 Task: Look for space in Giengen an der Brenz, Germany from 8th August, 2023 to 15th August, 2023 for 9 adults in price range Rs.10000 to Rs.14000. Place can be shared room with 5 bedrooms having 9 beds and 5 bathrooms. Property type can be house, flat, guest house. Amenities needed are: wifi, TV, free parkinig on premises, gym, breakfast. Booking option can be shelf check-in. Required host language is English.
Action: Mouse moved to (449, 100)
Screenshot: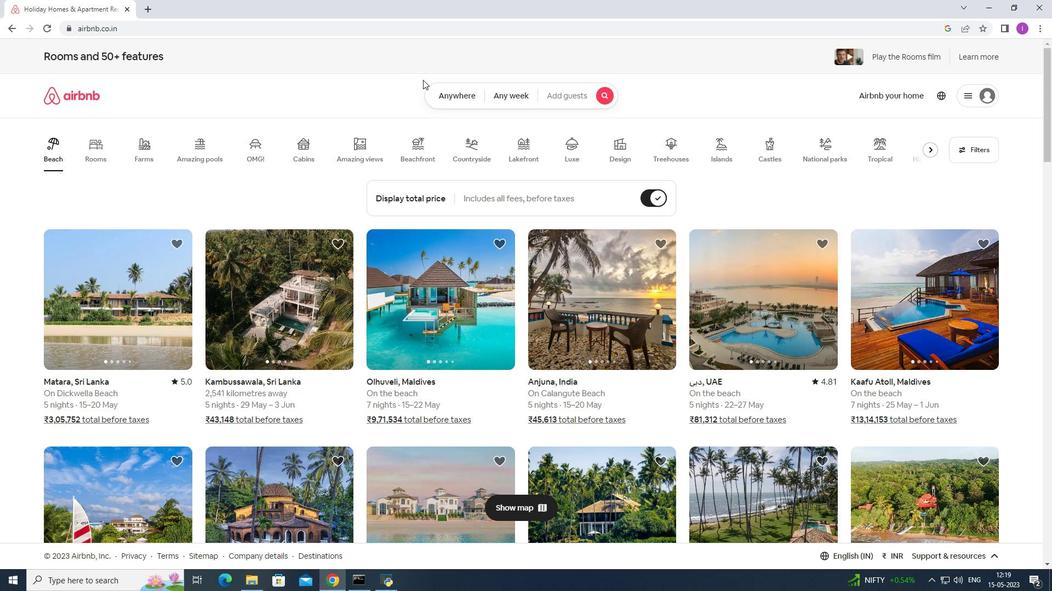 
Action: Mouse pressed left at (449, 100)
Screenshot: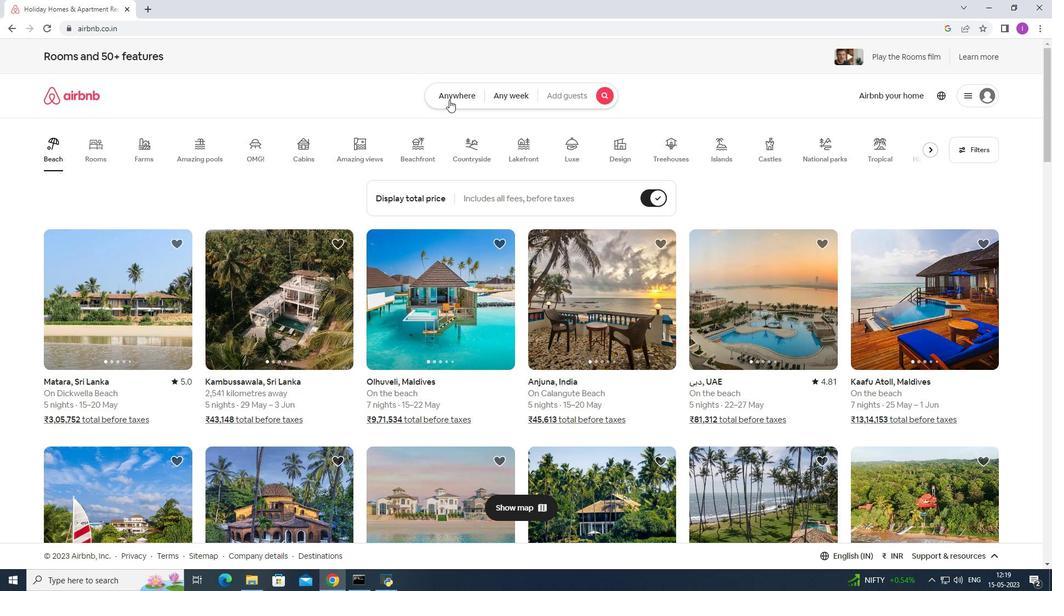 
Action: Mouse moved to (336, 143)
Screenshot: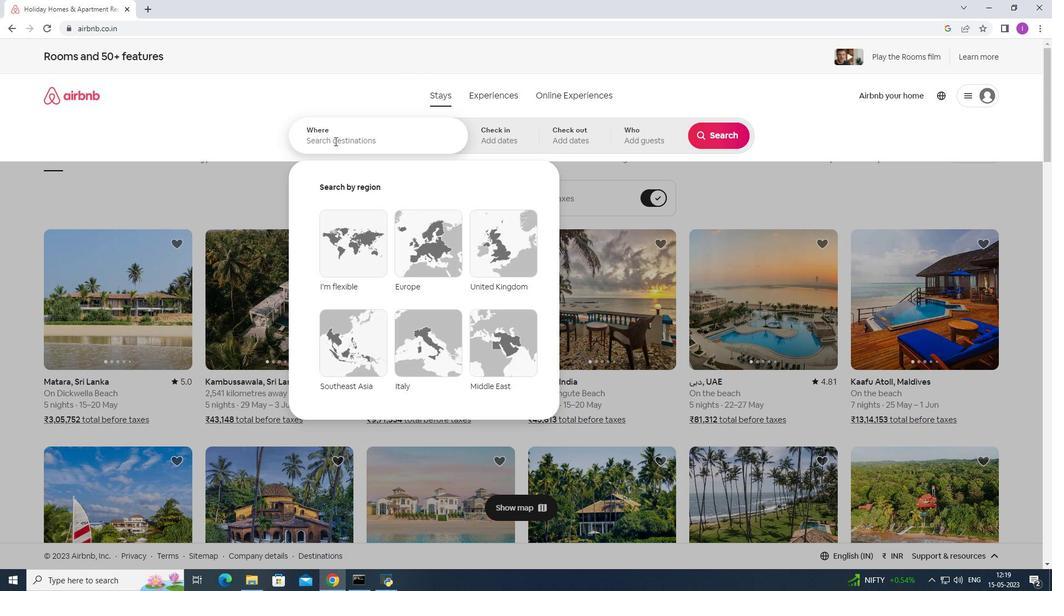 
Action: Mouse pressed left at (336, 143)
Screenshot: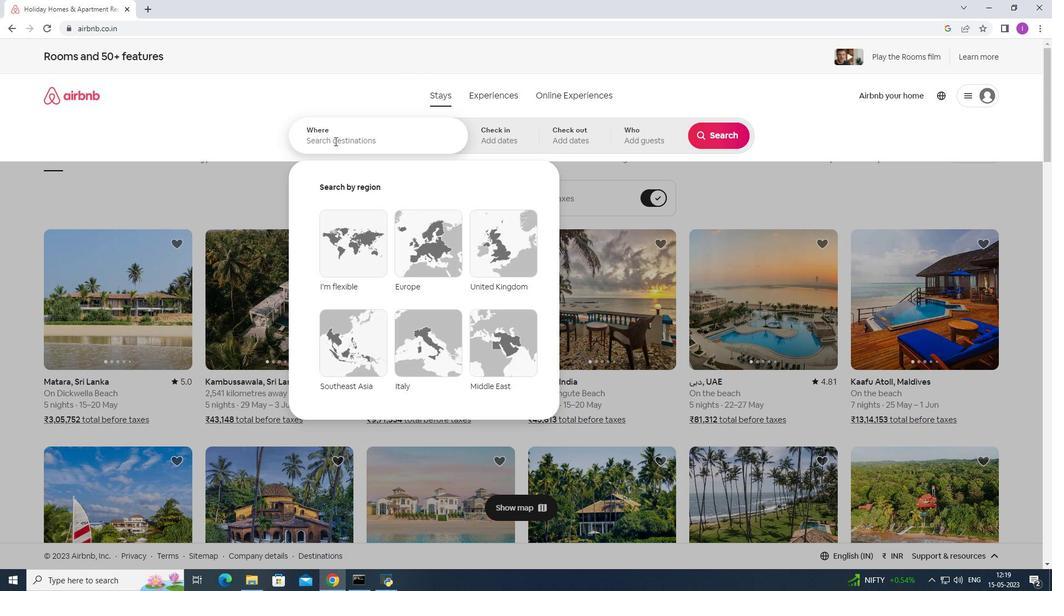 
Action: Key pressed <Key.shift>Gir<Key.backspace>engen<Key.space>s<Key.backspace>an<Key.space>der<Key.space>
Screenshot: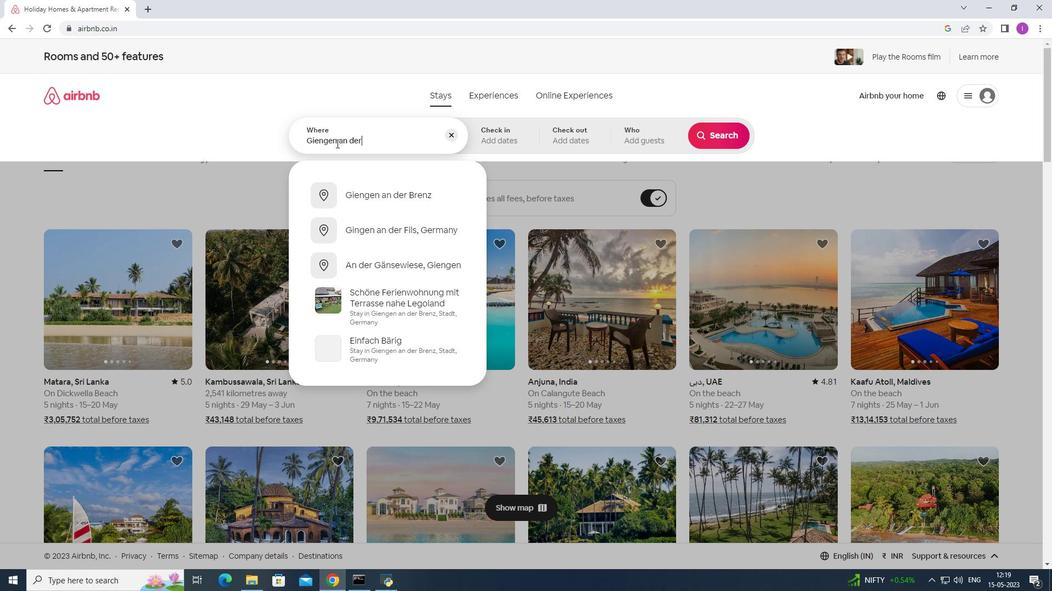 
Action: Mouse moved to (410, 197)
Screenshot: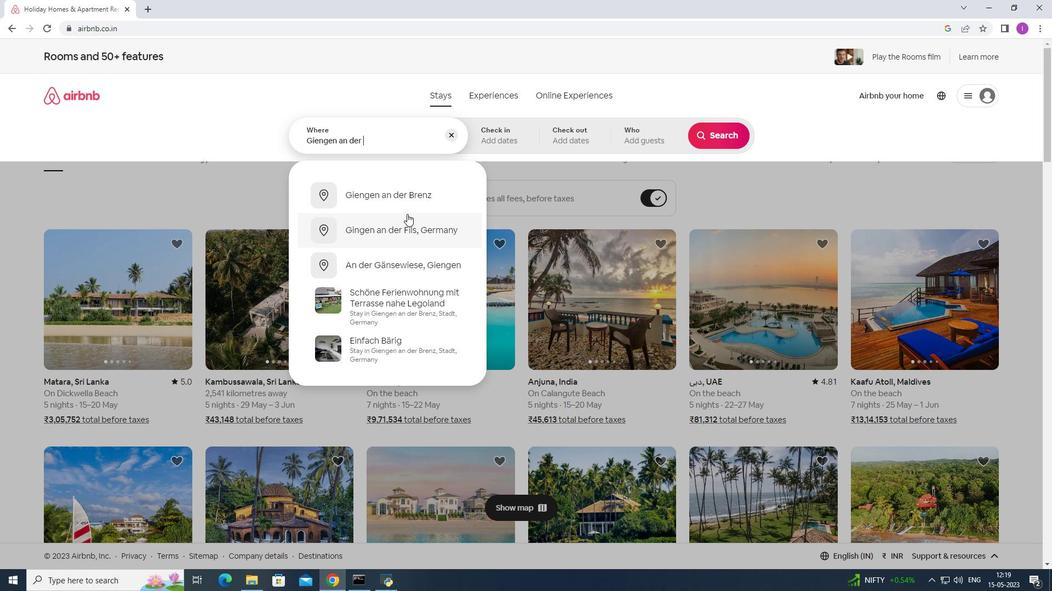 
Action: Mouse pressed left at (410, 197)
Screenshot: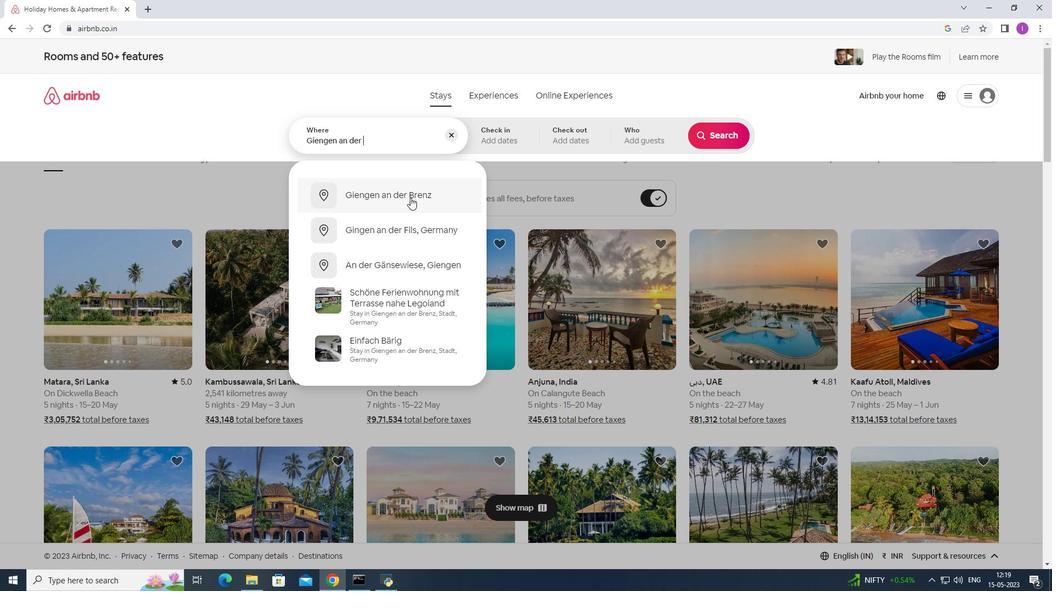 
Action: Mouse moved to (717, 220)
Screenshot: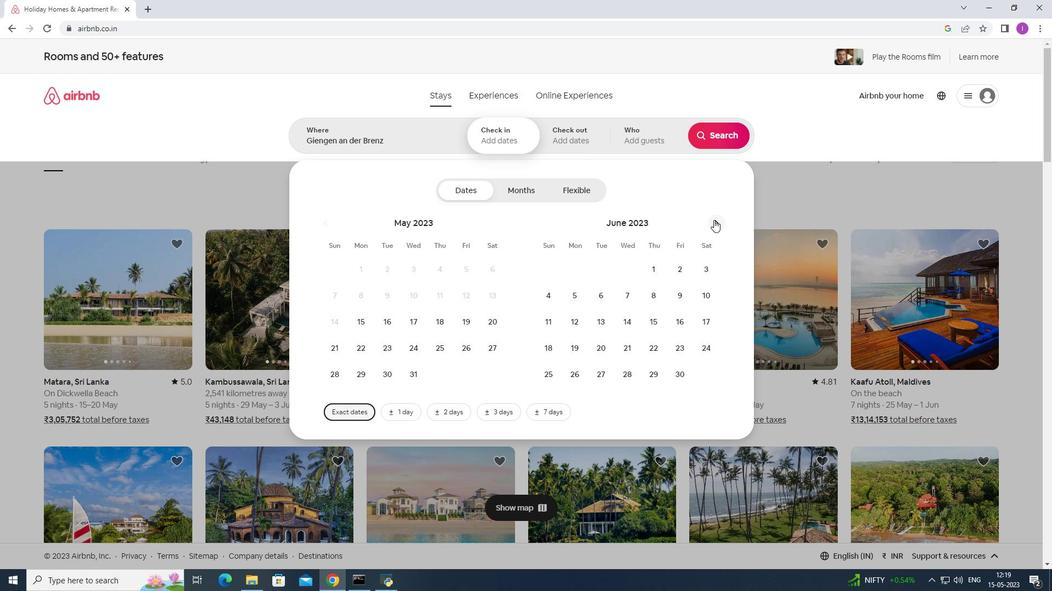 
Action: Mouse pressed left at (717, 220)
Screenshot: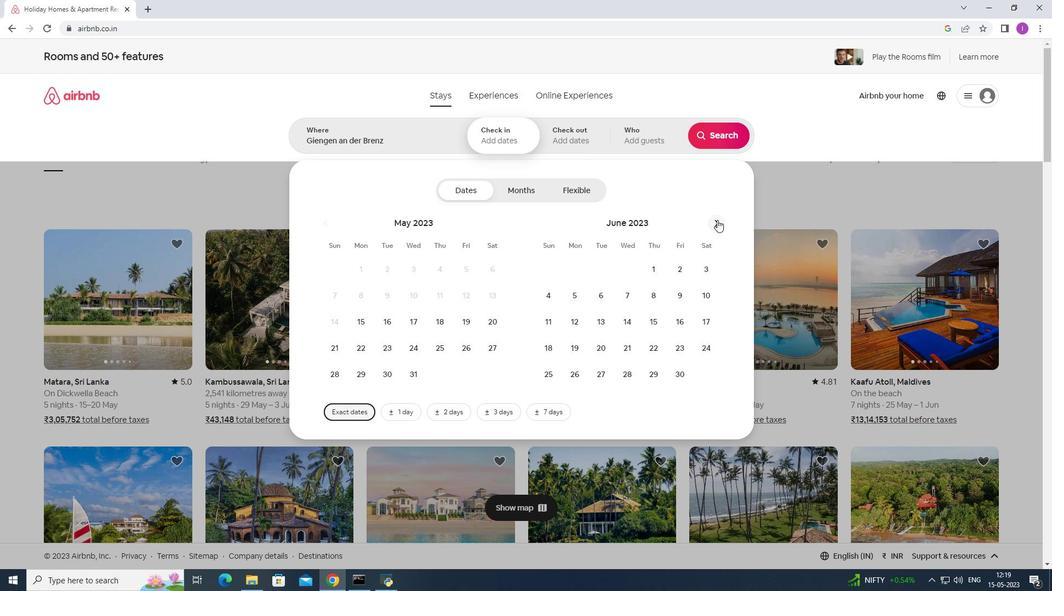 
Action: Mouse pressed left at (717, 220)
Screenshot: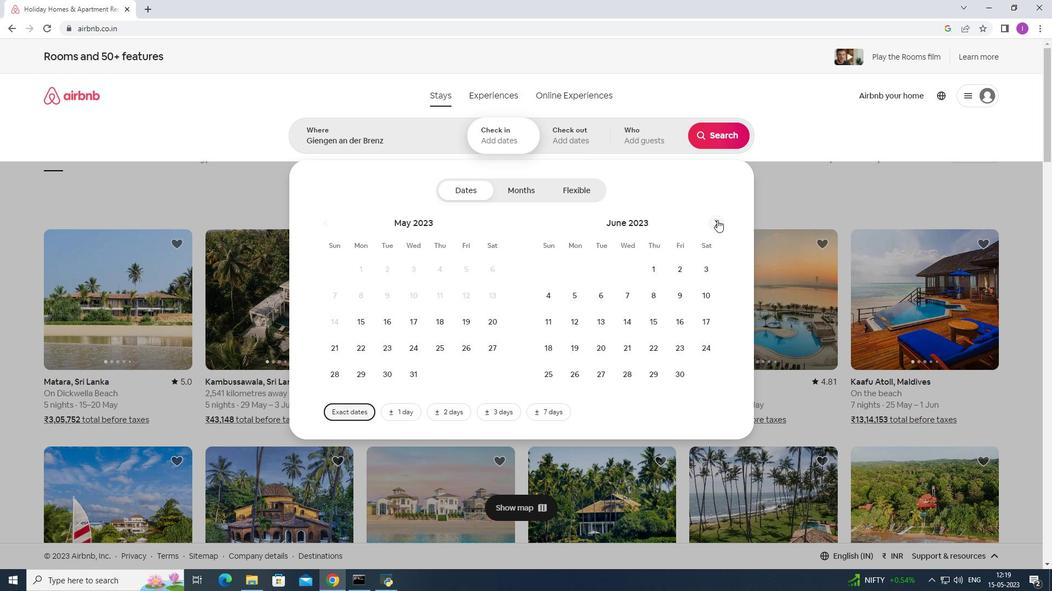 
Action: Mouse pressed left at (717, 220)
Screenshot: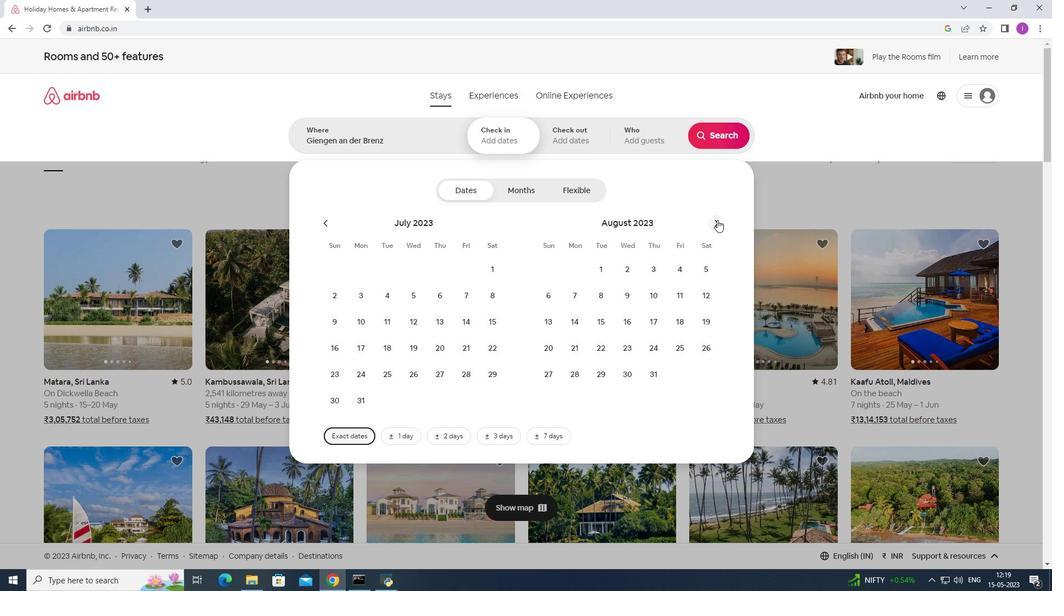
Action: Mouse moved to (383, 293)
Screenshot: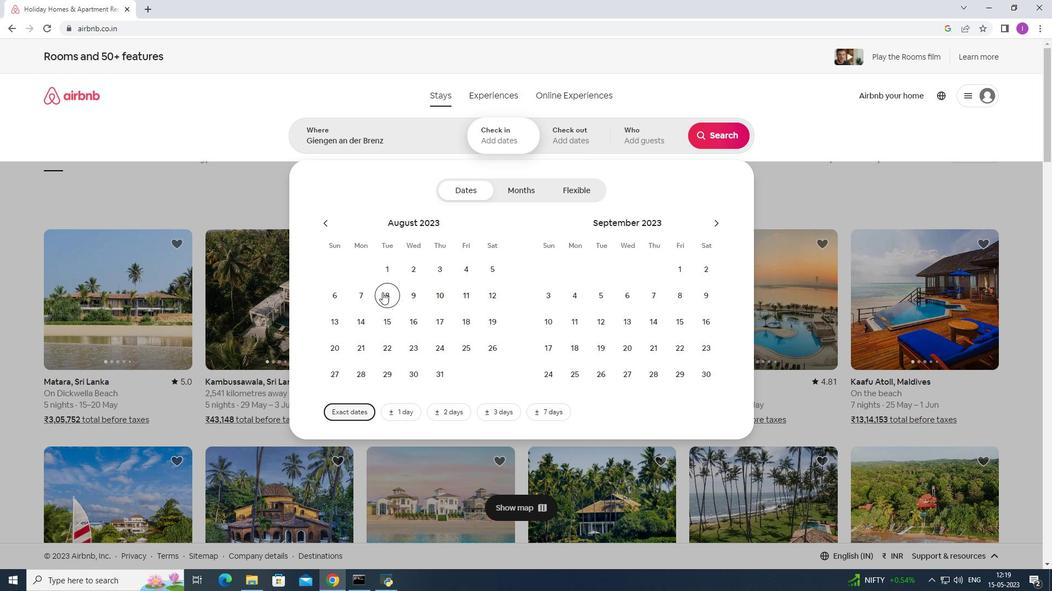 
Action: Mouse pressed left at (383, 293)
Screenshot: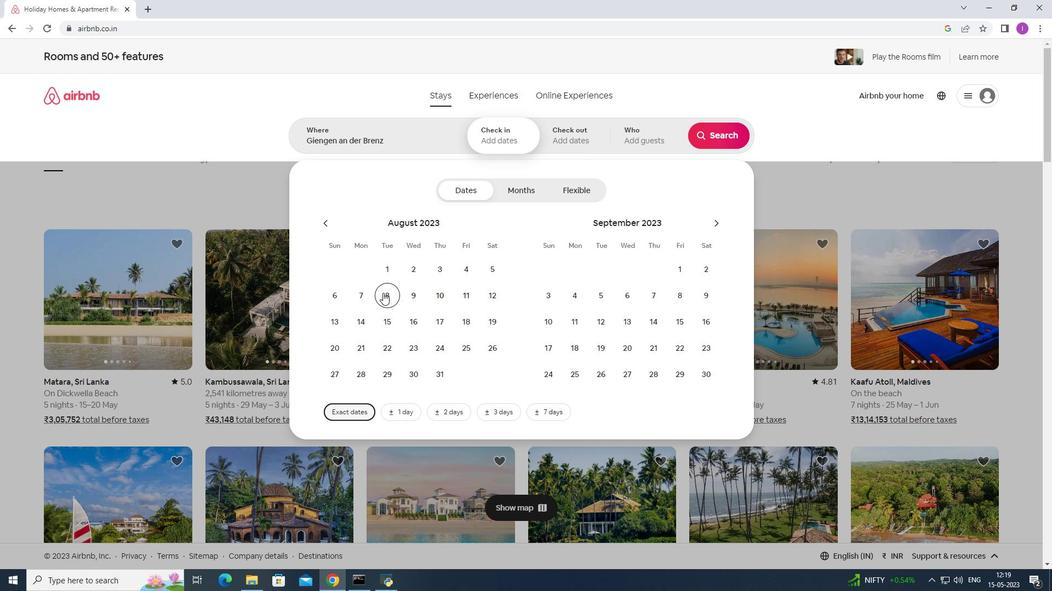 
Action: Mouse moved to (398, 319)
Screenshot: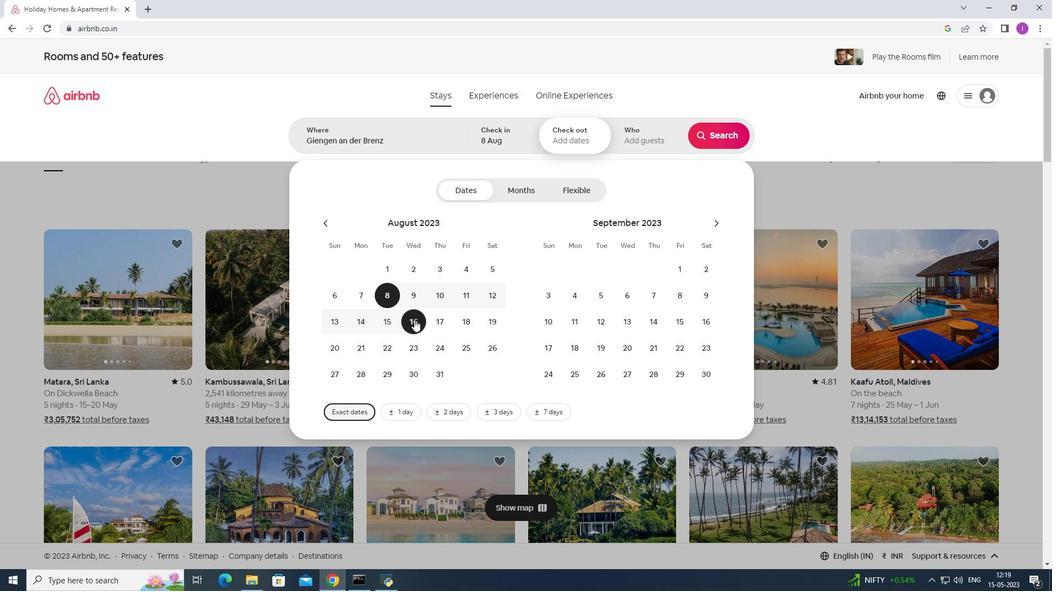 
Action: Mouse pressed left at (398, 319)
Screenshot: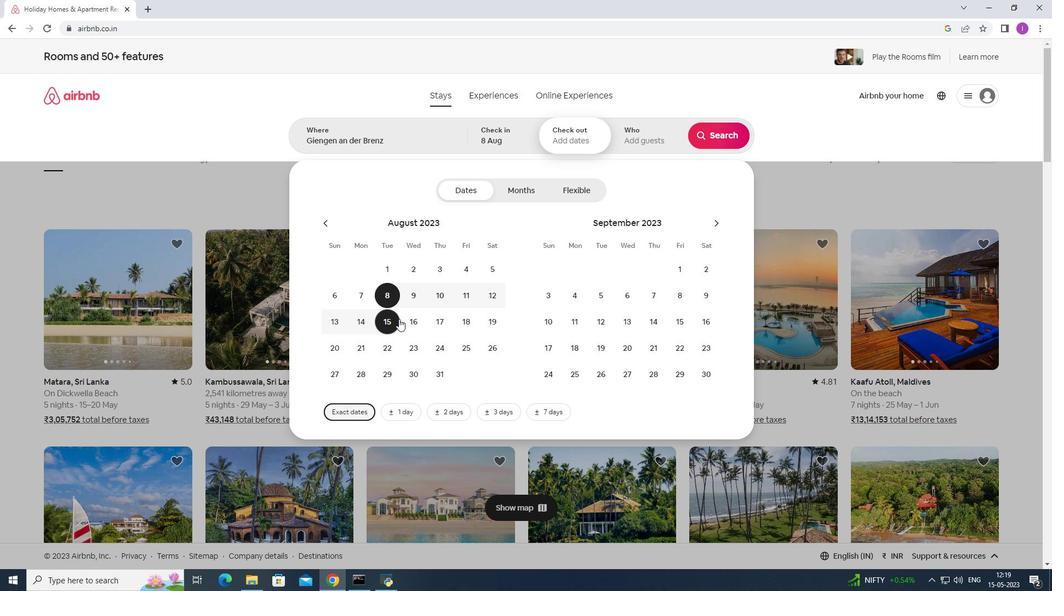 
Action: Mouse moved to (658, 134)
Screenshot: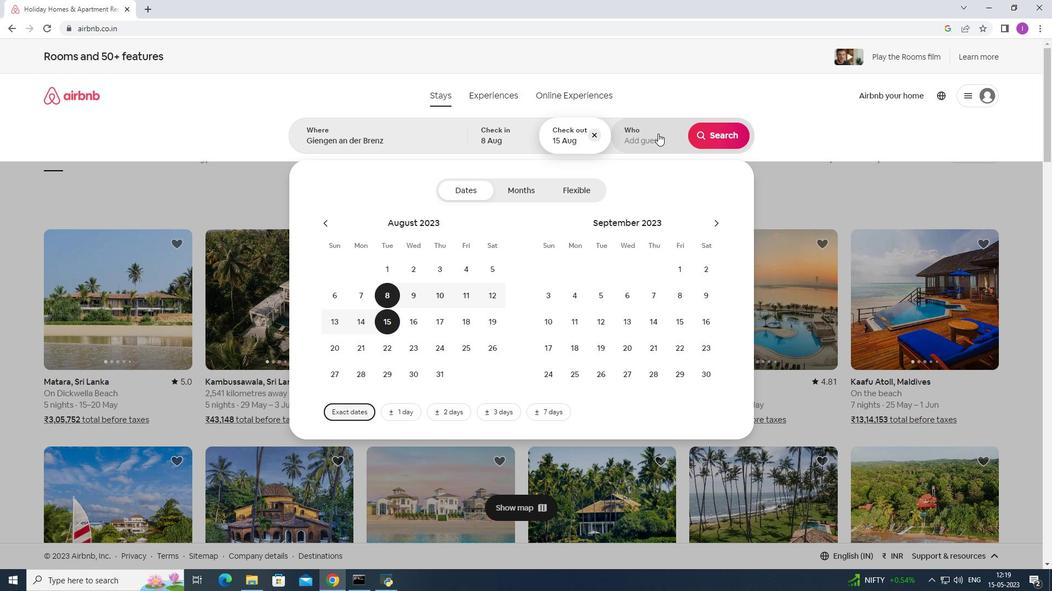 
Action: Mouse pressed left at (658, 134)
Screenshot: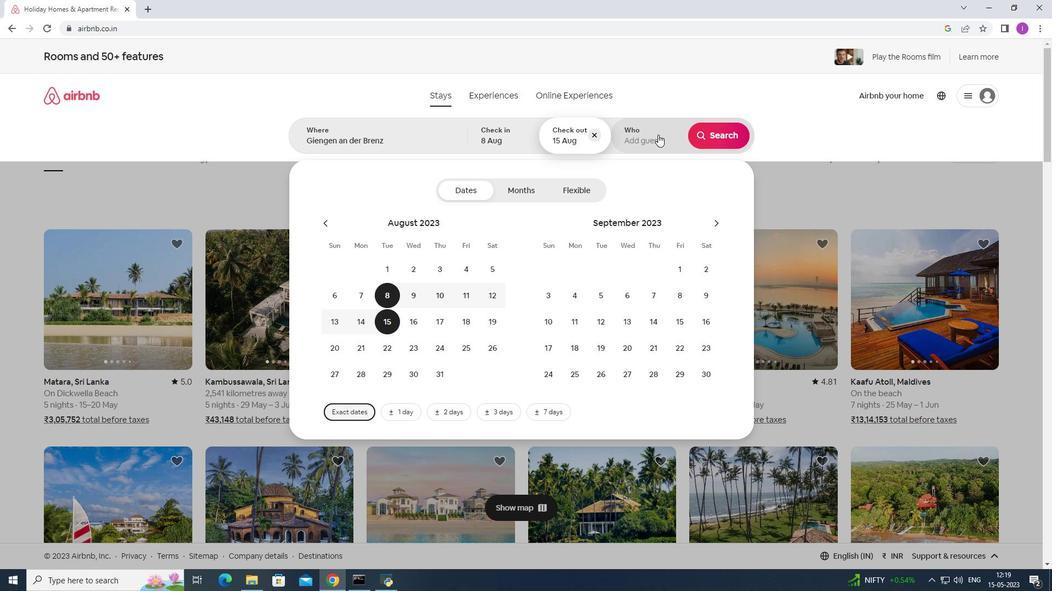
Action: Mouse moved to (718, 192)
Screenshot: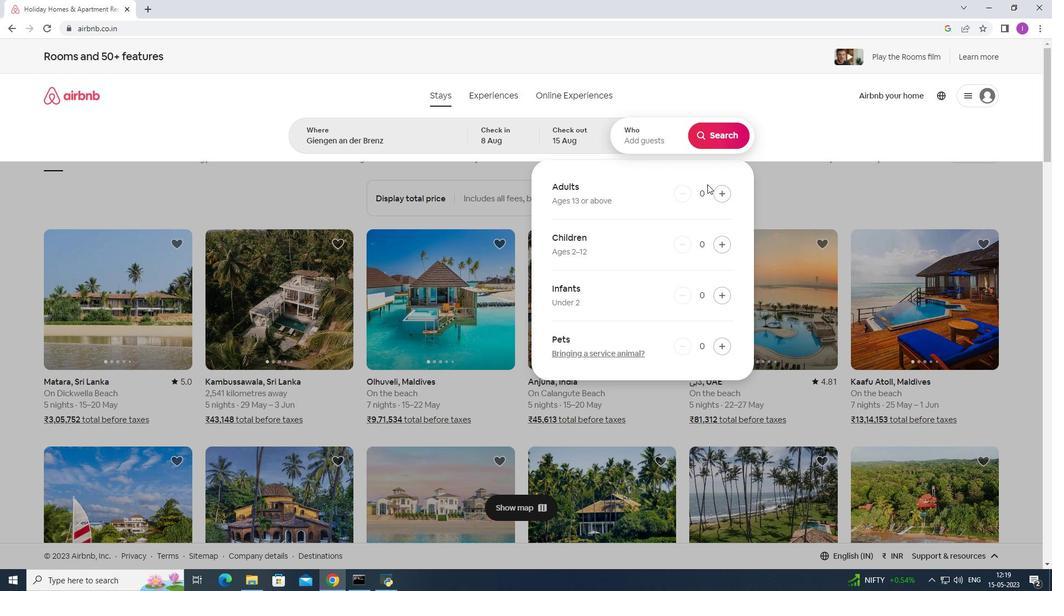 
Action: Mouse pressed left at (718, 192)
Screenshot: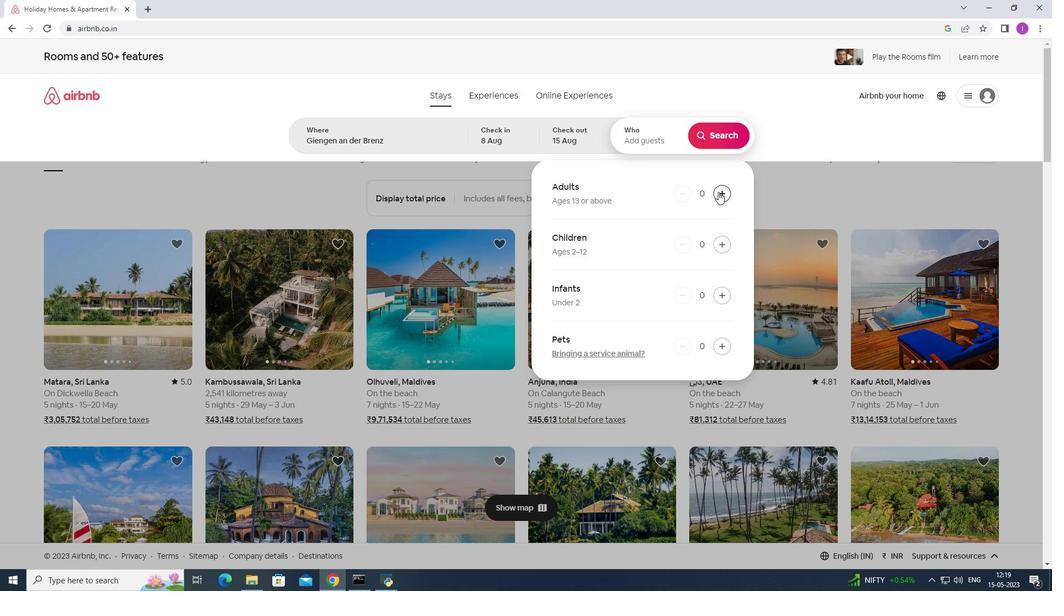 
Action: Mouse moved to (718, 192)
Screenshot: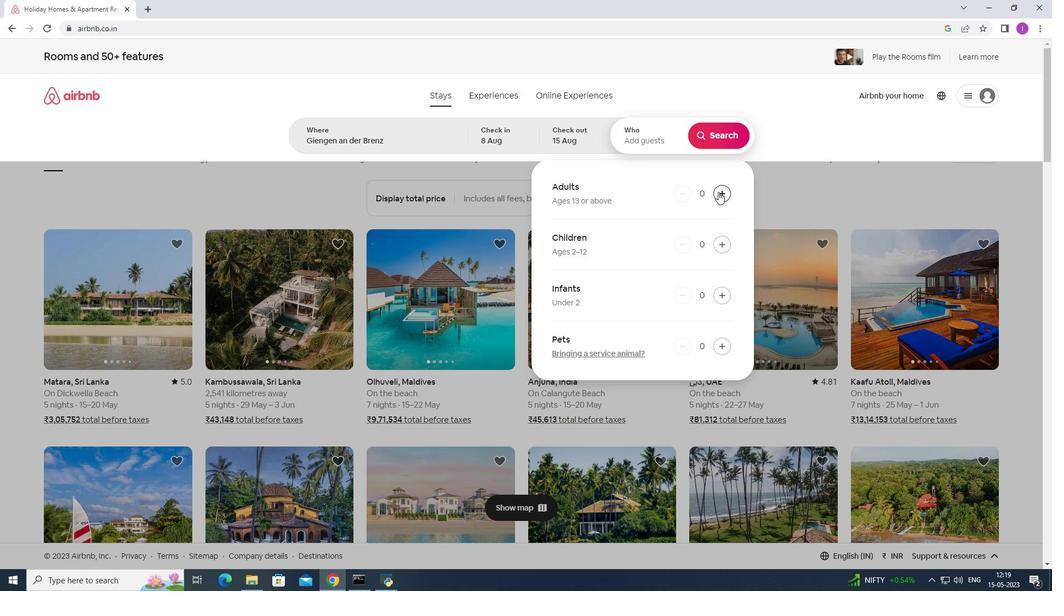 
Action: Mouse pressed left at (718, 192)
Screenshot: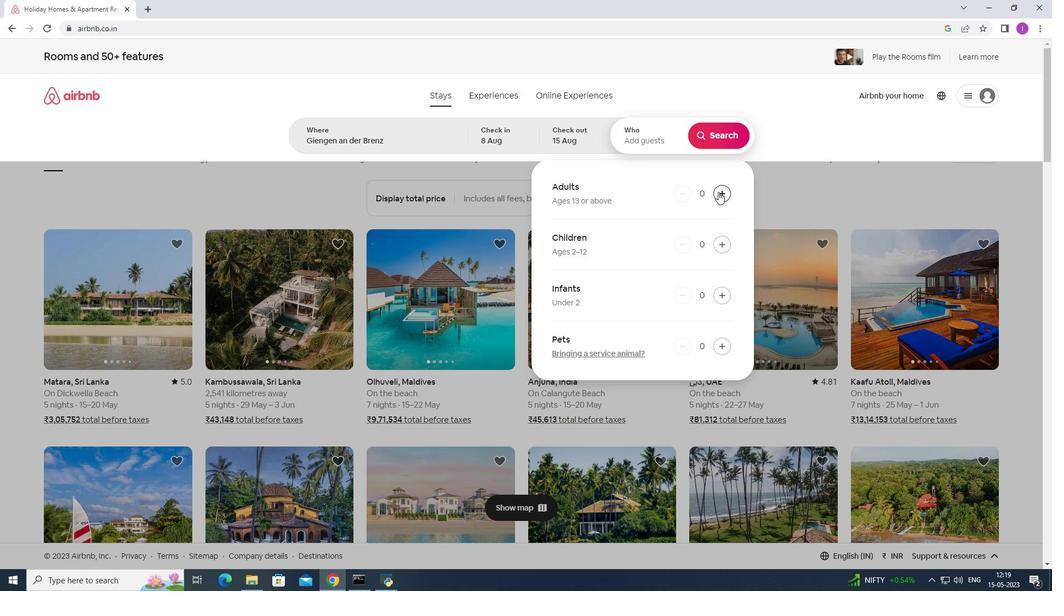 
Action: Mouse pressed left at (718, 192)
Screenshot: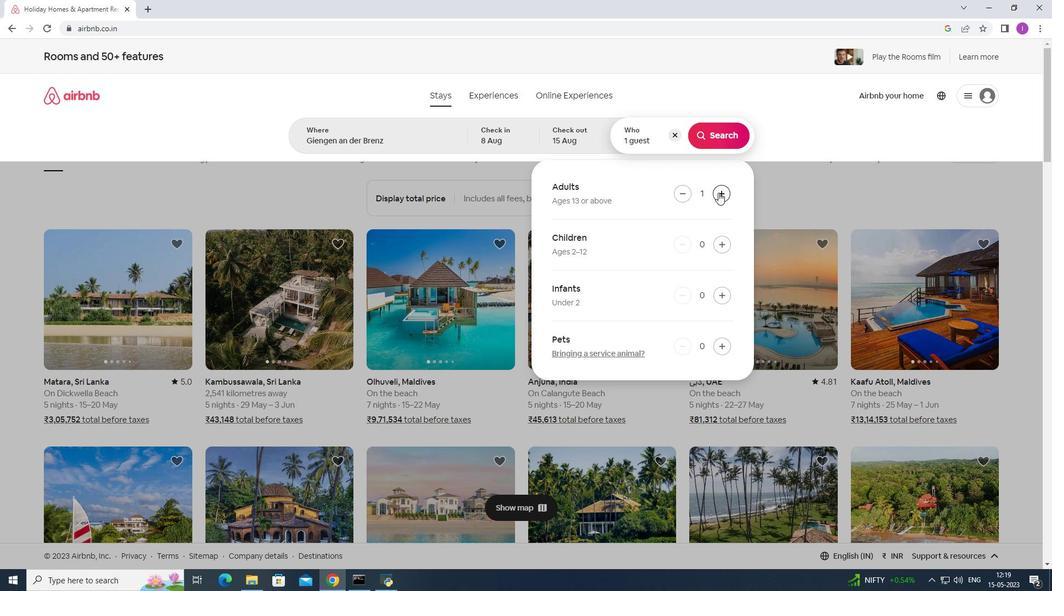 
Action: Mouse pressed left at (718, 192)
Screenshot: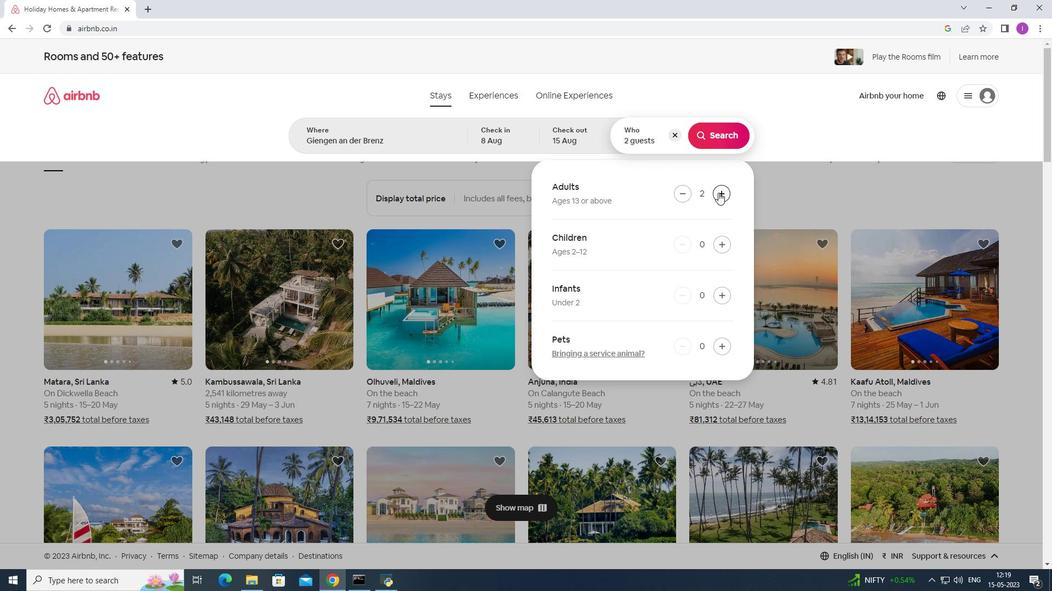 
Action: Mouse moved to (719, 193)
Screenshot: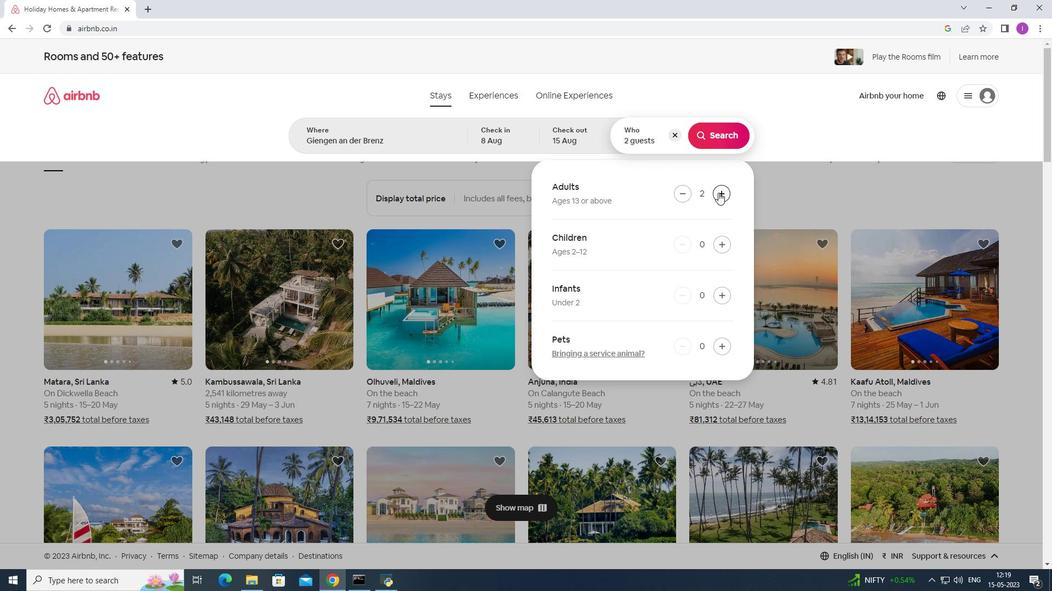 
Action: Mouse pressed left at (719, 193)
Screenshot: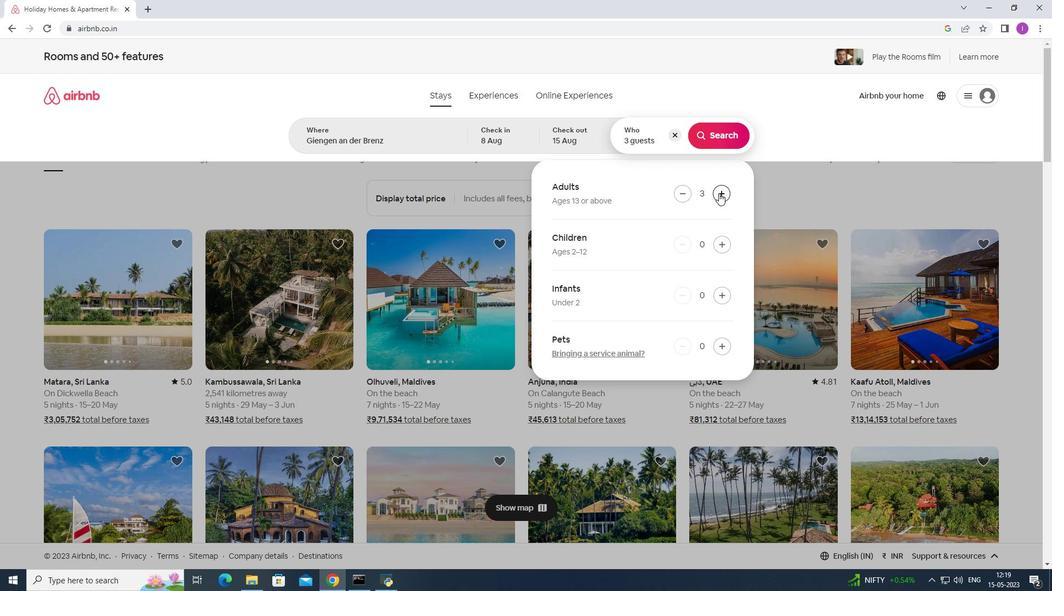
Action: Mouse pressed left at (719, 193)
Screenshot: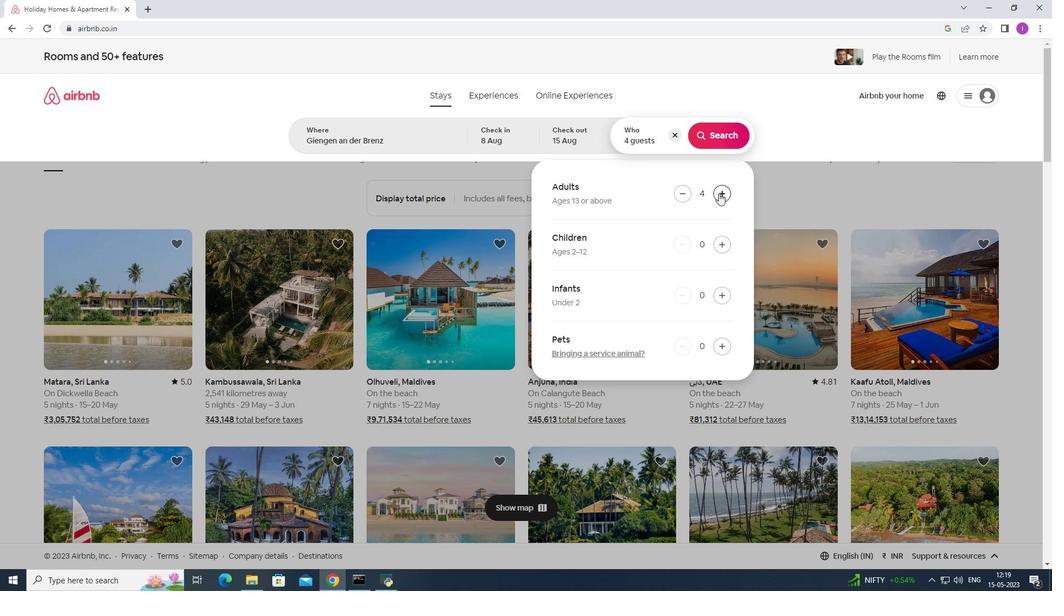 
Action: Mouse pressed left at (719, 193)
Screenshot: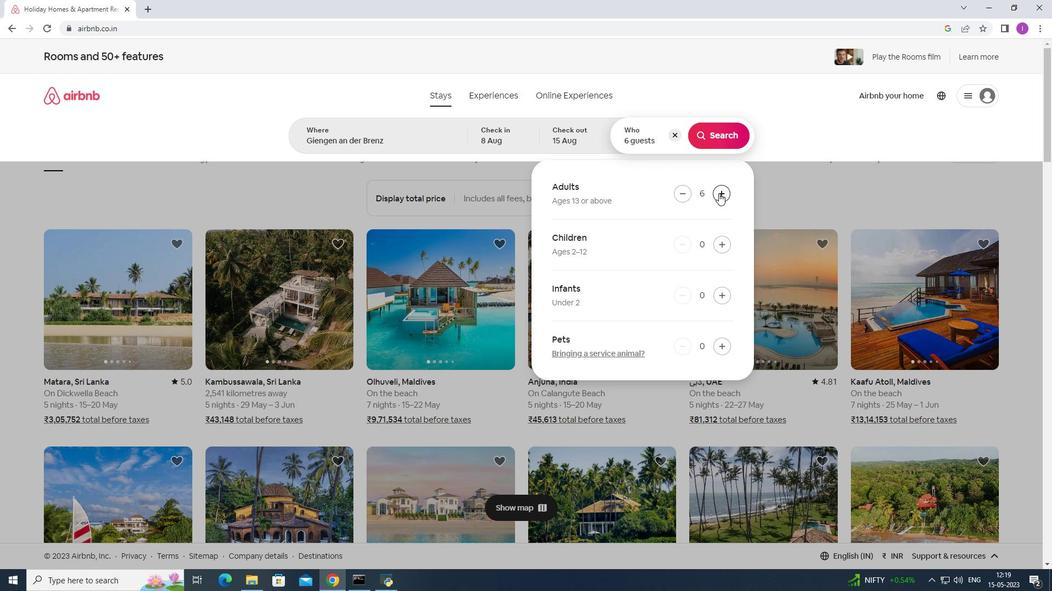 
Action: Mouse pressed left at (719, 193)
Screenshot: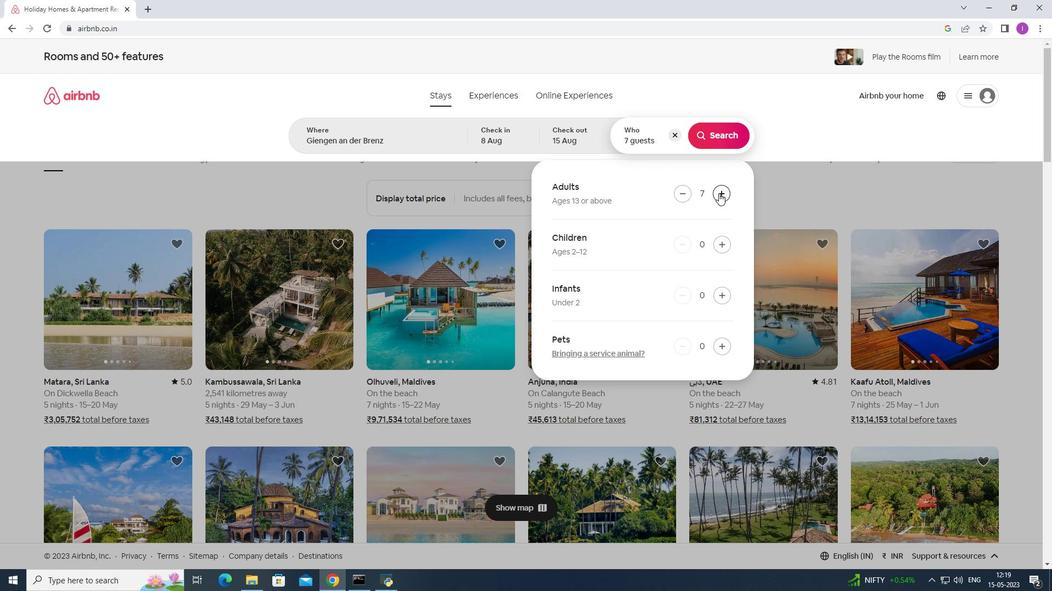 
Action: Mouse pressed left at (719, 193)
Screenshot: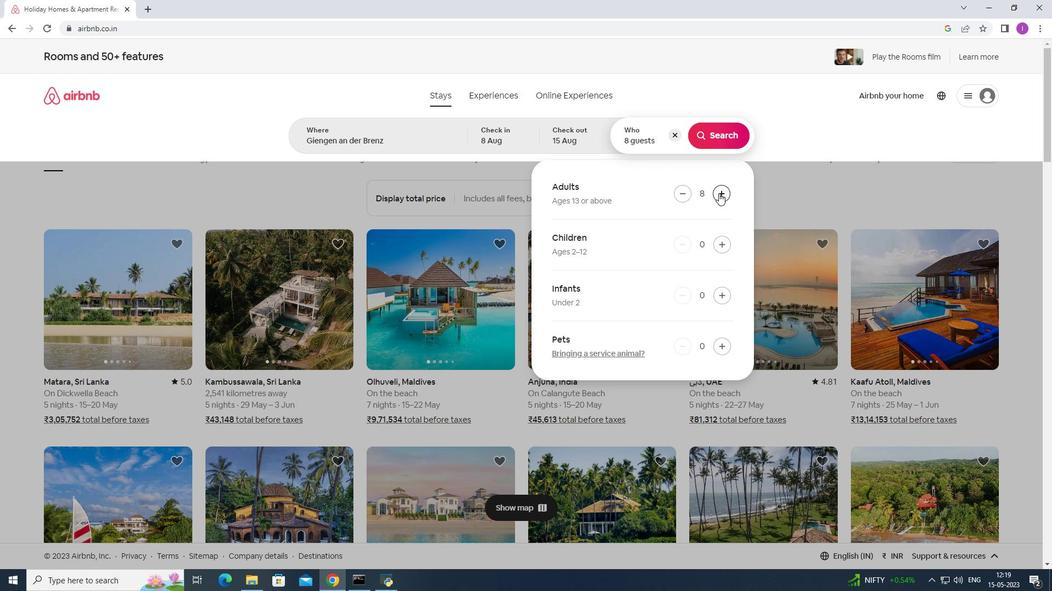 
Action: Mouse moved to (717, 145)
Screenshot: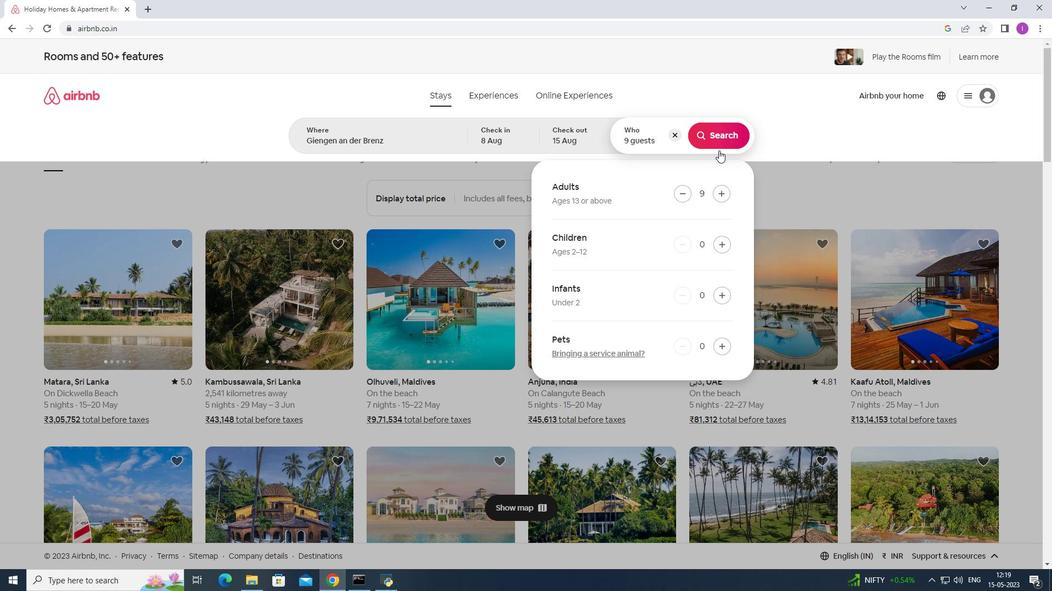 
Action: Mouse pressed left at (717, 145)
Screenshot: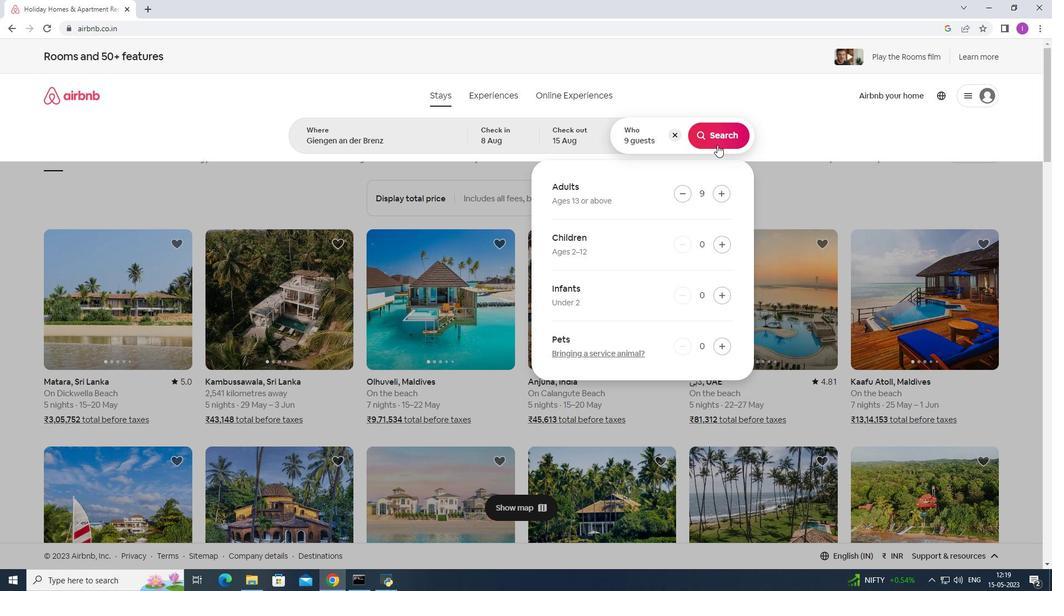 
Action: Mouse moved to (1004, 111)
Screenshot: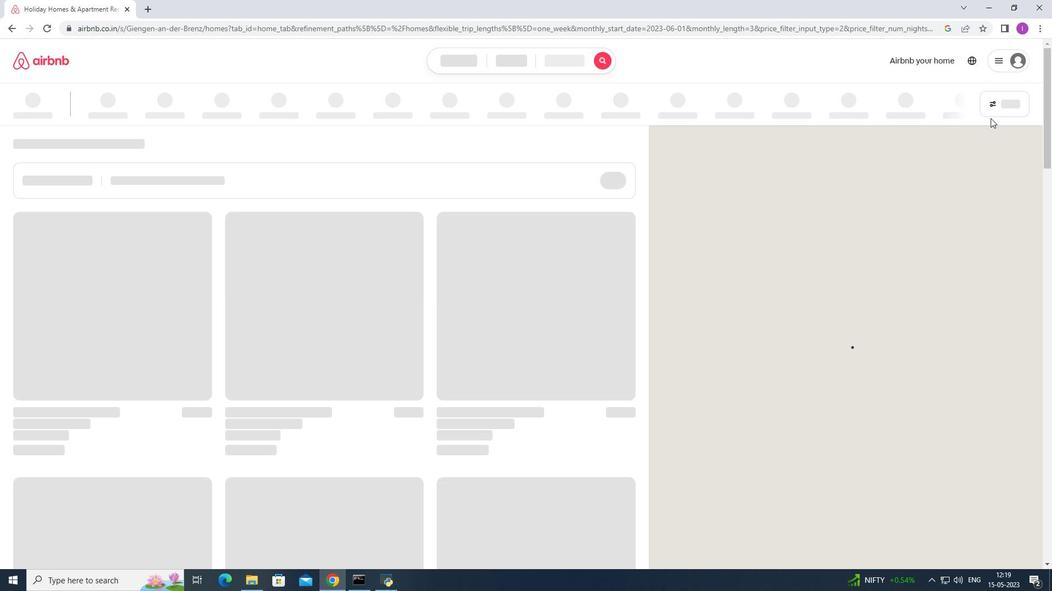
Action: Mouse pressed left at (1004, 111)
Screenshot: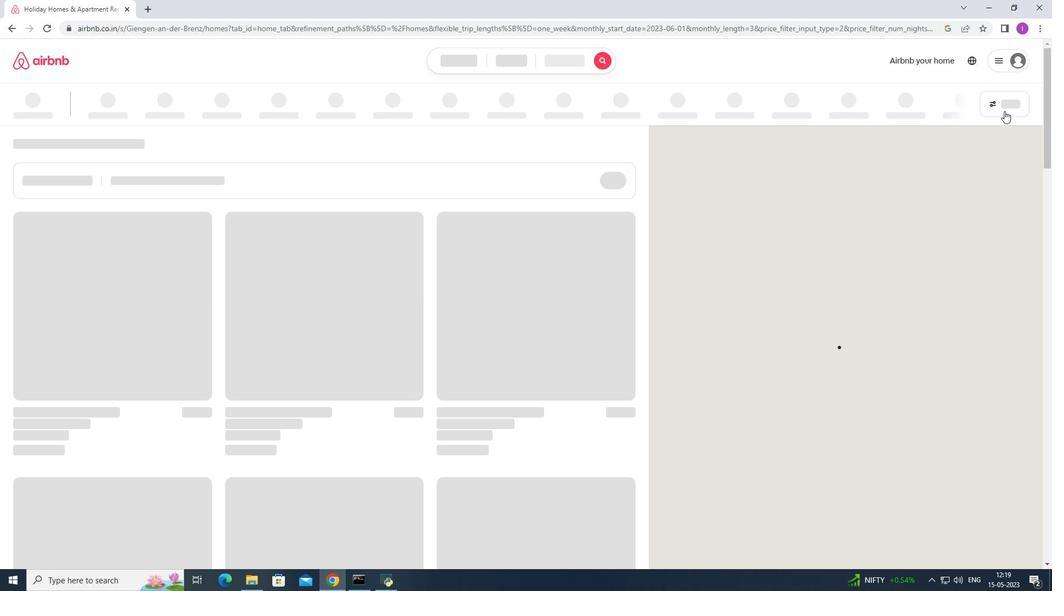 
Action: Mouse moved to (600, 377)
Screenshot: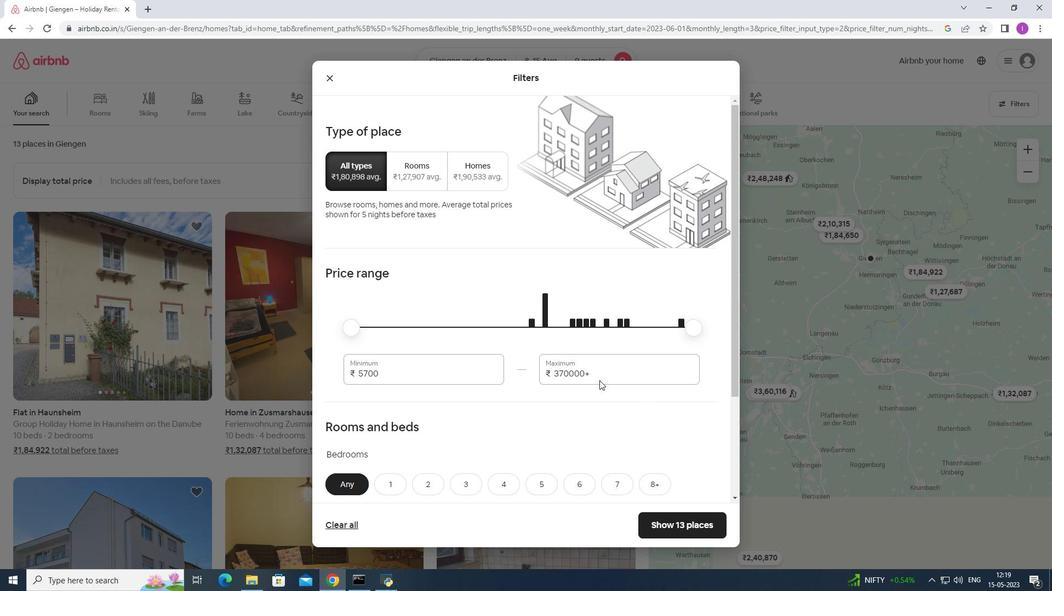 
Action: Mouse pressed left at (600, 377)
Screenshot: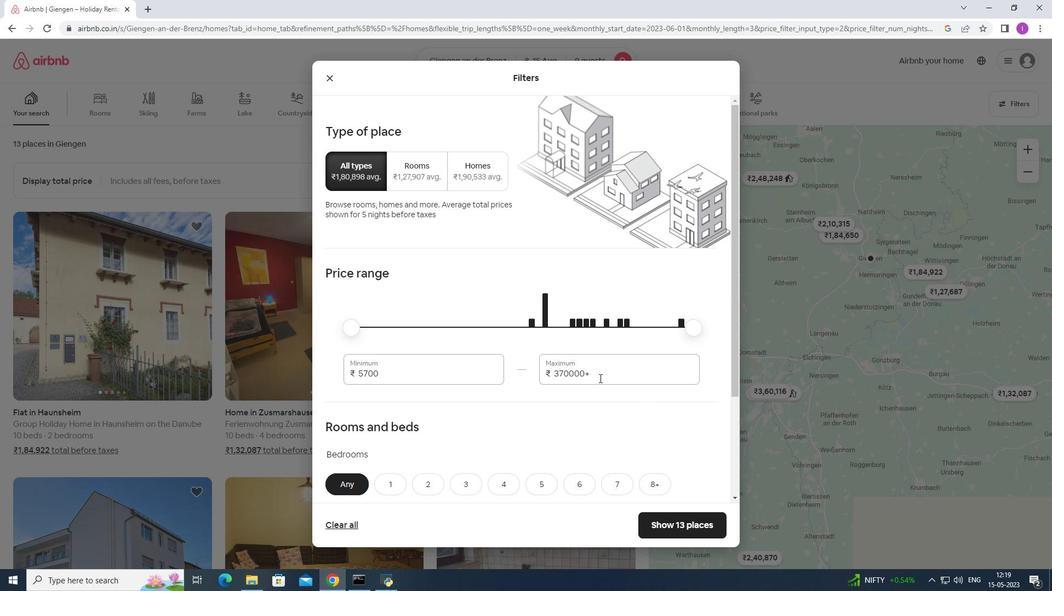 
Action: Mouse moved to (540, 384)
Screenshot: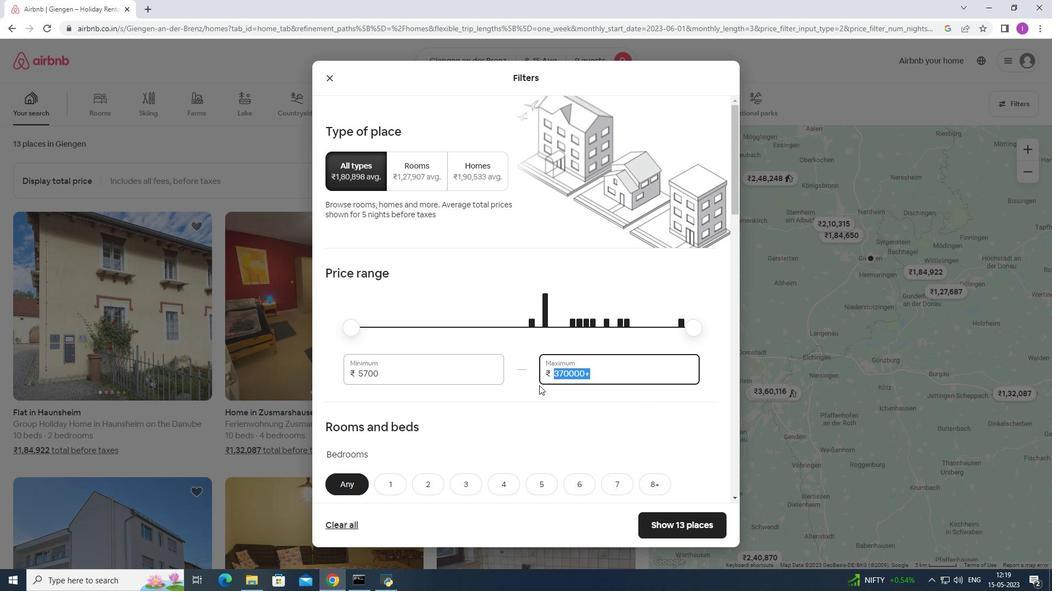 
Action: Key pressed 1
Screenshot: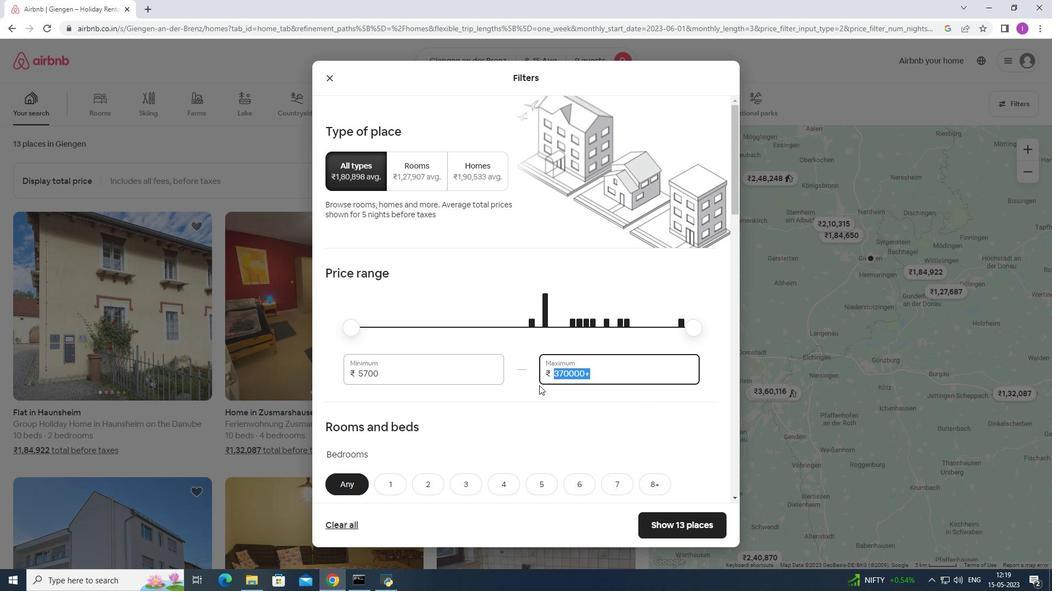 
Action: Mouse moved to (542, 384)
Screenshot: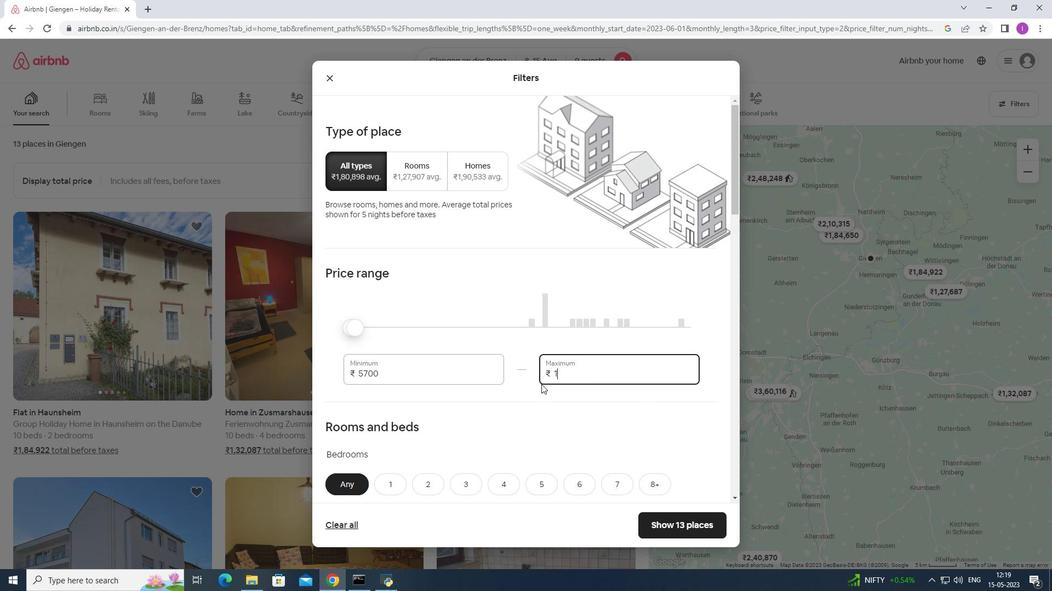 
Action: Key pressed 4
Screenshot: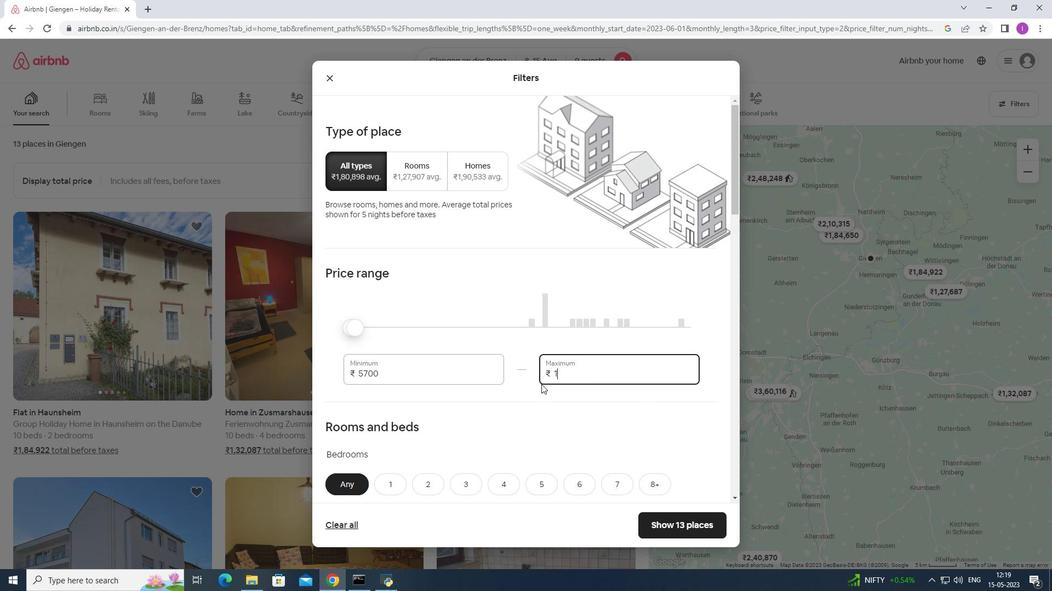 
Action: Mouse moved to (551, 382)
Screenshot: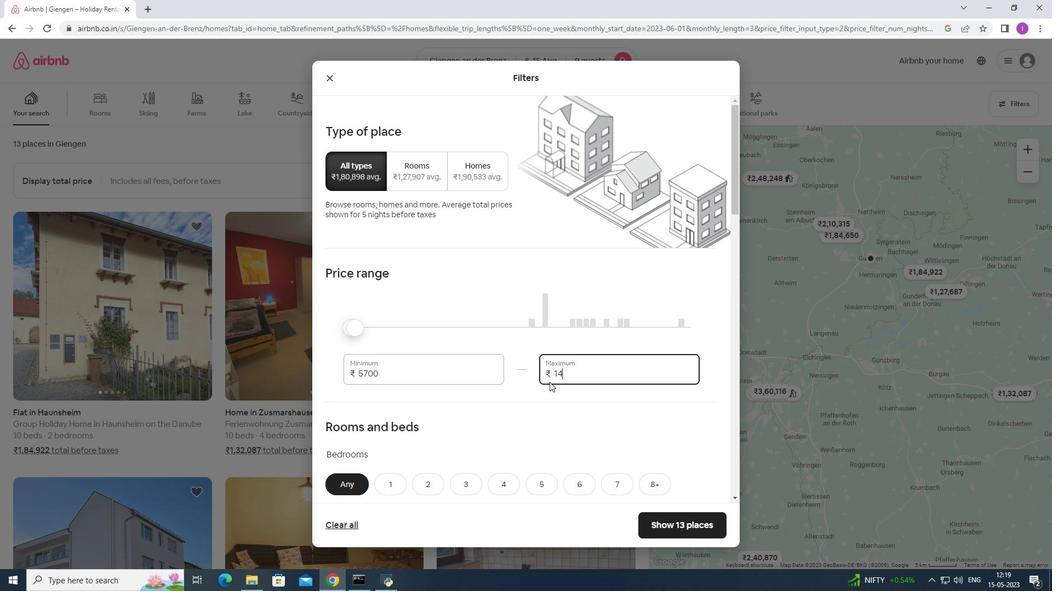 
Action: Key pressed 0
Screenshot: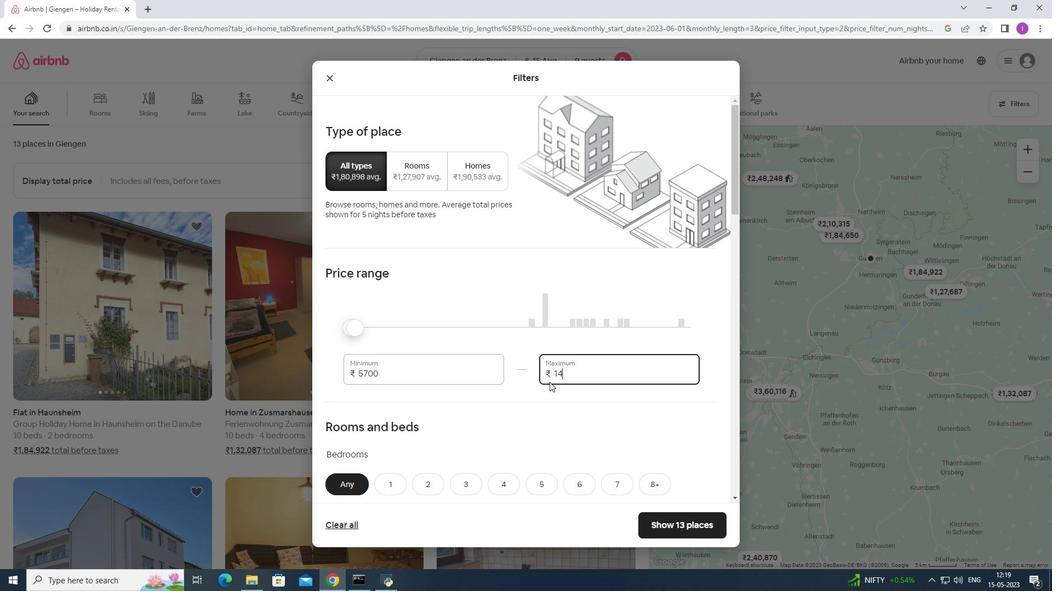 
Action: Mouse moved to (551, 382)
Screenshot: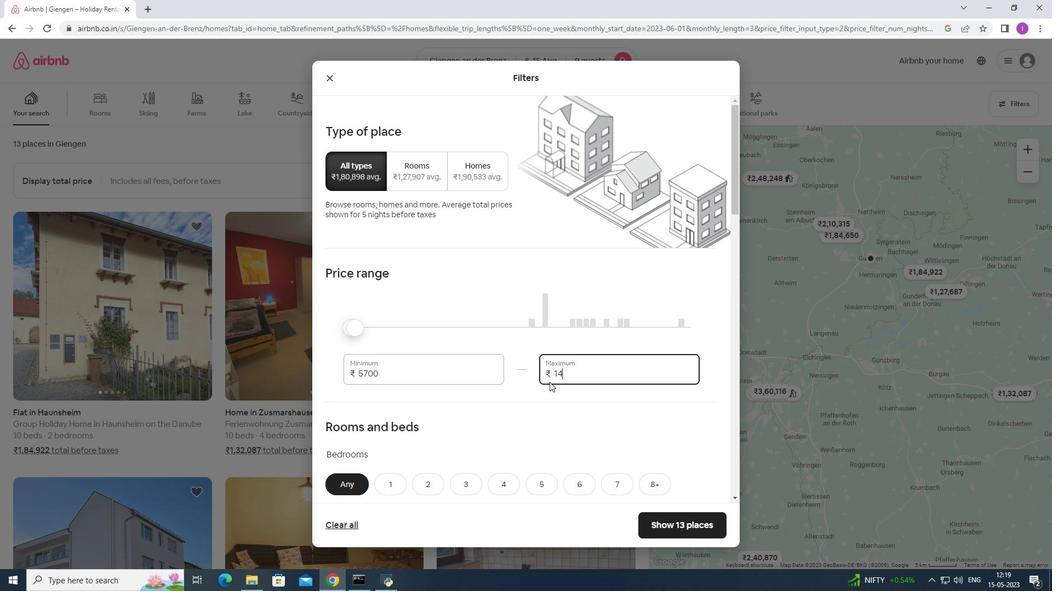 
Action: Key pressed 0
Screenshot: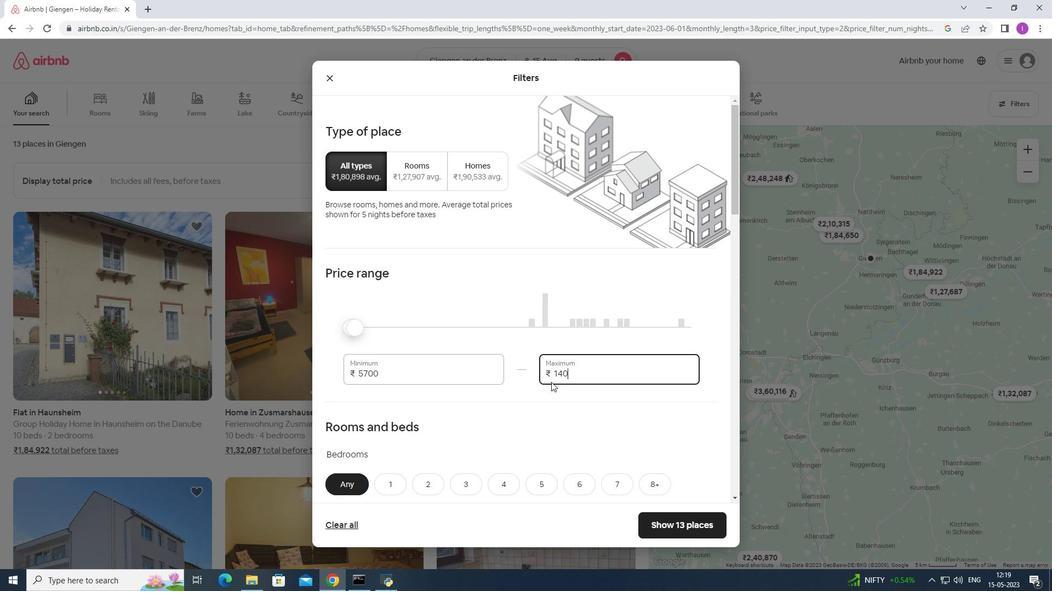 
Action: Mouse moved to (555, 380)
Screenshot: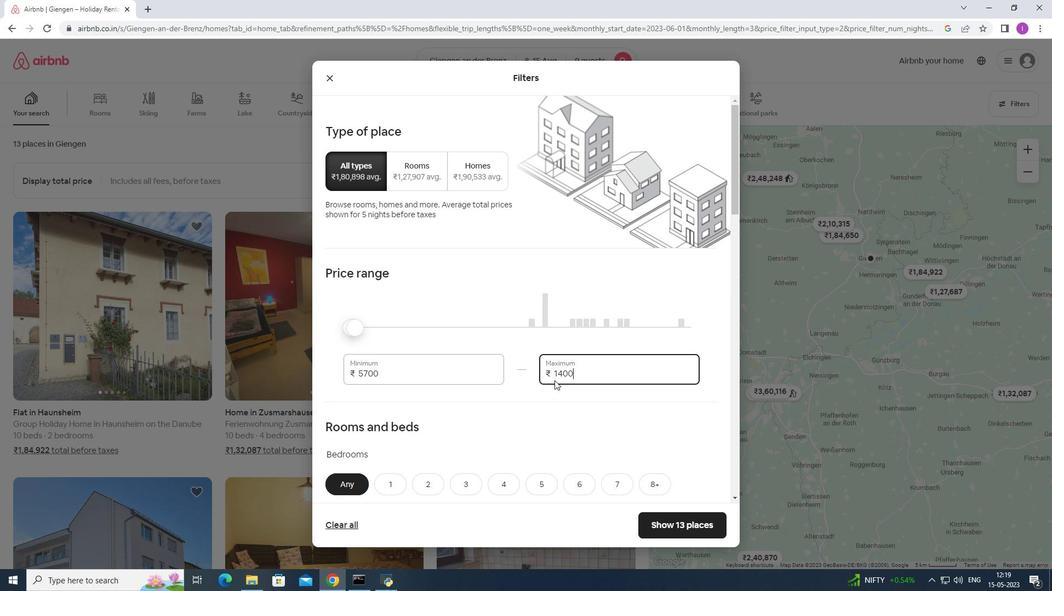 
Action: Key pressed 0
Screenshot: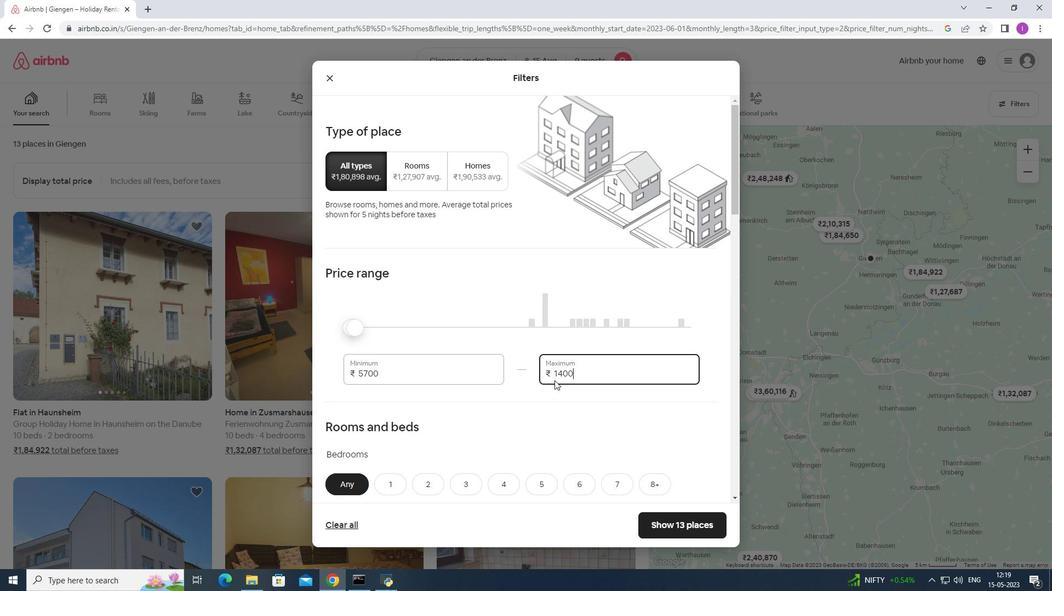
Action: Mouse moved to (402, 381)
Screenshot: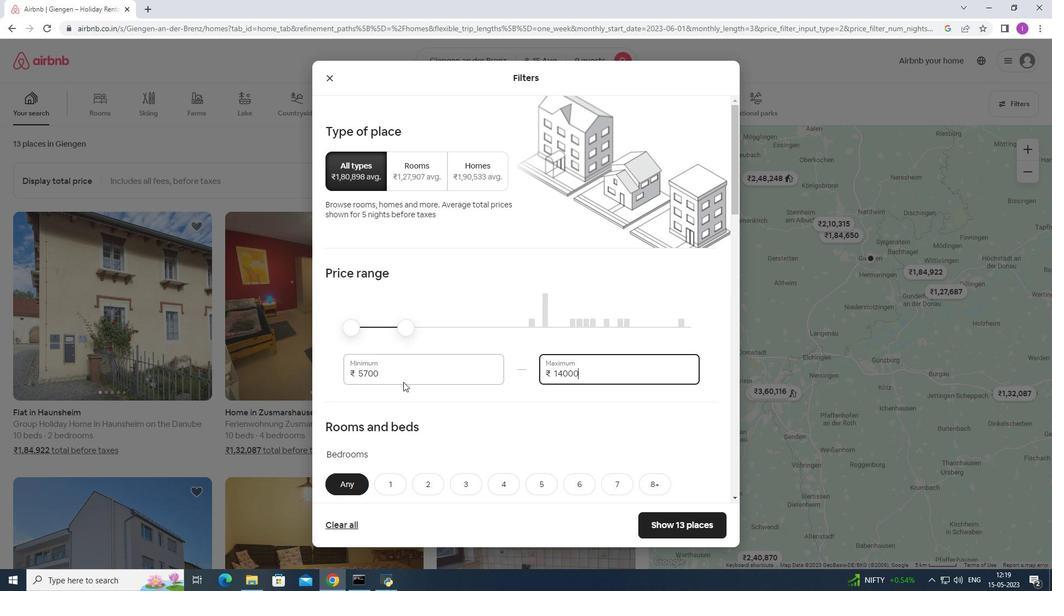 
Action: Mouse pressed left at (402, 381)
Screenshot: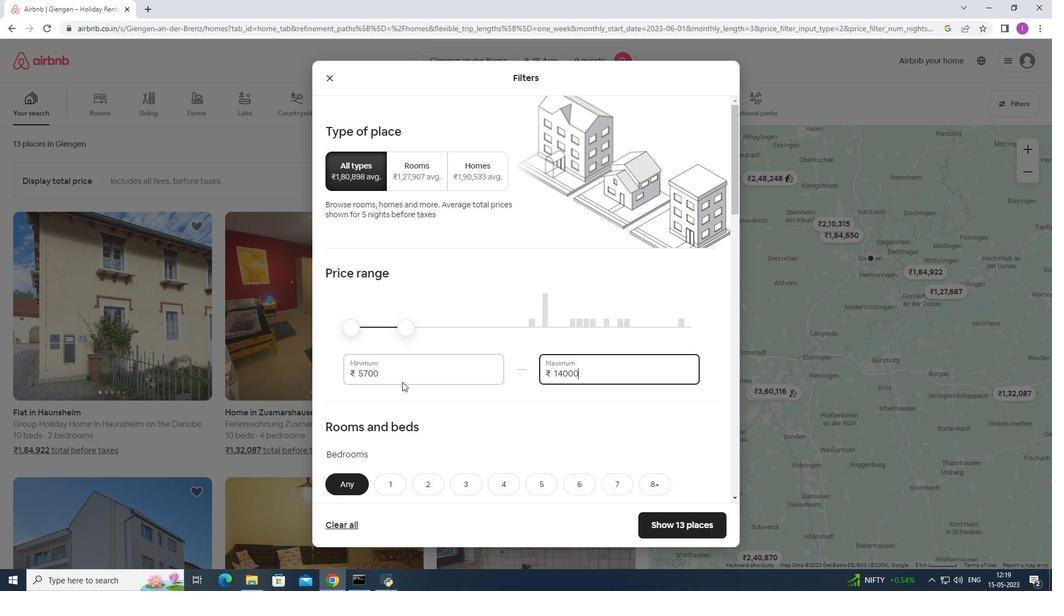 
Action: Mouse moved to (401, 379)
Screenshot: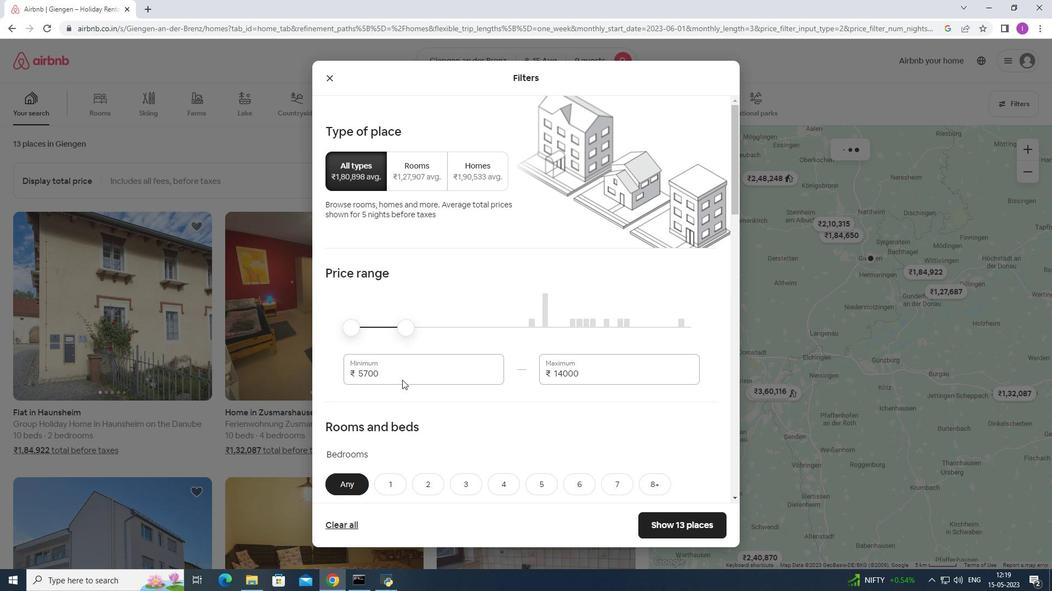 
Action: Mouse pressed left at (401, 379)
Screenshot: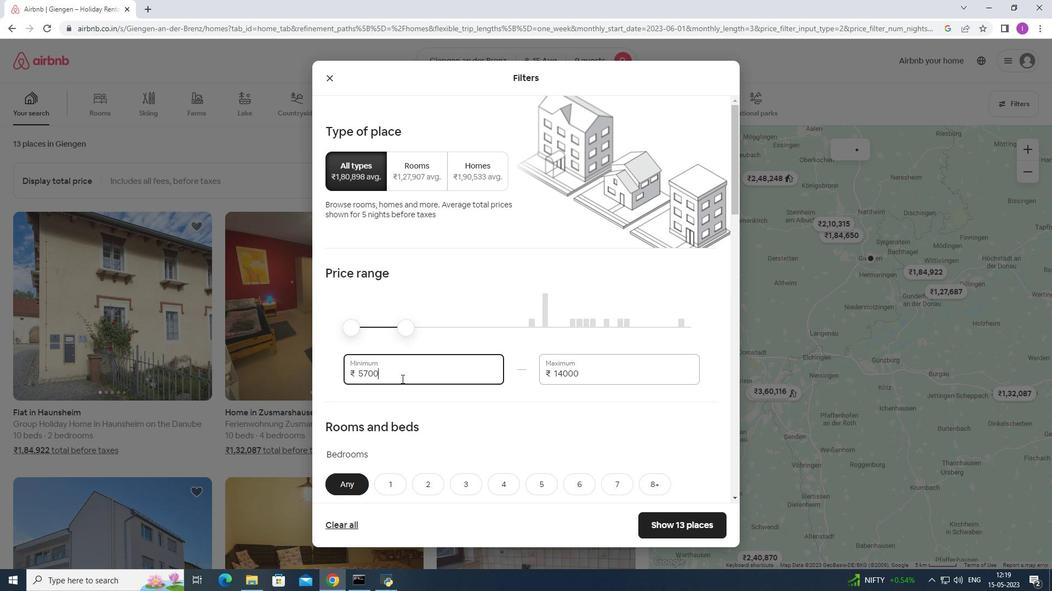 
Action: Mouse moved to (360, 382)
Screenshot: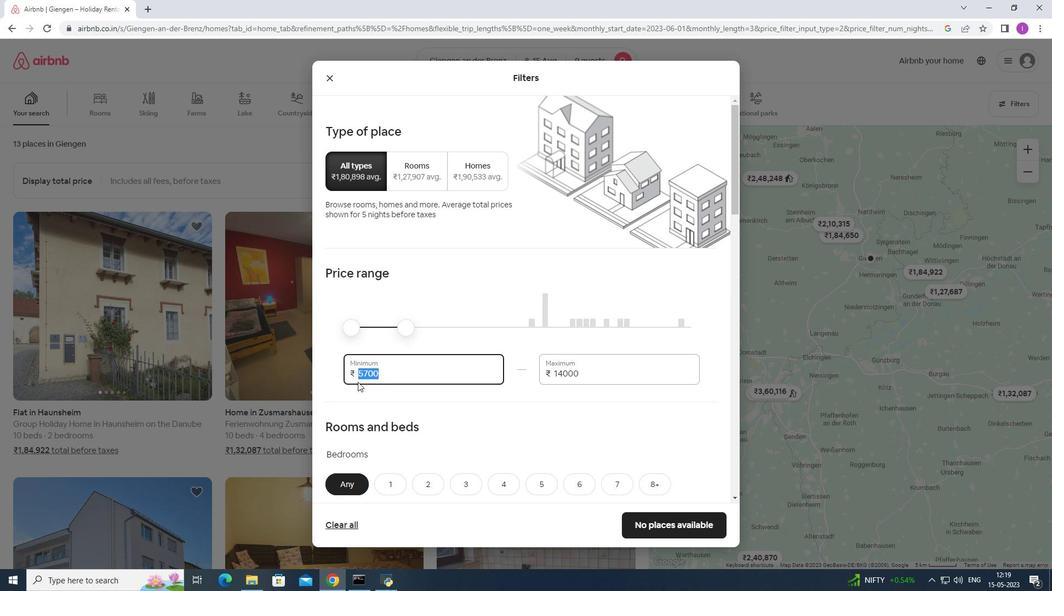 
Action: Key pressed 1
Screenshot: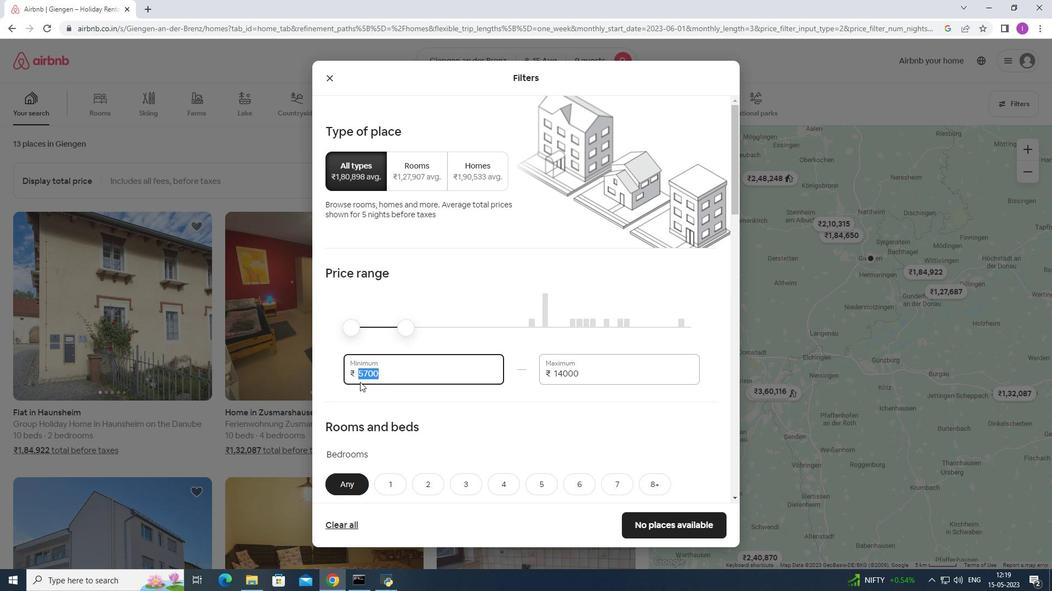 
Action: Mouse moved to (362, 382)
Screenshot: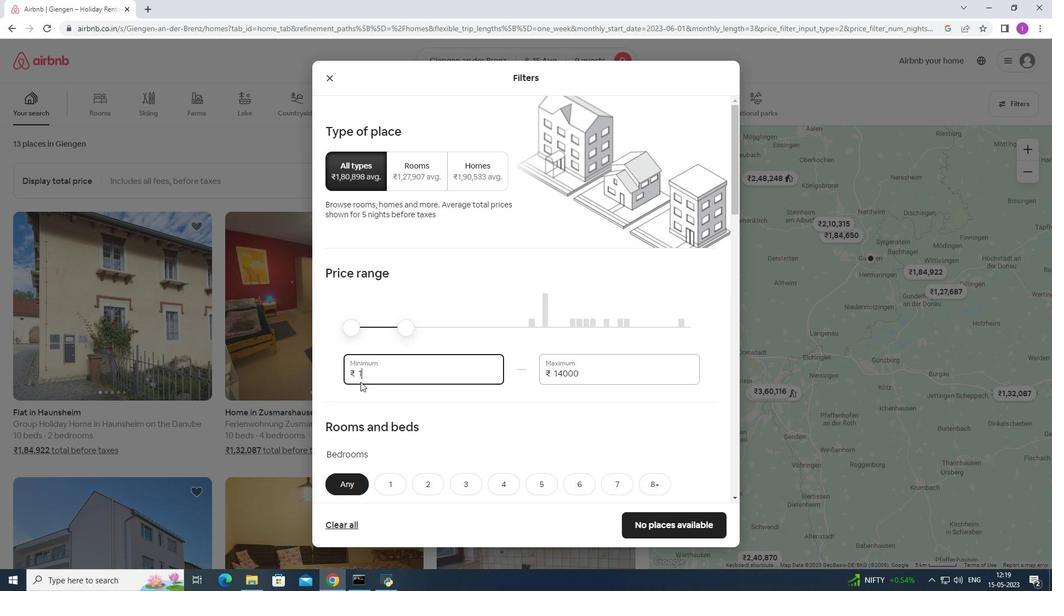 
Action: Key pressed 00
Screenshot: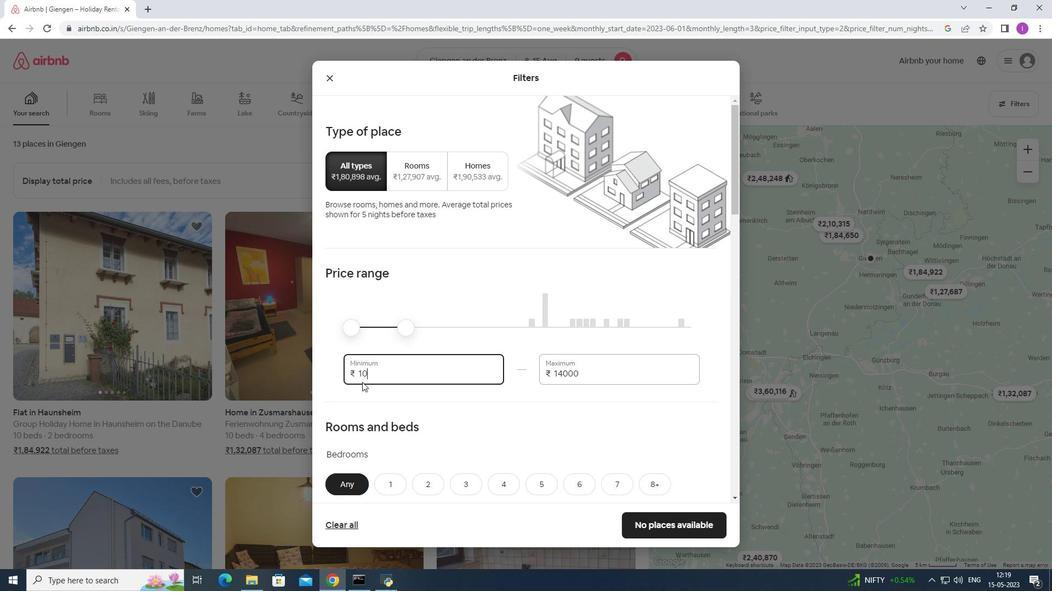 
Action: Mouse moved to (362, 382)
Screenshot: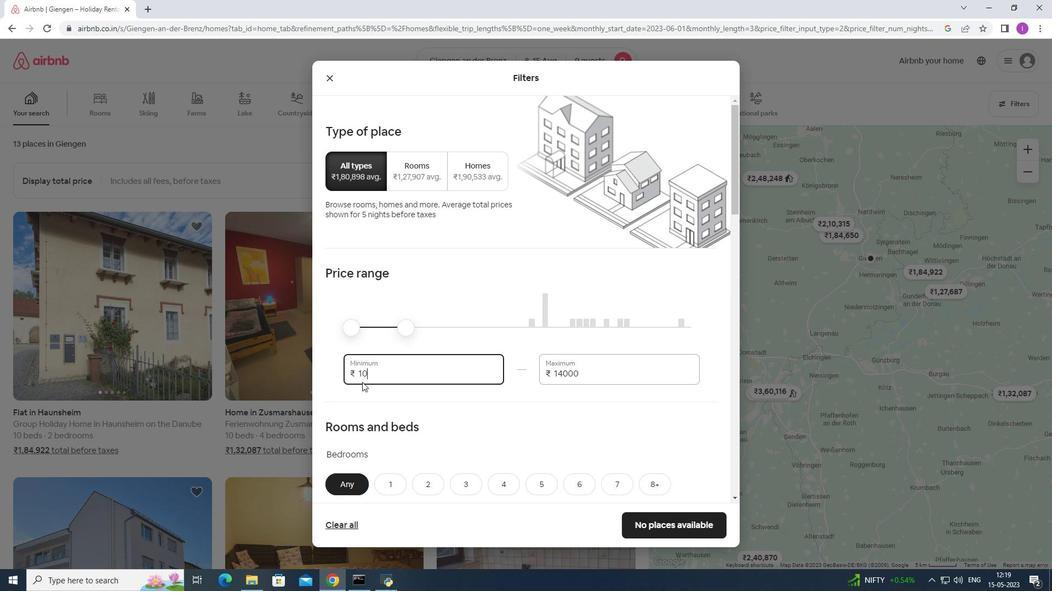 
Action: Key pressed 0
Screenshot: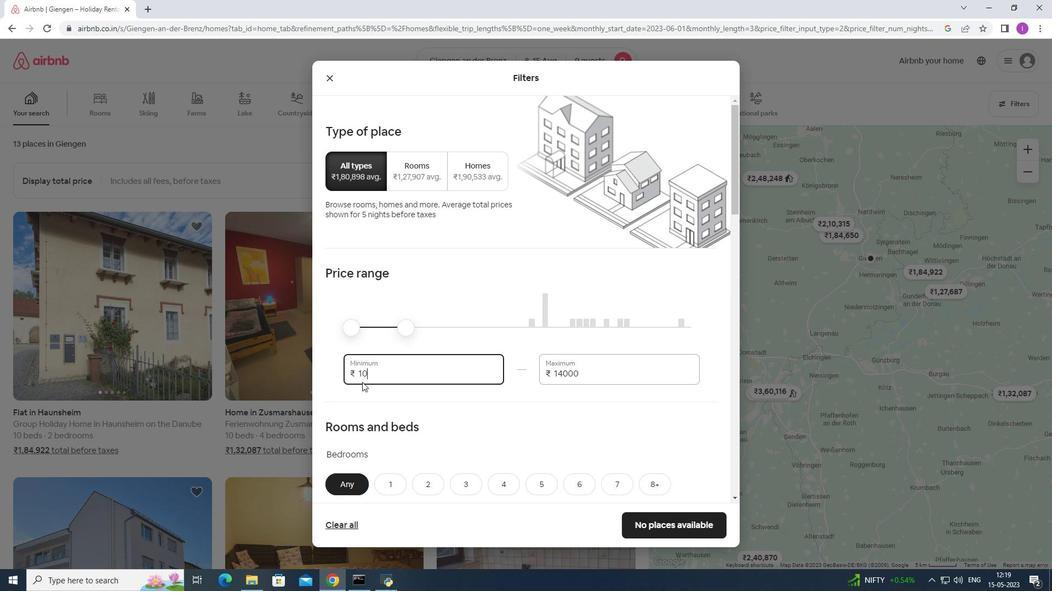
Action: Mouse moved to (363, 382)
Screenshot: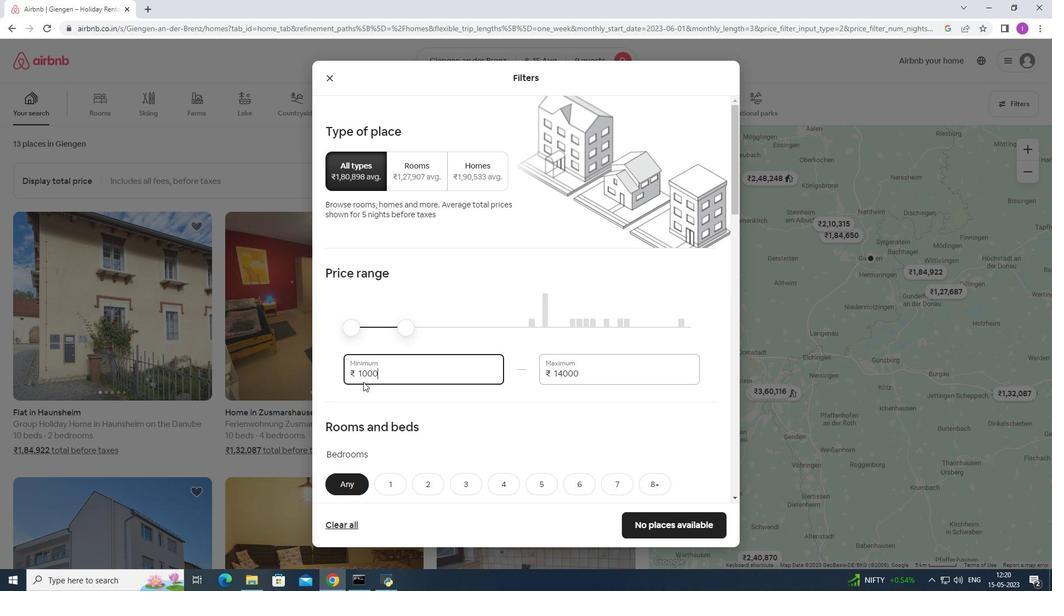 
Action: Key pressed 0
Screenshot: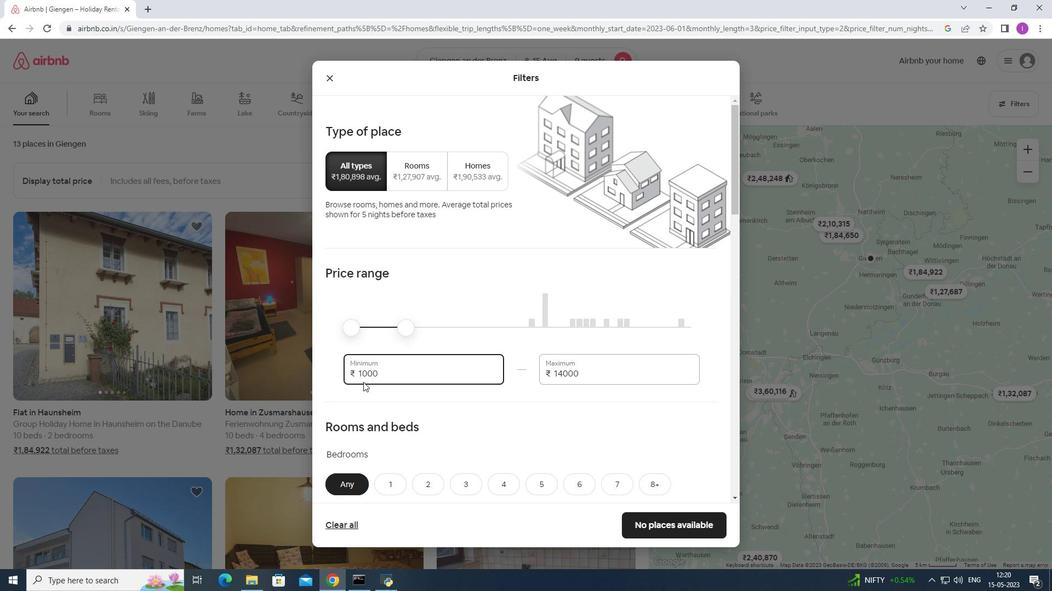 
Action: Mouse moved to (465, 399)
Screenshot: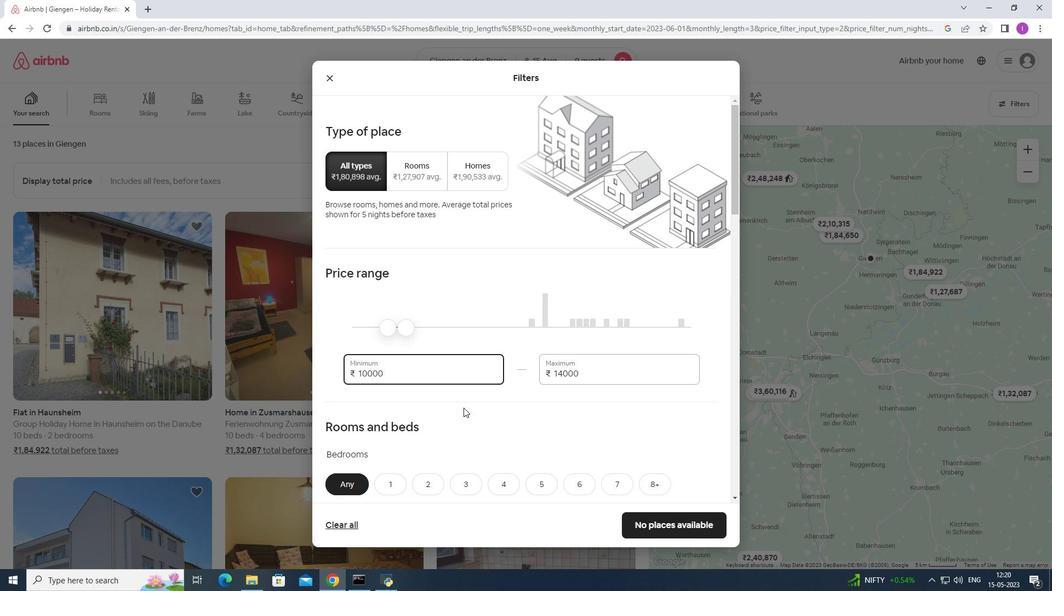 
Action: Mouse scrolled (465, 398) with delta (0, 0)
Screenshot: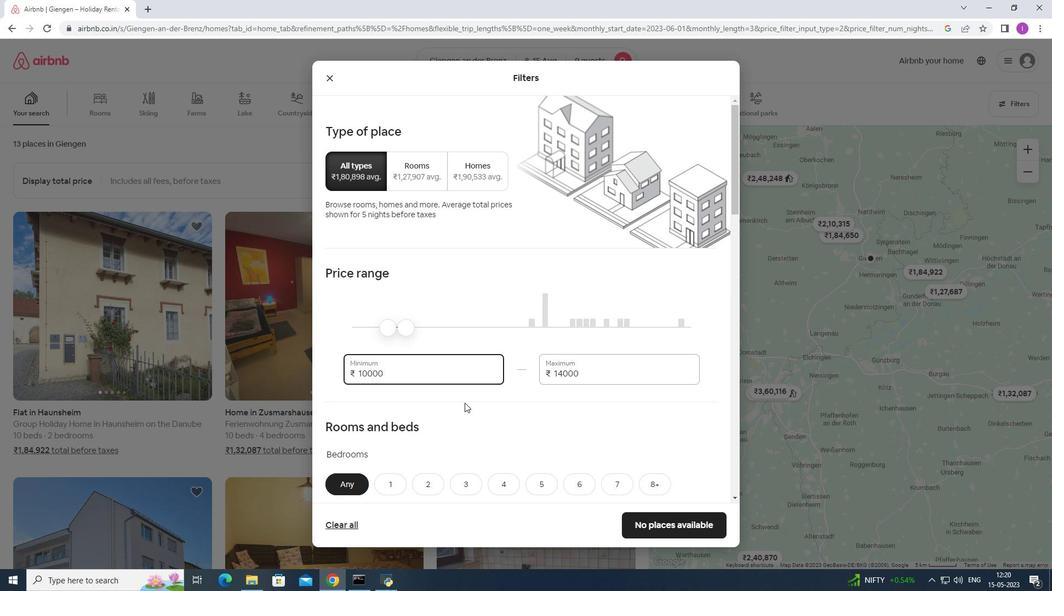 
Action: Mouse scrolled (465, 398) with delta (0, 0)
Screenshot: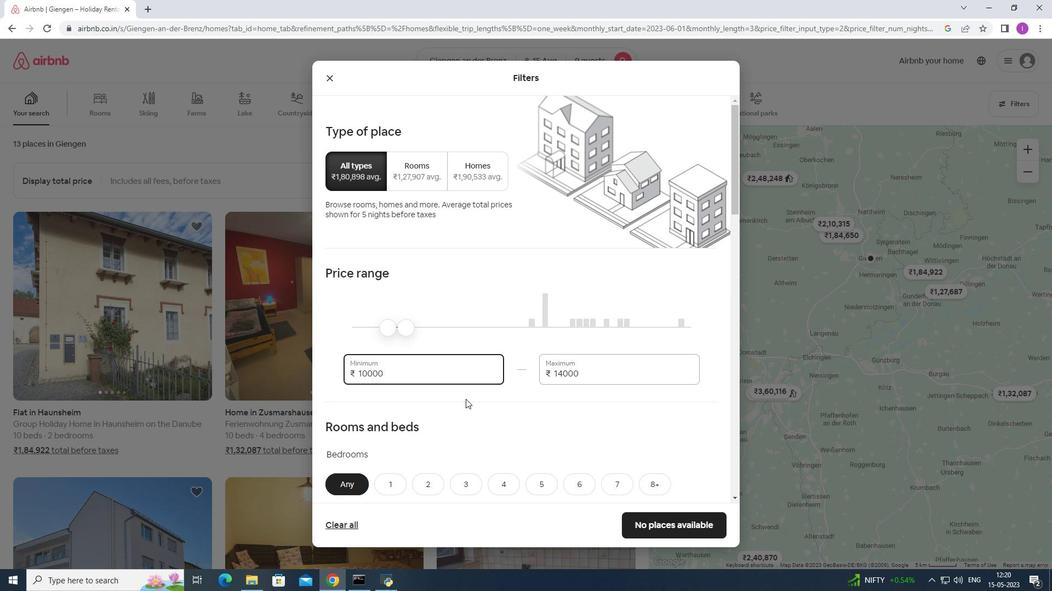 
Action: Mouse scrolled (465, 398) with delta (0, 0)
Screenshot: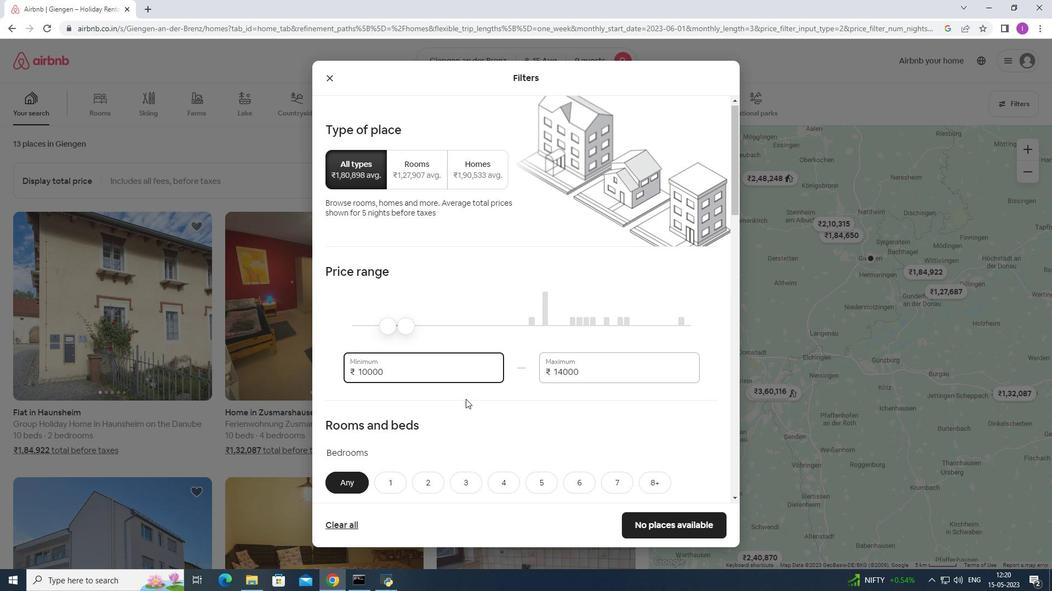 
Action: Mouse moved to (472, 388)
Screenshot: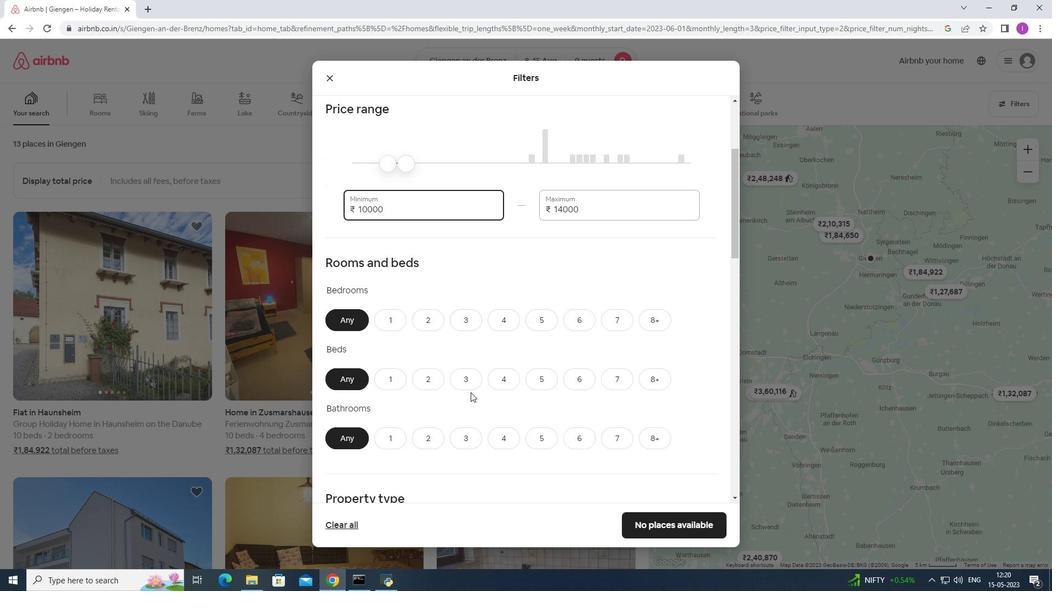 
Action: Mouse scrolled (472, 387) with delta (0, 0)
Screenshot: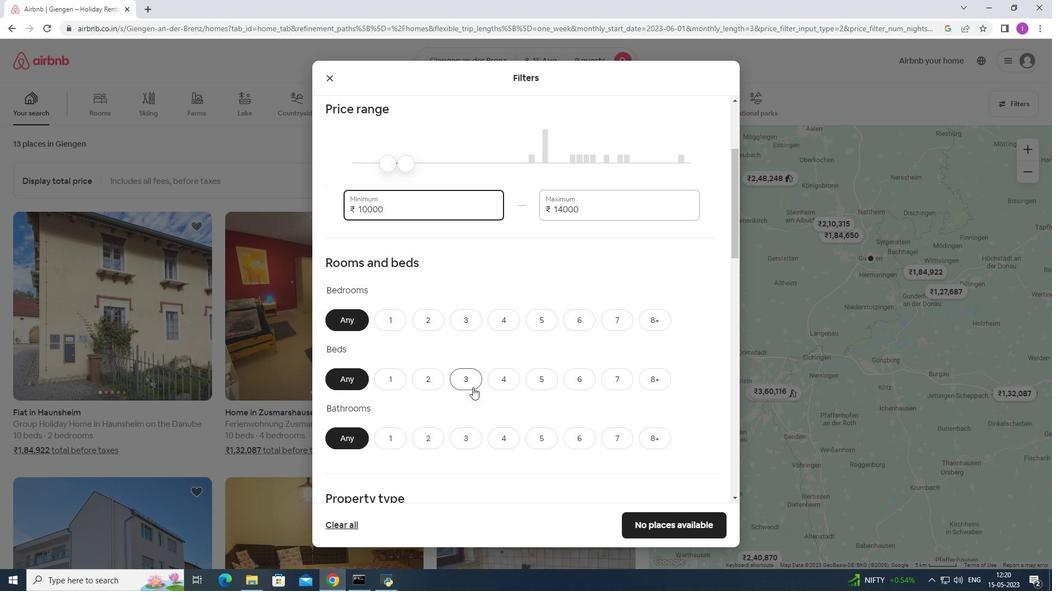 
Action: Mouse moved to (531, 263)
Screenshot: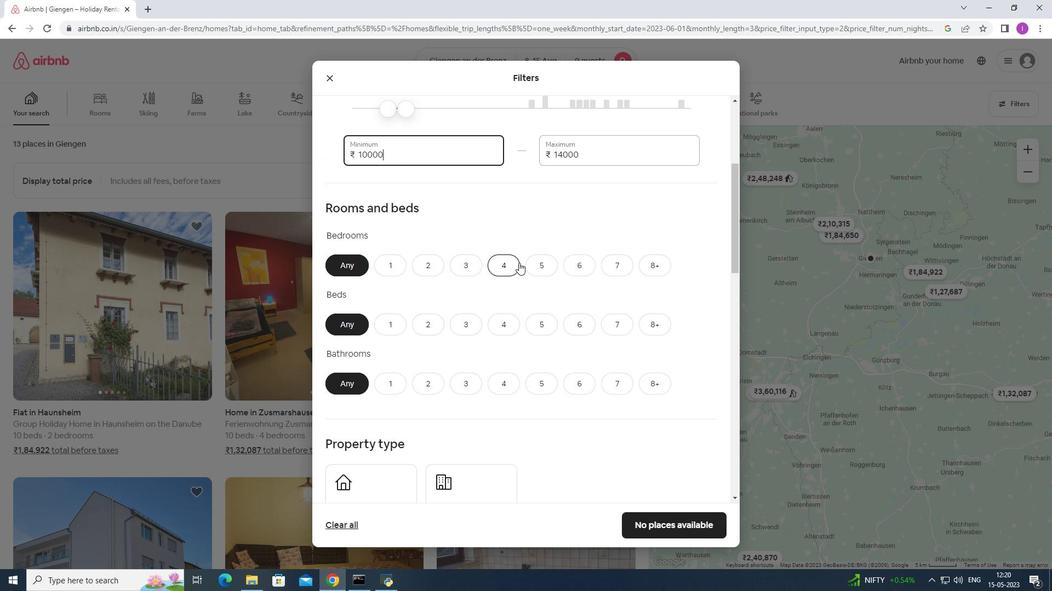 
Action: Mouse pressed left at (531, 263)
Screenshot: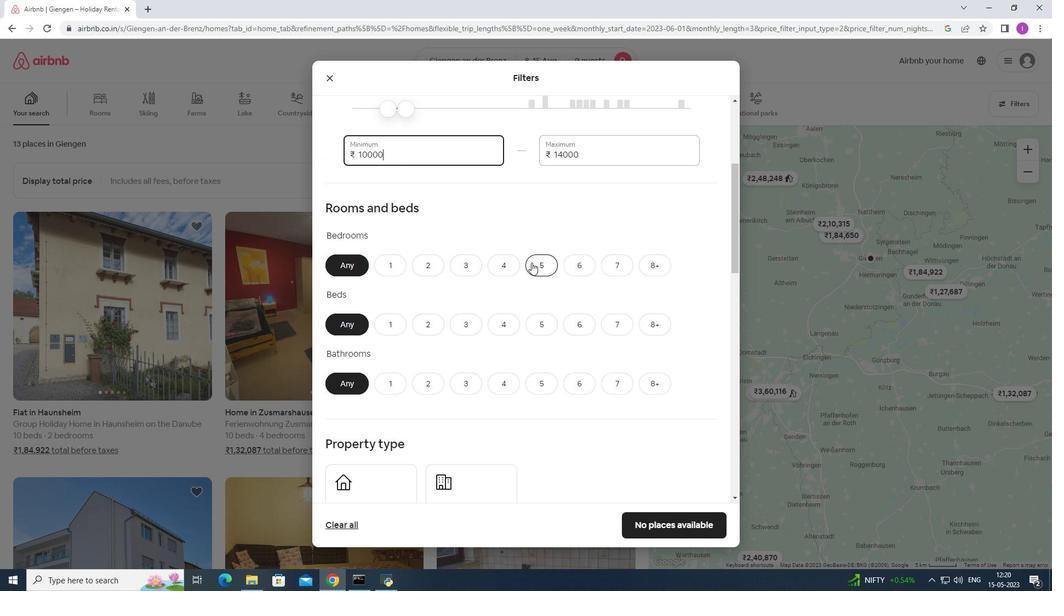 
Action: Mouse moved to (661, 327)
Screenshot: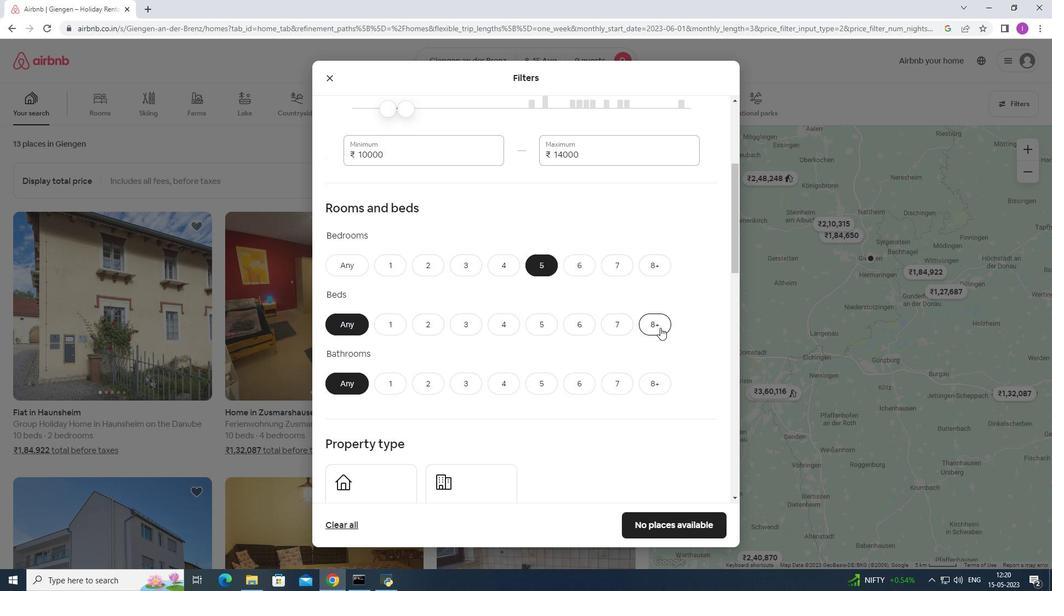 
Action: Mouse pressed left at (661, 327)
Screenshot: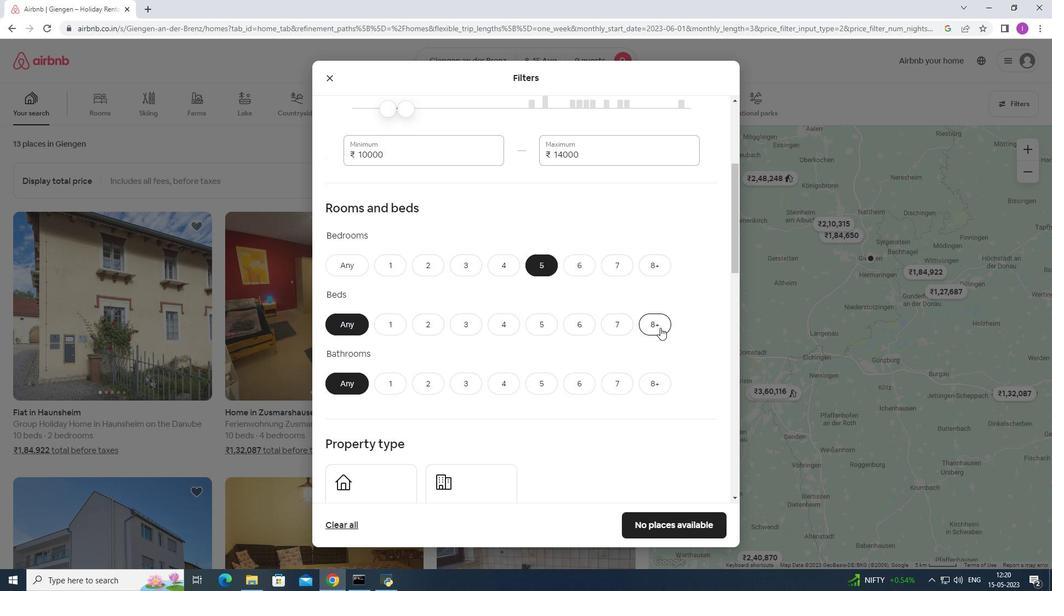 
Action: Mouse moved to (540, 383)
Screenshot: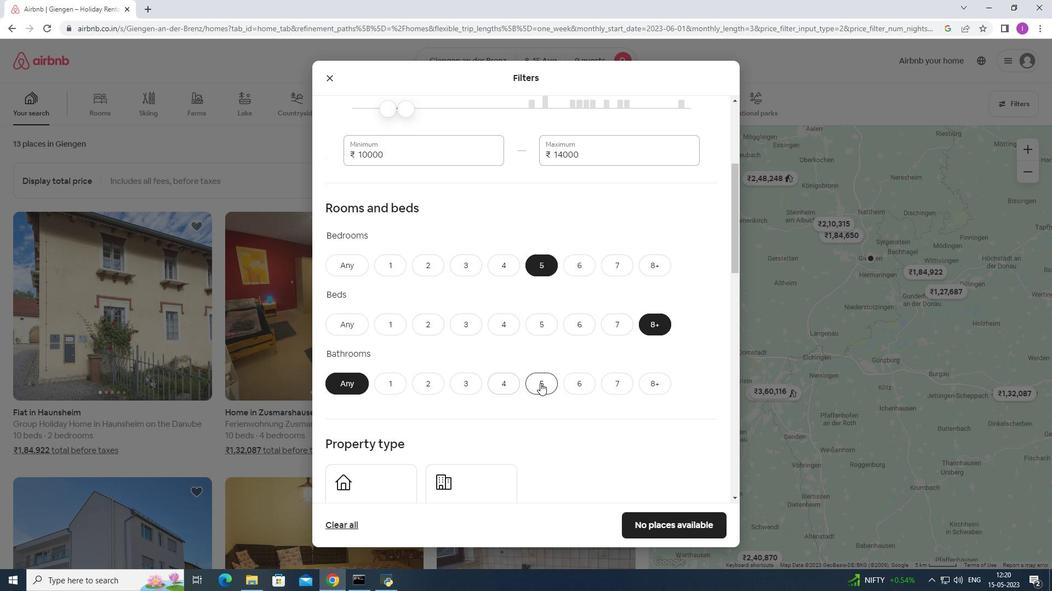
Action: Mouse pressed left at (540, 383)
Screenshot: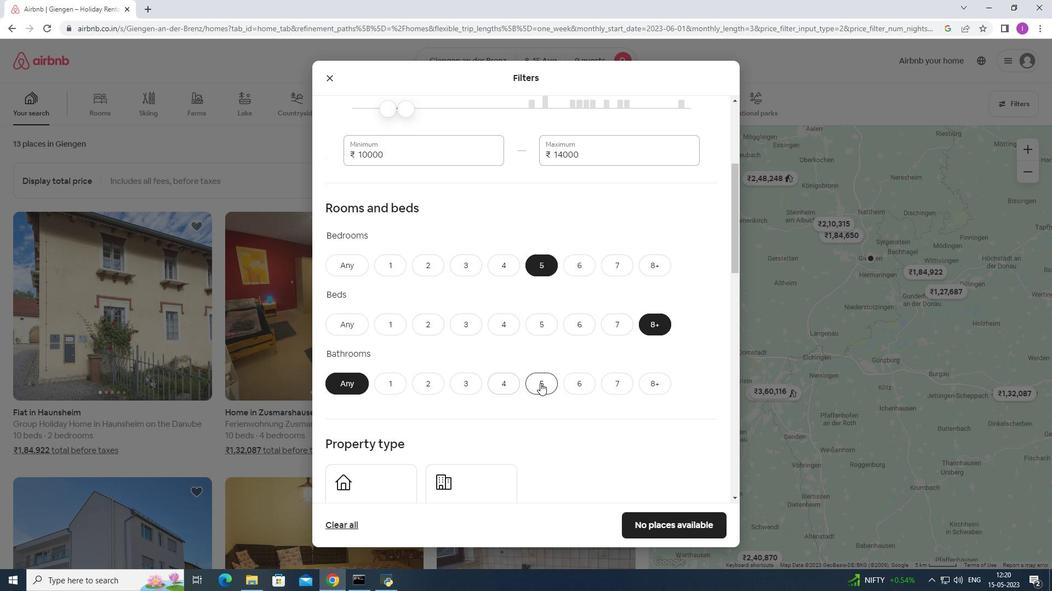 
Action: Mouse moved to (482, 423)
Screenshot: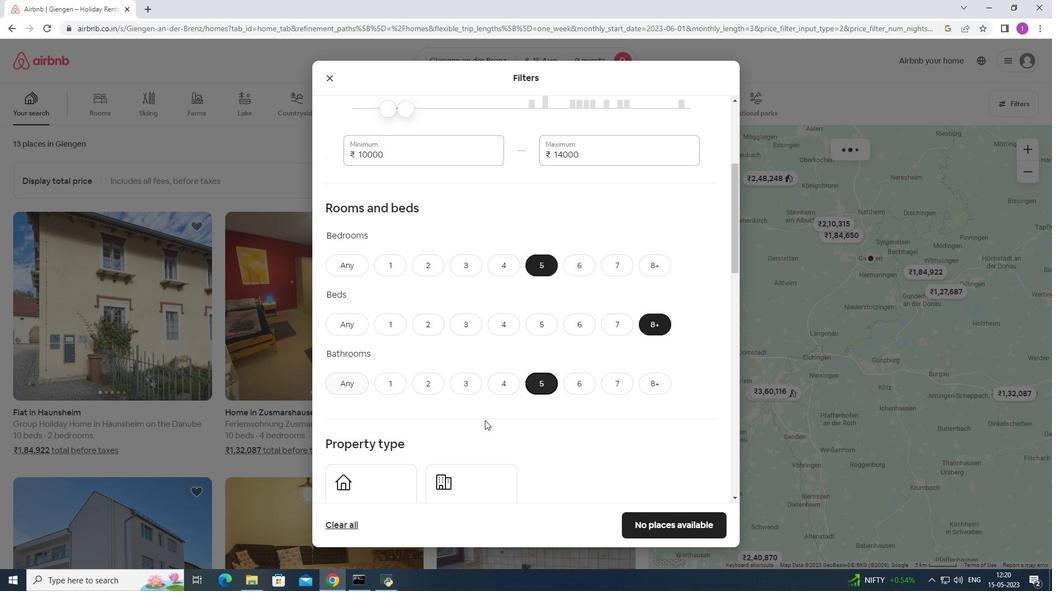 
Action: Mouse scrolled (482, 422) with delta (0, 0)
Screenshot: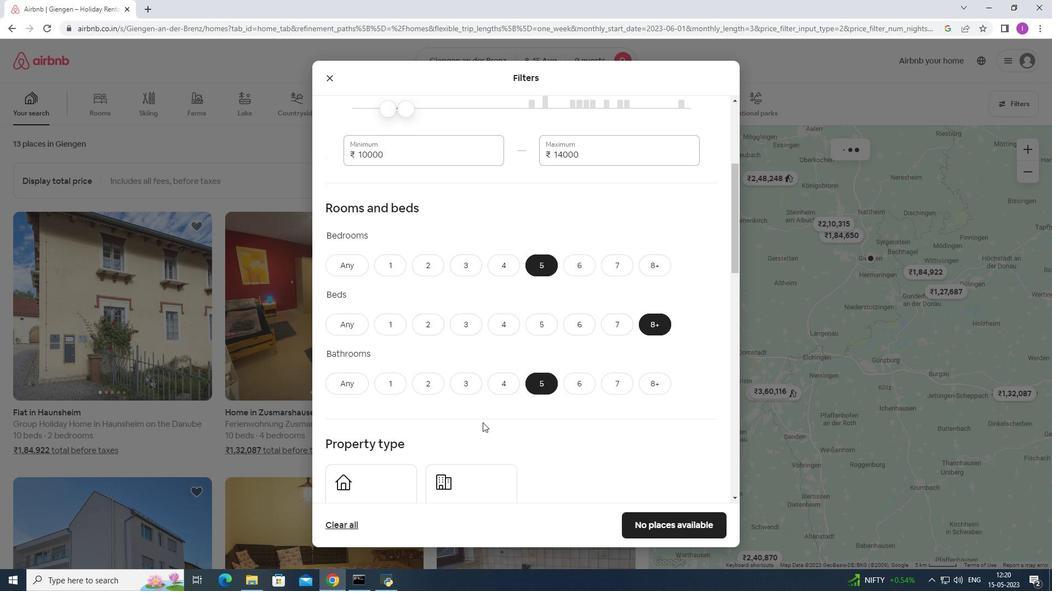 
Action: Mouse scrolled (482, 422) with delta (0, 0)
Screenshot: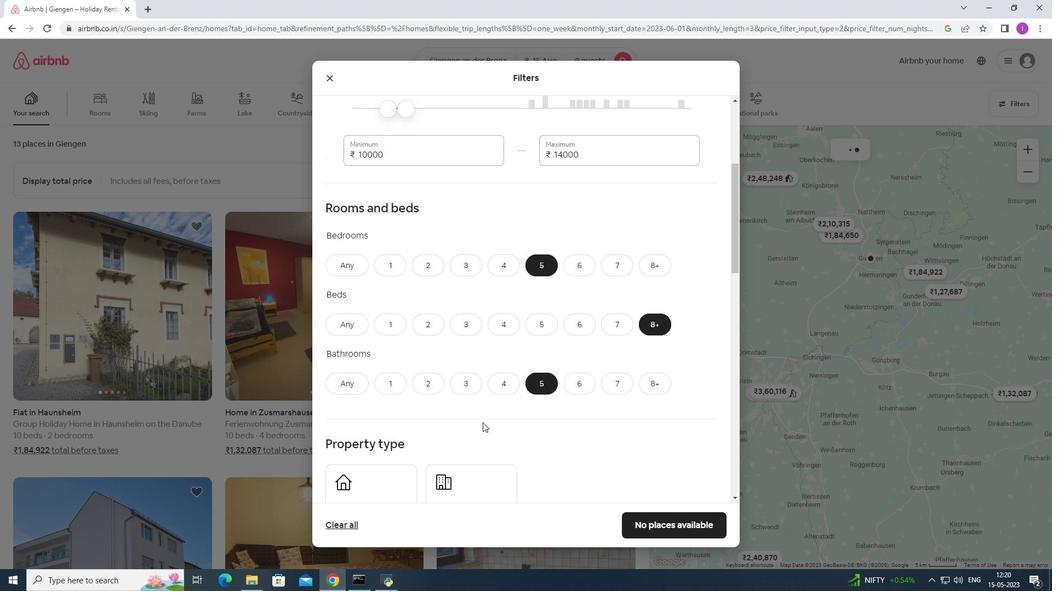 
Action: Mouse moved to (491, 415)
Screenshot: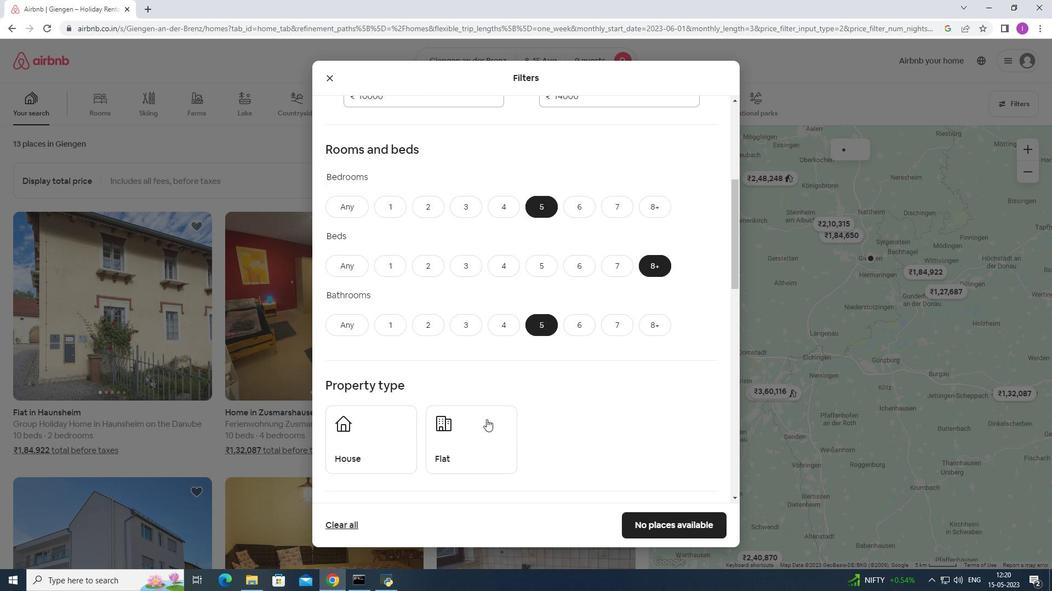 
Action: Mouse scrolled (491, 415) with delta (0, 0)
Screenshot: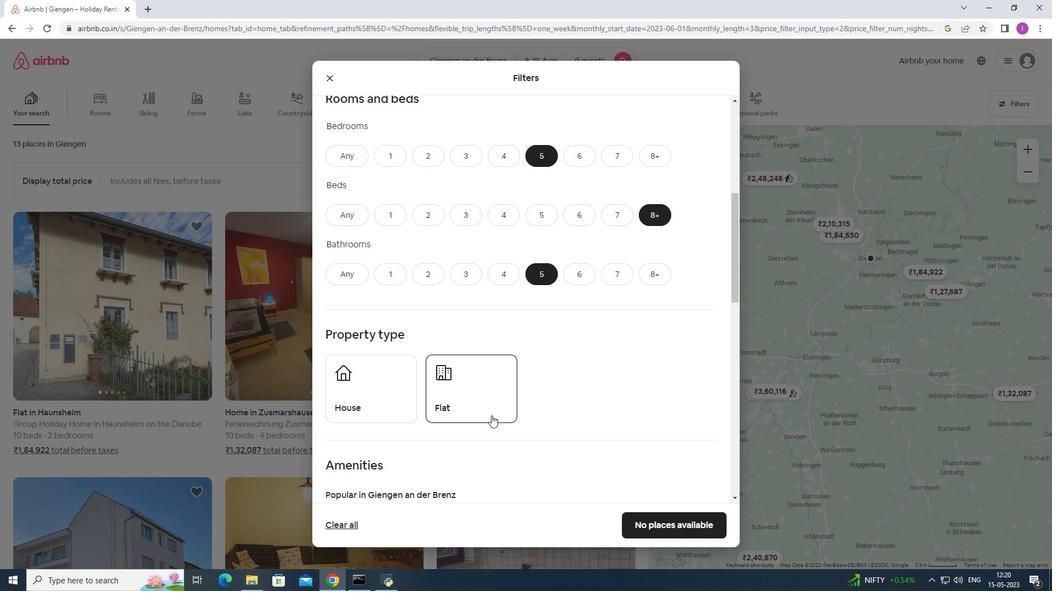 
Action: Mouse scrolled (491, 415) with delta (0, 0)
Screenshot: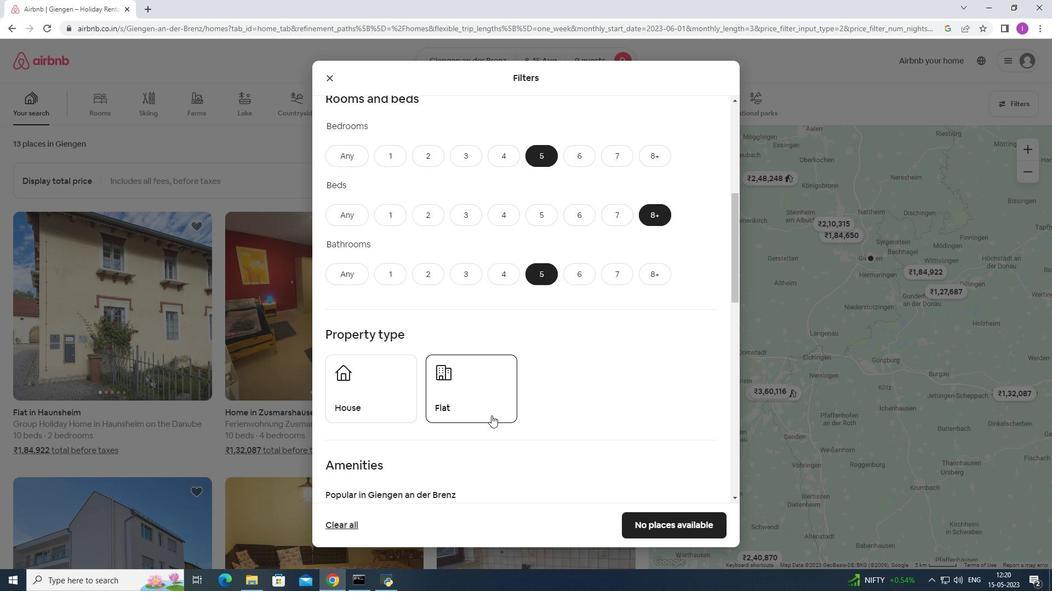 
Action: Mouse scrolled (491, 415) with delta (0, 0)
Screenshot: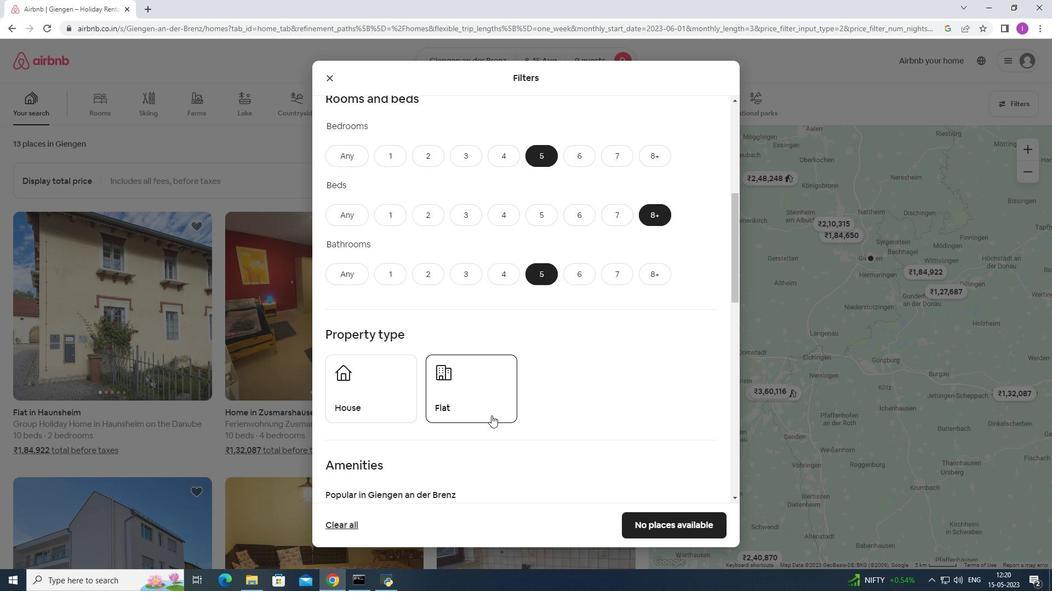 
Action: Mouse moved to (395, 209)
Screenshot: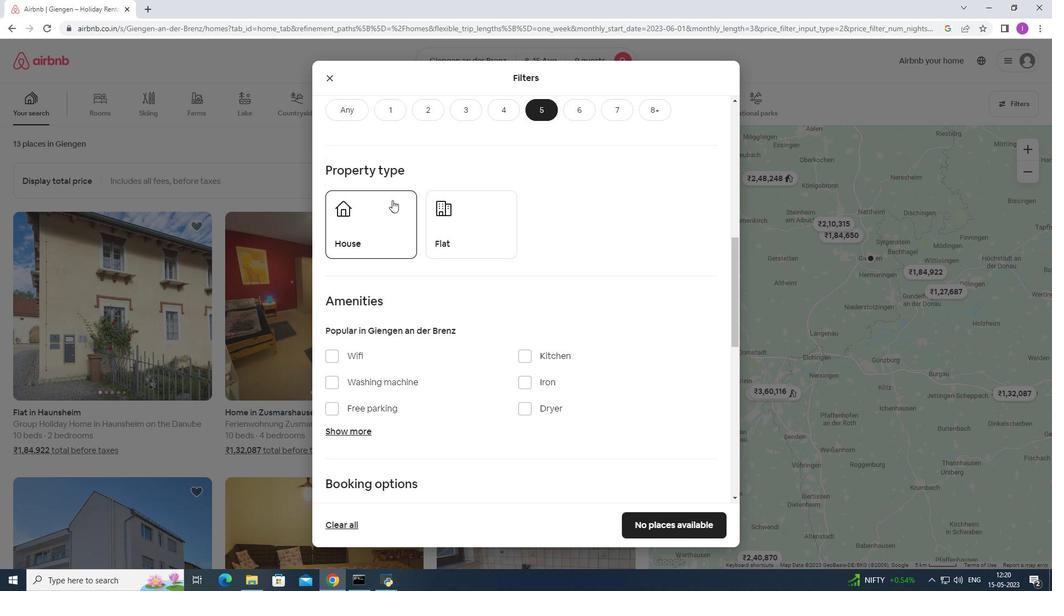 
Action: Mouse pressed left at (395, 209)
Screenshot: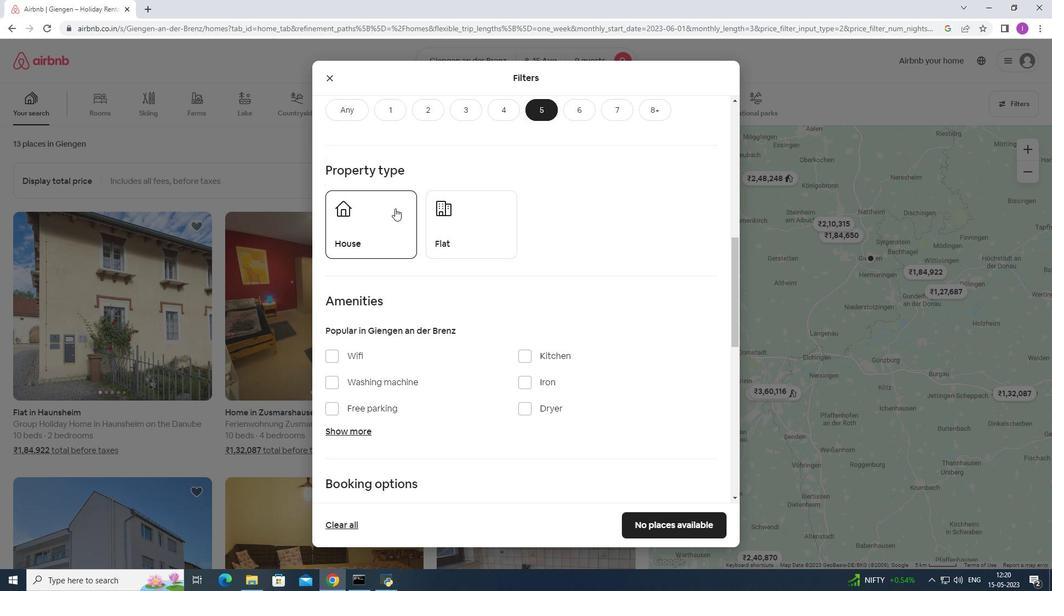 
Action: Mouse moved to (466, 225)
Screenshot: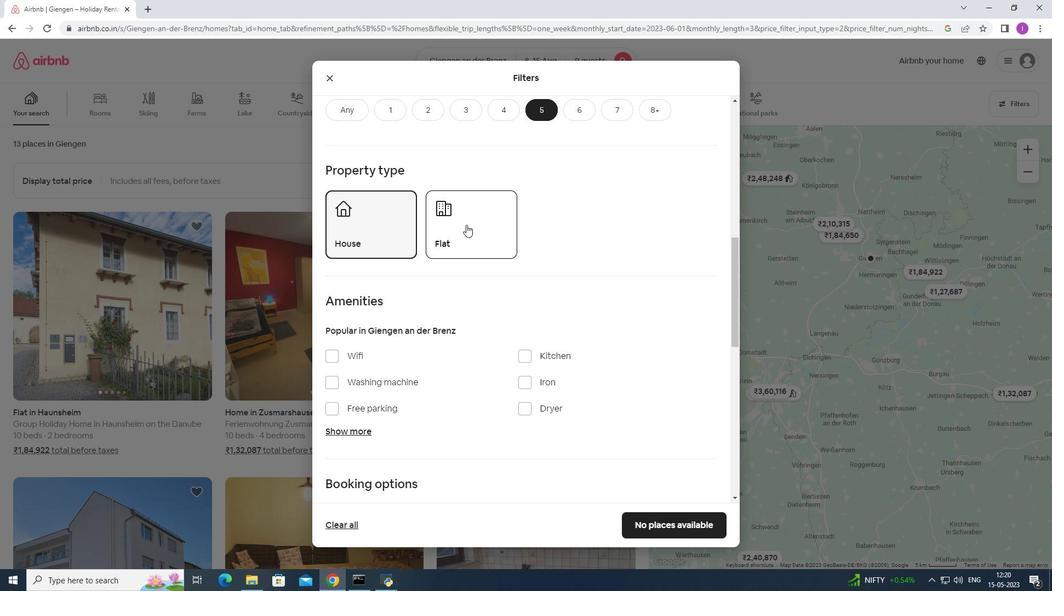
Action: Mouse pressed left at (466, 225)
Screenshot: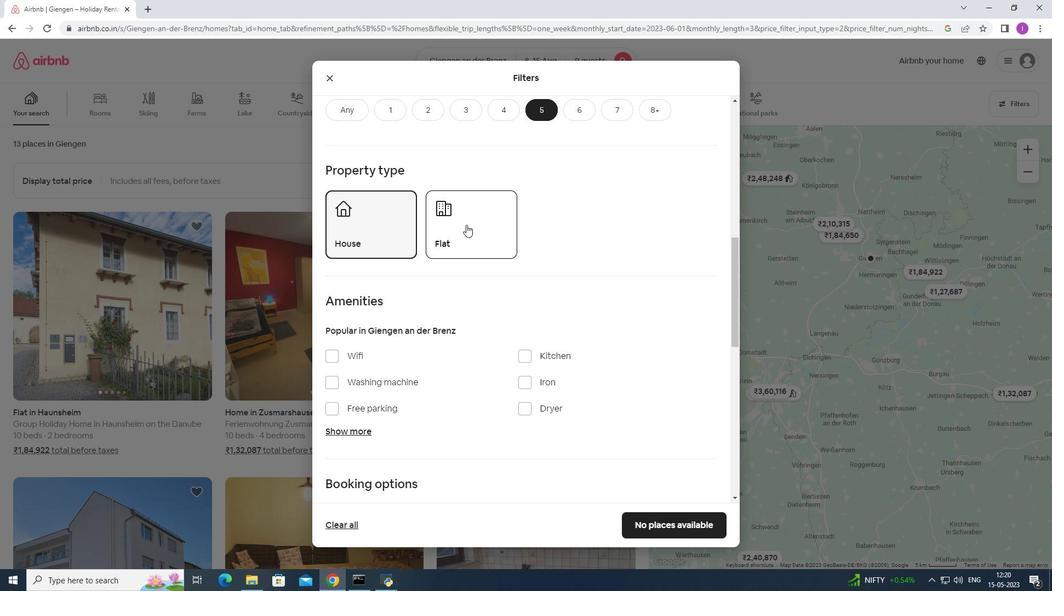 
Action: Mouse moved to (436, 297)
Screenshot: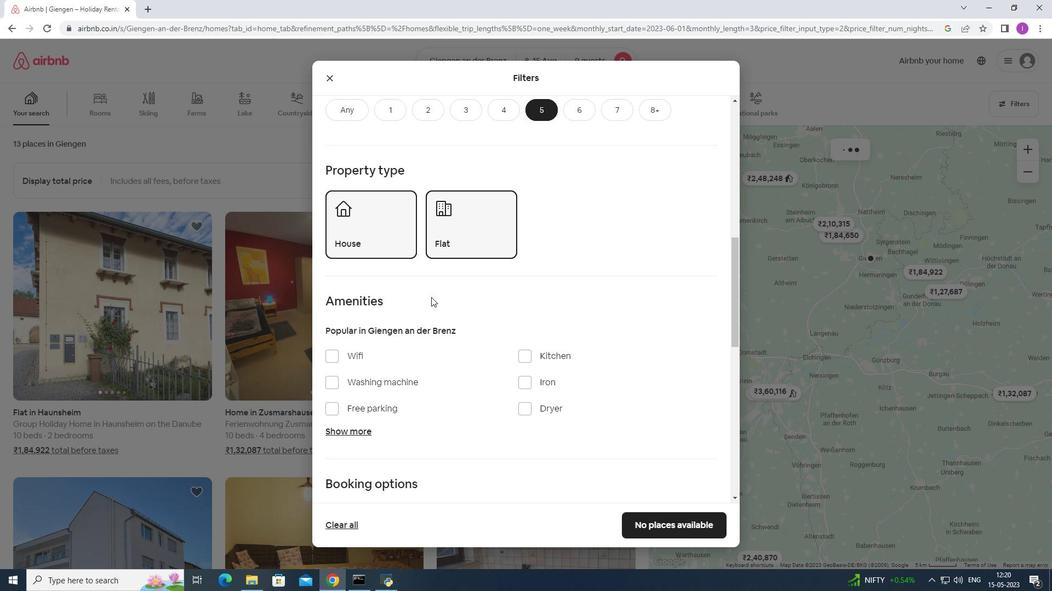 
Action: Mouse scrolled (436, 297) with delta (0, 0)
Screenshot: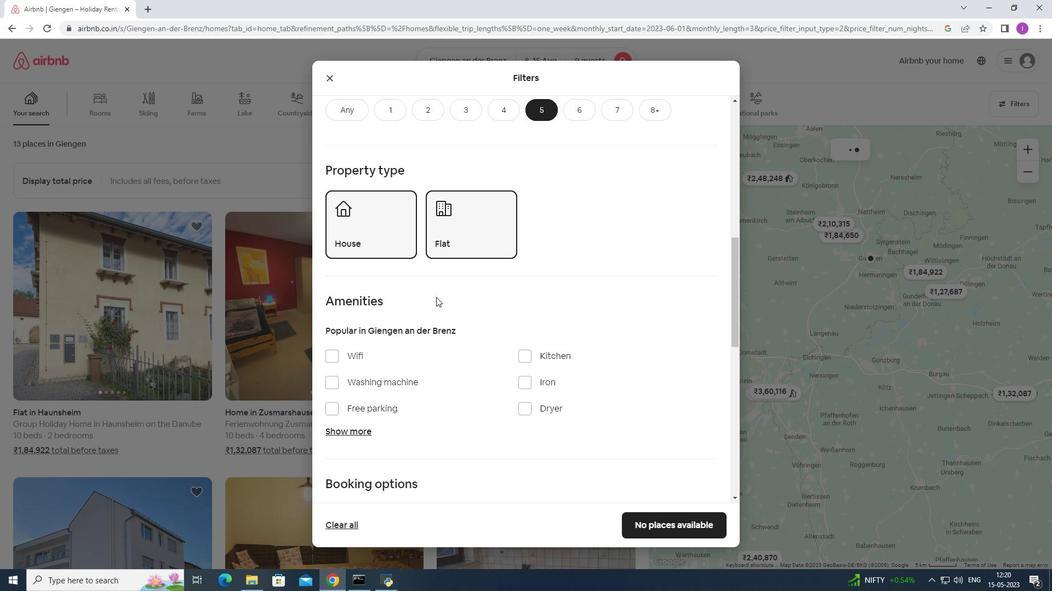 
Action: Mouse scrolled (436, 297) with delta (0, 0)
Screenshot: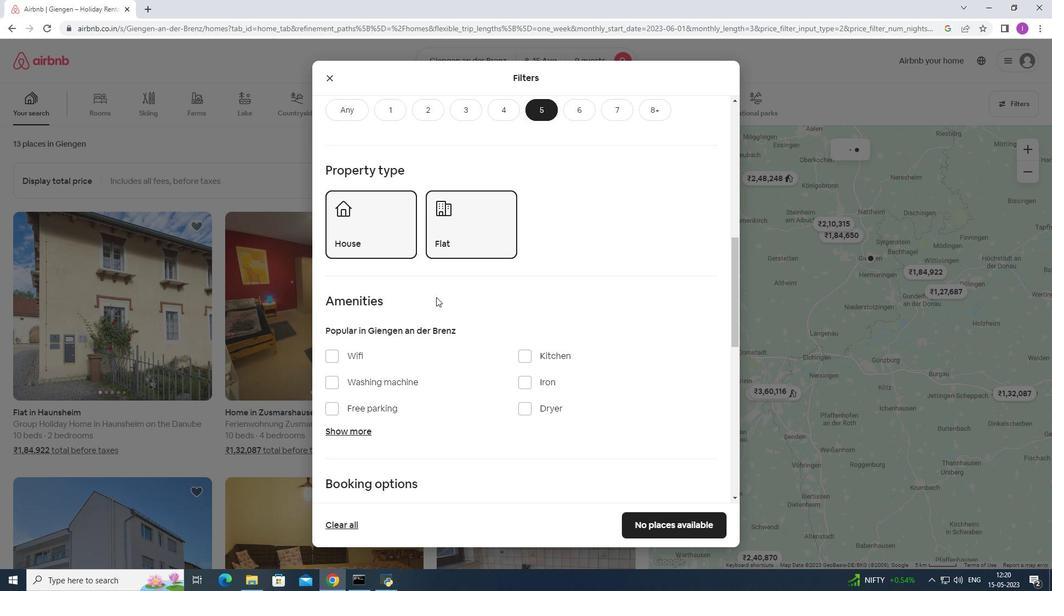 
Action: Mouse moved to (340, 249)
Screenshot: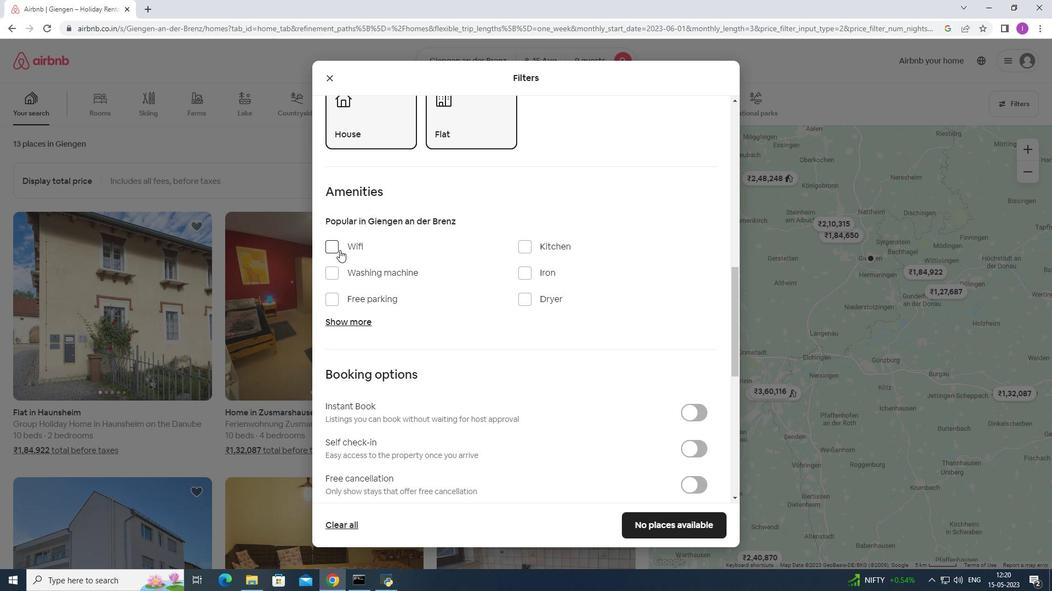 
Action: Mouse pressed left at (340, 249)
Screenshot: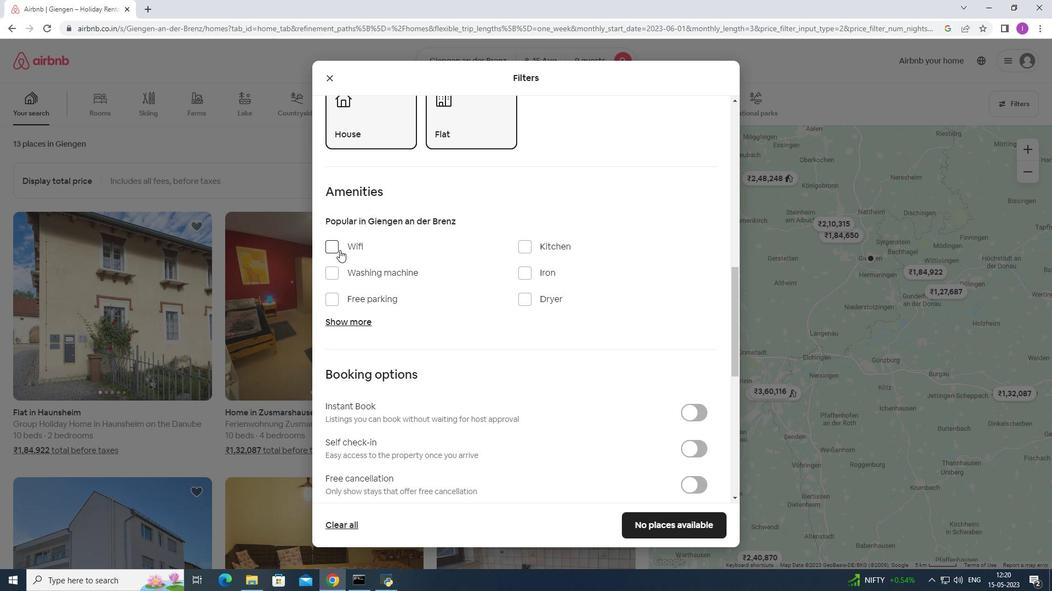 
Action: Mouse moved to (340, 303)
Screenshot: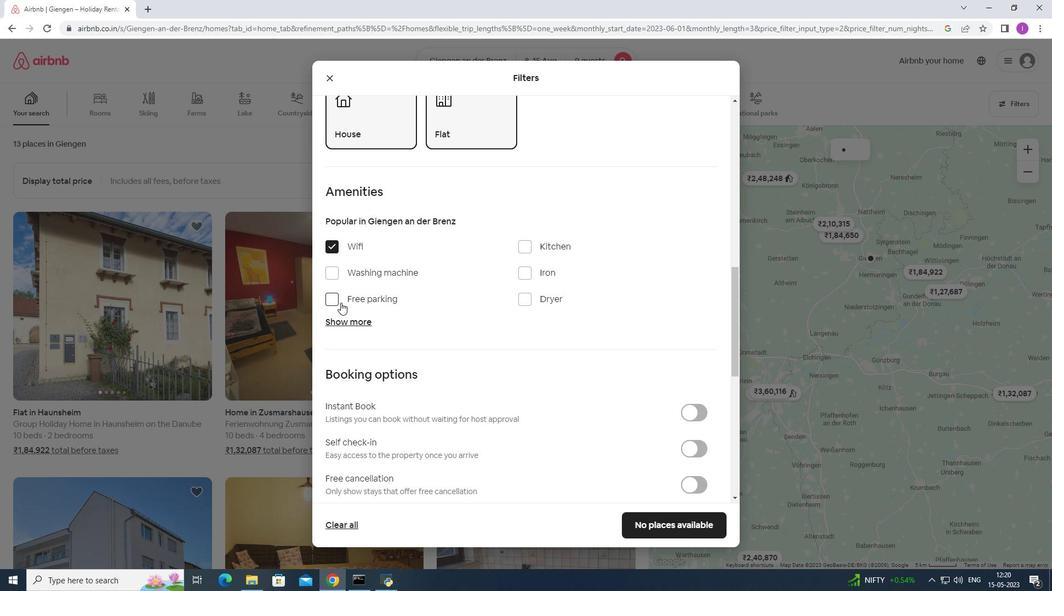
Action: Mouse pressed left at (340, 303)
Screenshot: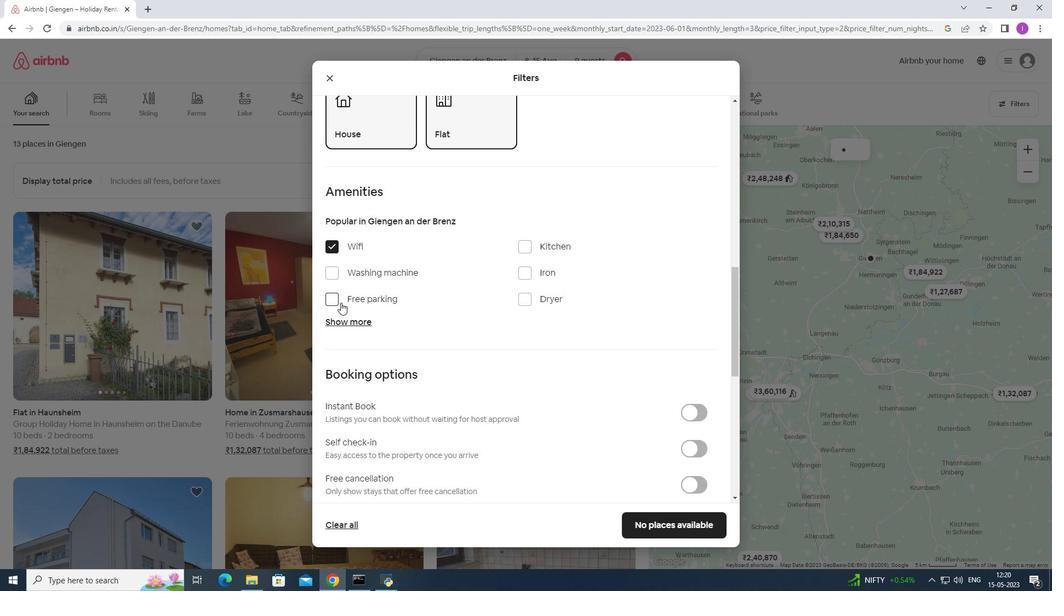 
Action: Mouse moved to (354, 318)
Screenshot: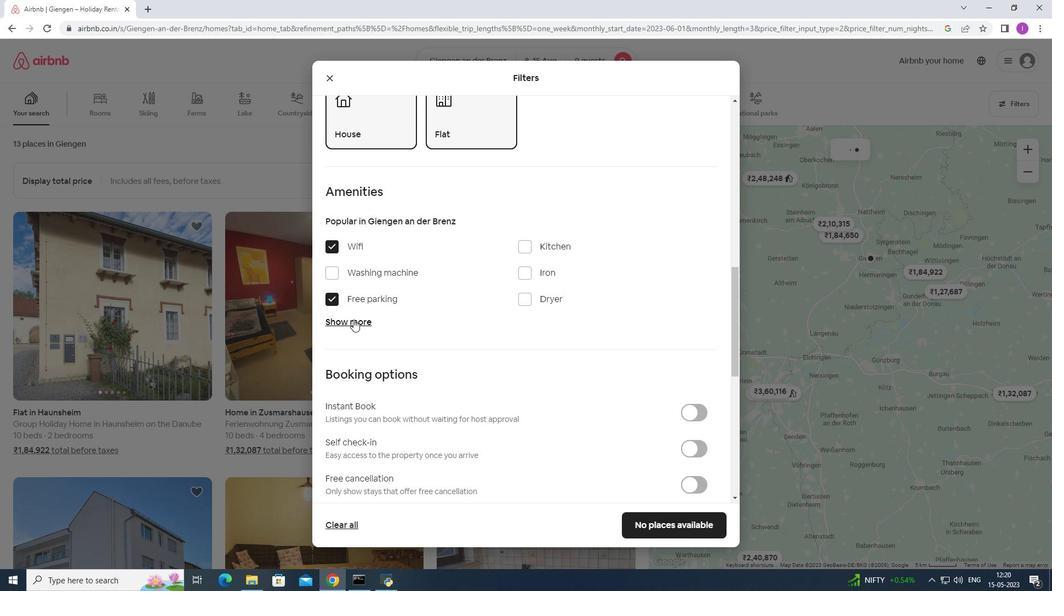 
Action: Mouse pressed left at (354, 318)
Screenshot: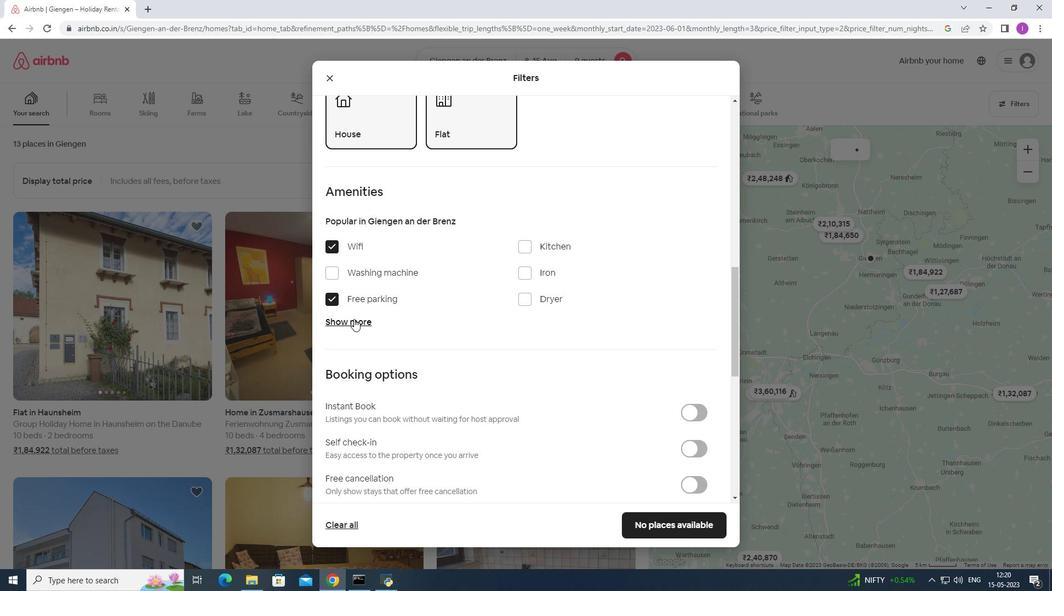 
Action: Mouse moved to (521, 385)
Screenshot: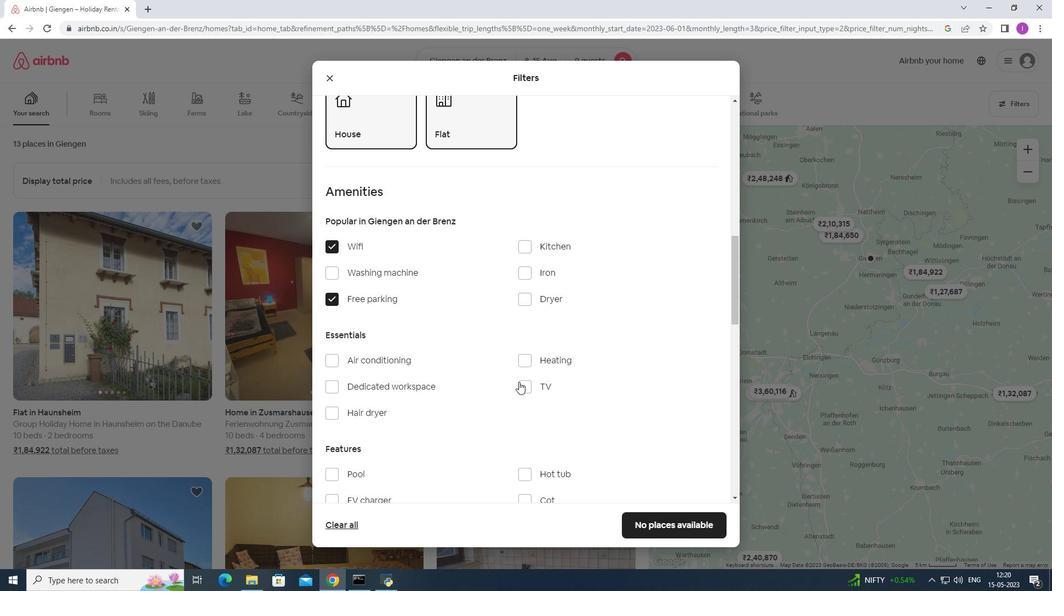 
Action: Mouse pressed left at (521, 385)
Screenshot: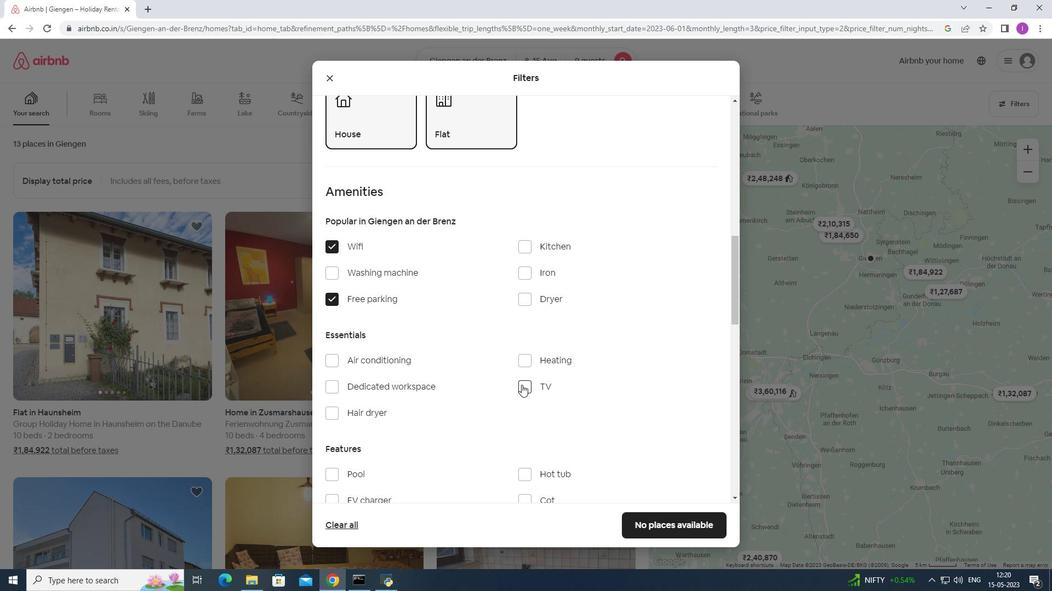 
Action: Mouse moved to (421, 431)
Screenshot: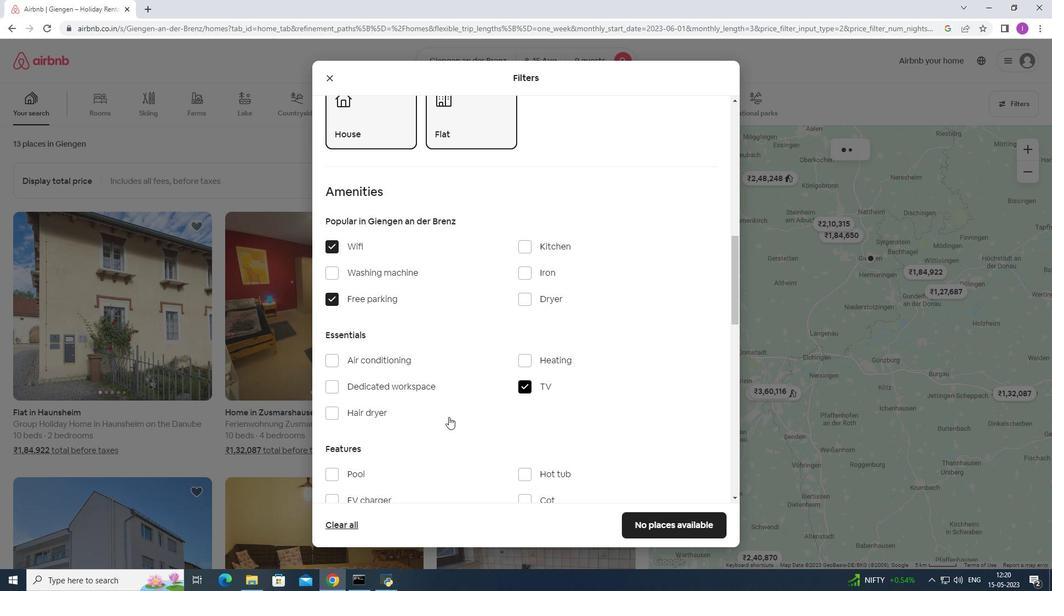 
Action: Mouse scrolled (421, 430) with delta (0, 0)
Screenshot: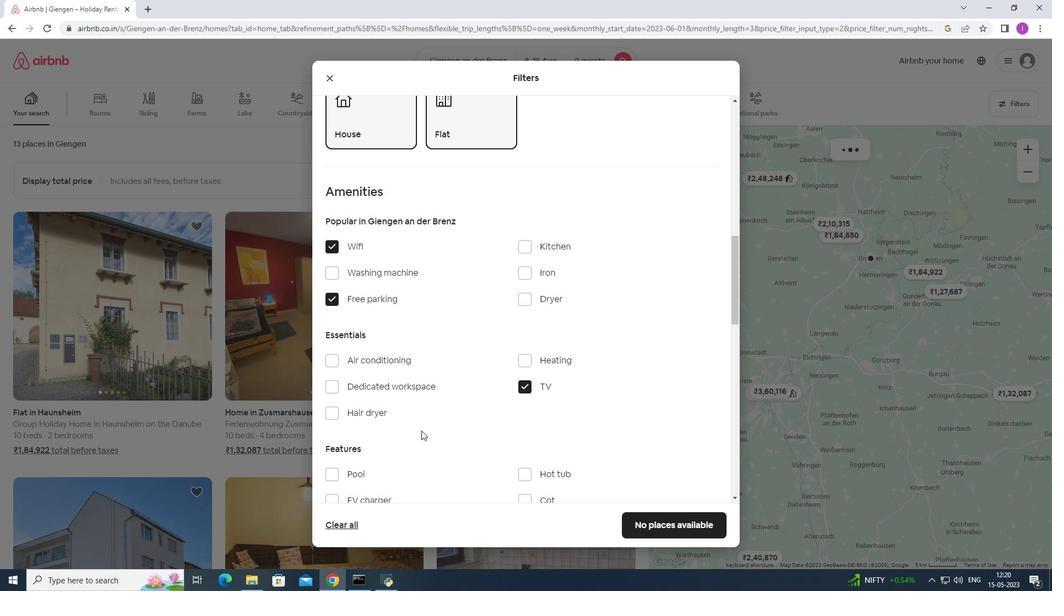 
Action: Mouse scrolled (421, 430) with delta (0, 0)
Screenshot: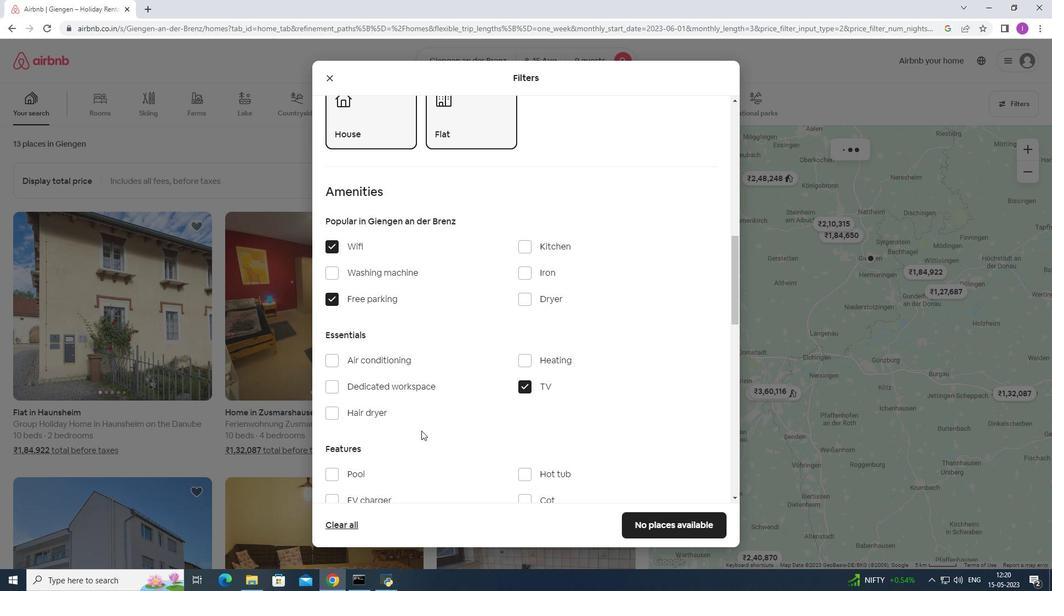 
Action: Mouse scrolled (421, 430) with delta (0, 0)
Screenshot: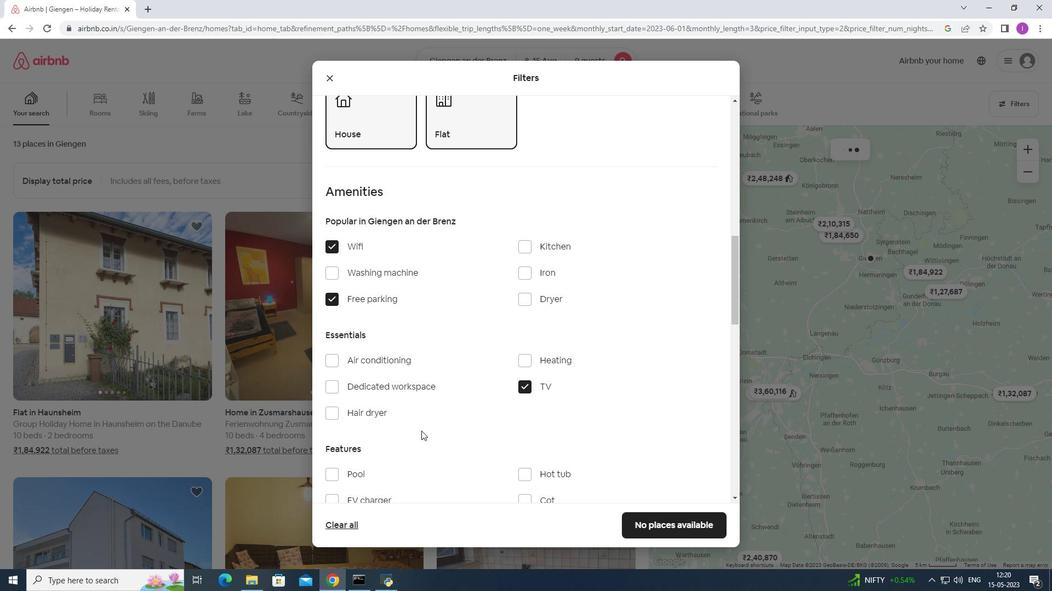 
Action: Mouse moved to (330, 362)
Screenshot: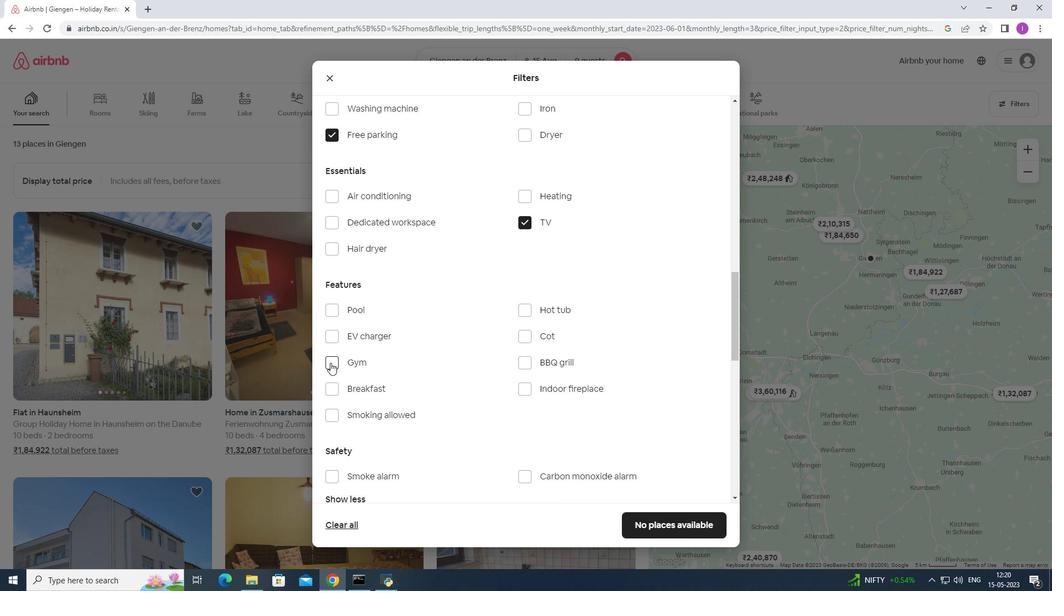 
Action: Mouse pressed left at (330, 362)
Screenshot: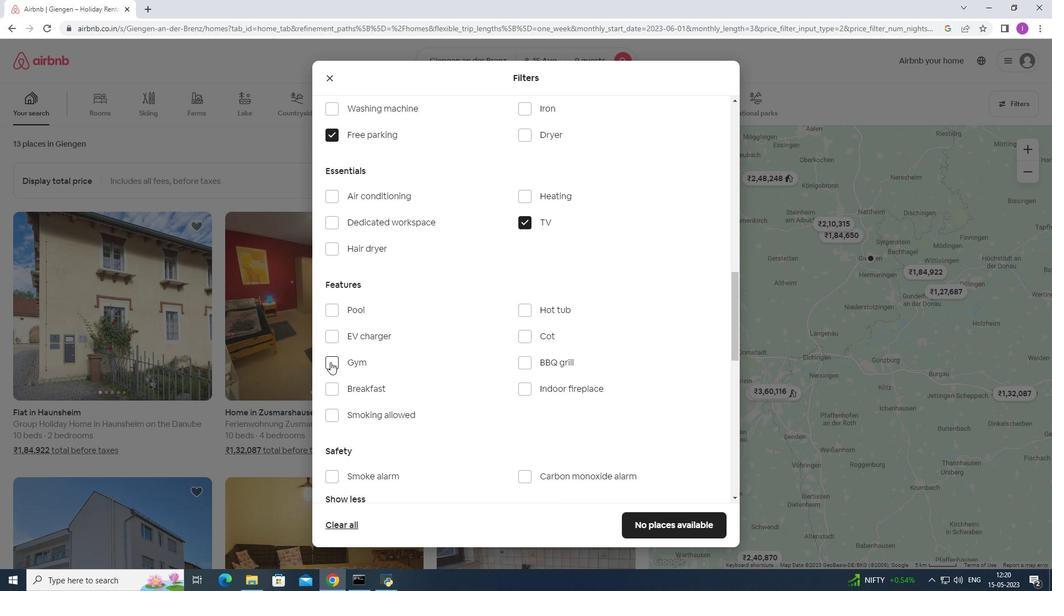 
Action: Mouse moved to (331, 387)
Screenshot: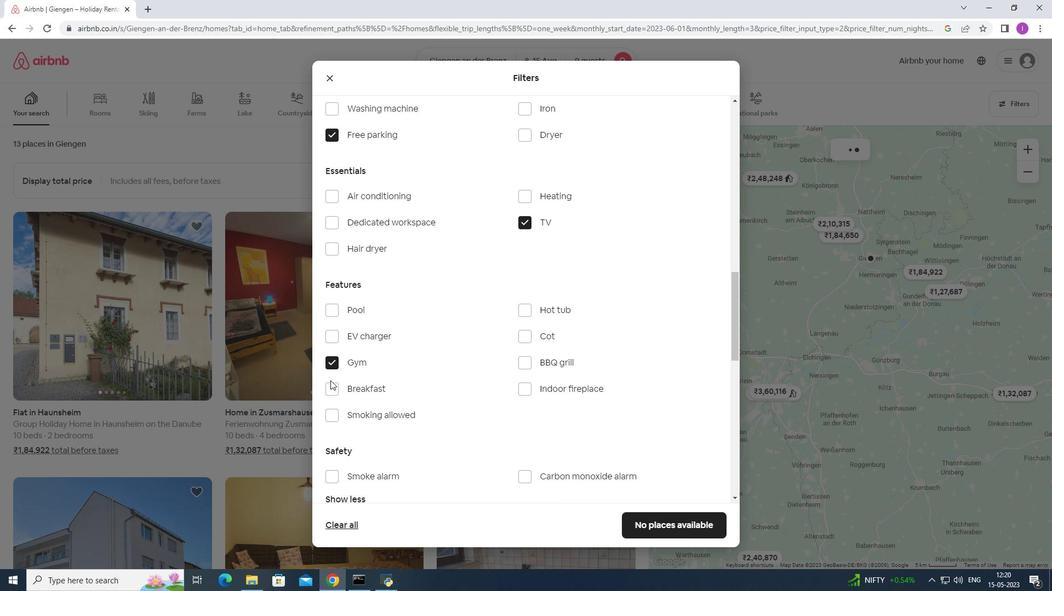 
Action: Mouse pressed left at (331, 387)
Screenshot: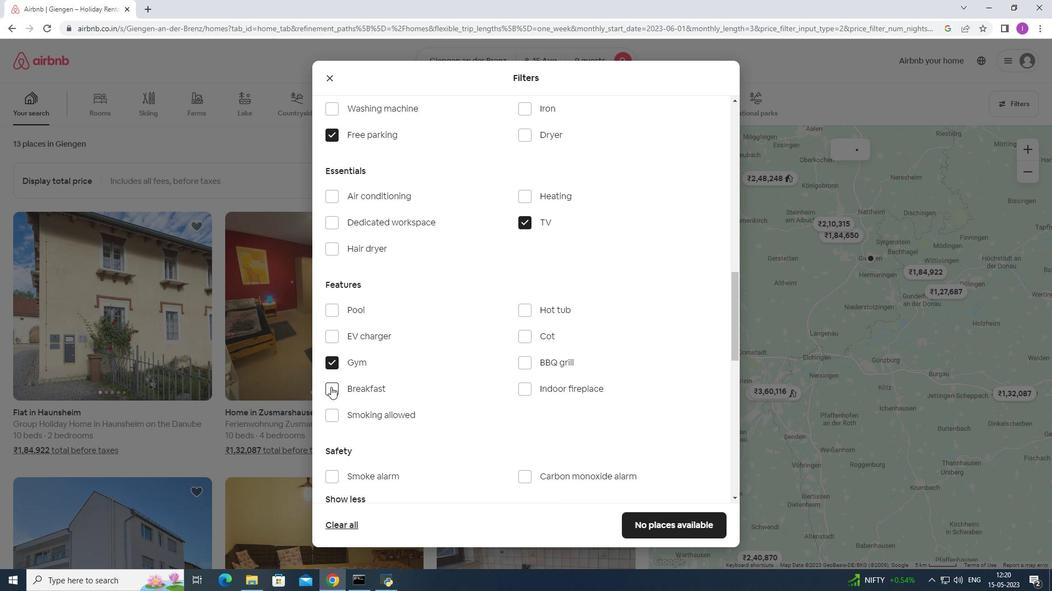
Action: Mouse moved to (510, 420)
Screenshot: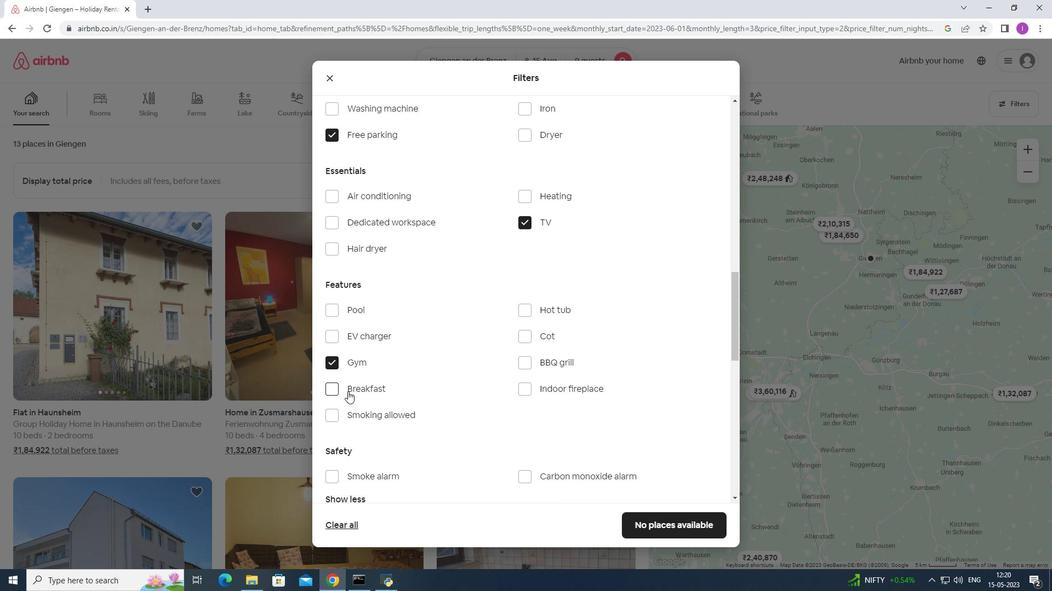 
Action: Mouse scrolled (510, 420) with delta (0, 0)
Screenshot: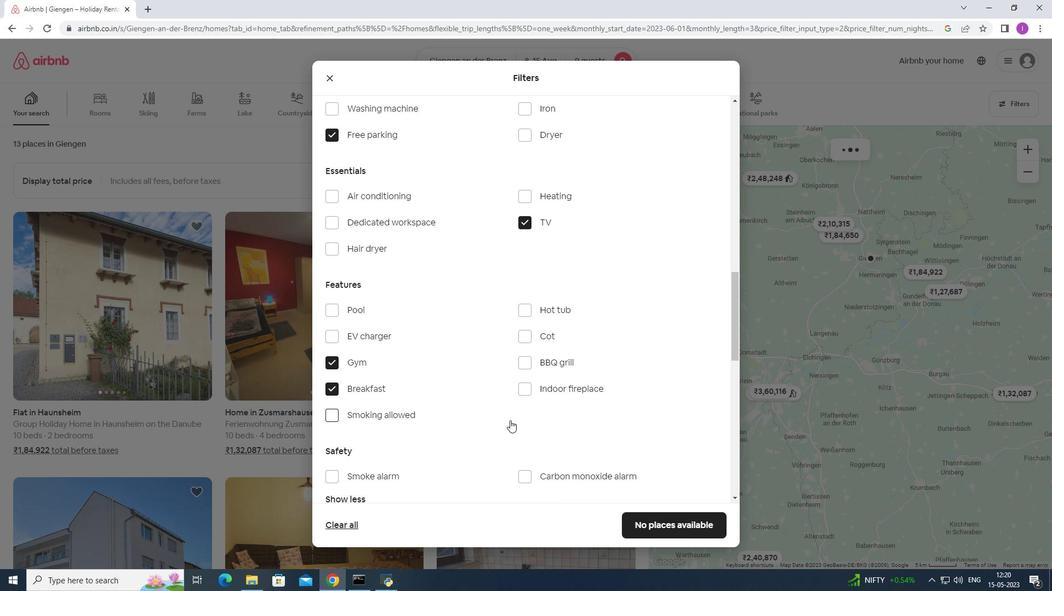
Action: Mouse scrolled (510, 420) with delta (0, 0)
Screenshot: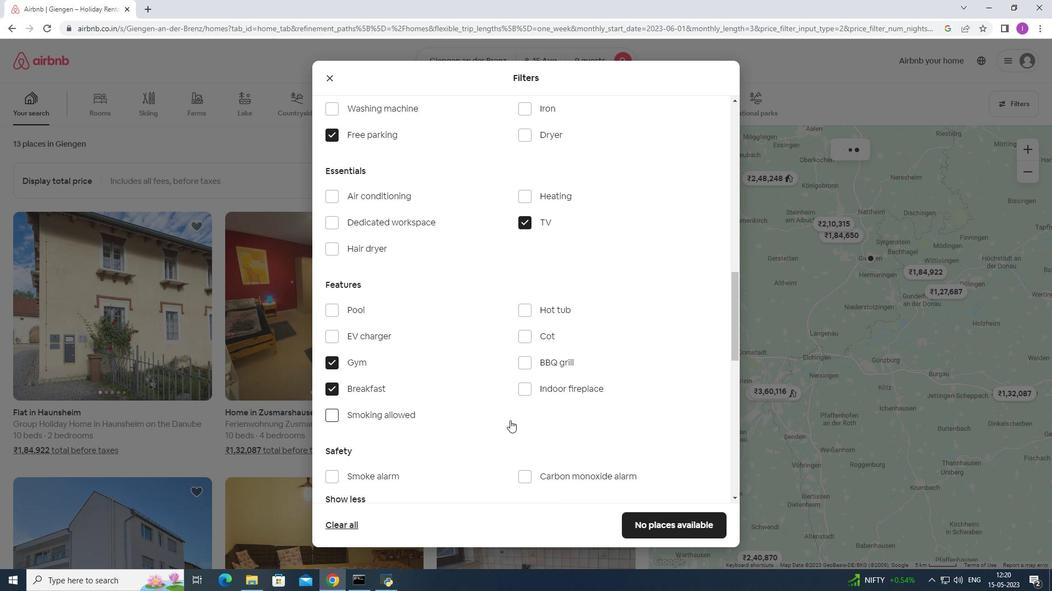 
Action: Mouse moved to (519, 424)
Screenshot: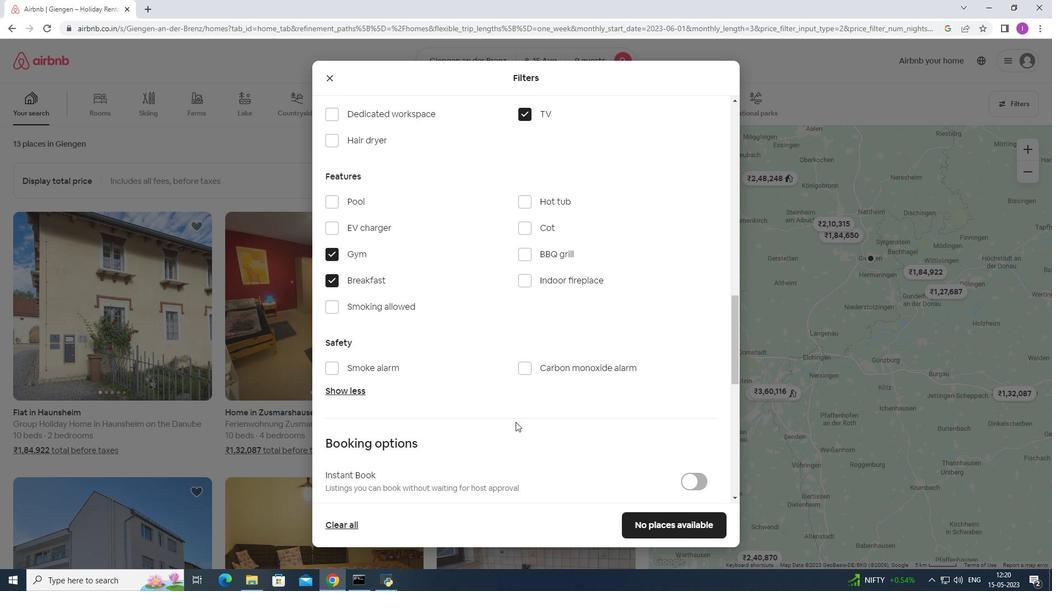 
Action: Mouse scrolled (519, 424) with delta (0, 0)
Screenshot: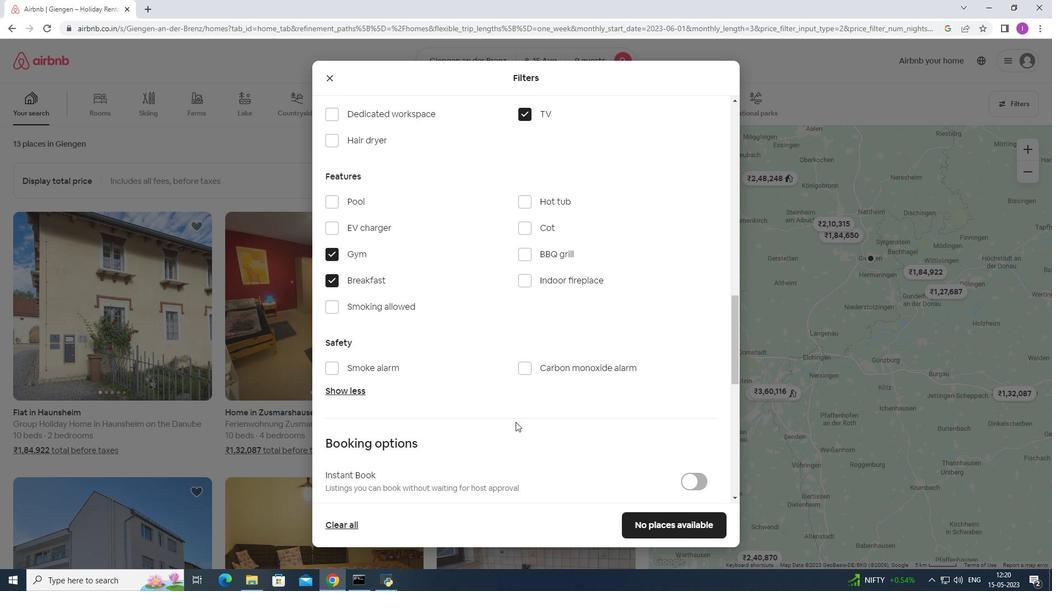 
Action: Mouse moved to (519, 424)
Screenshot: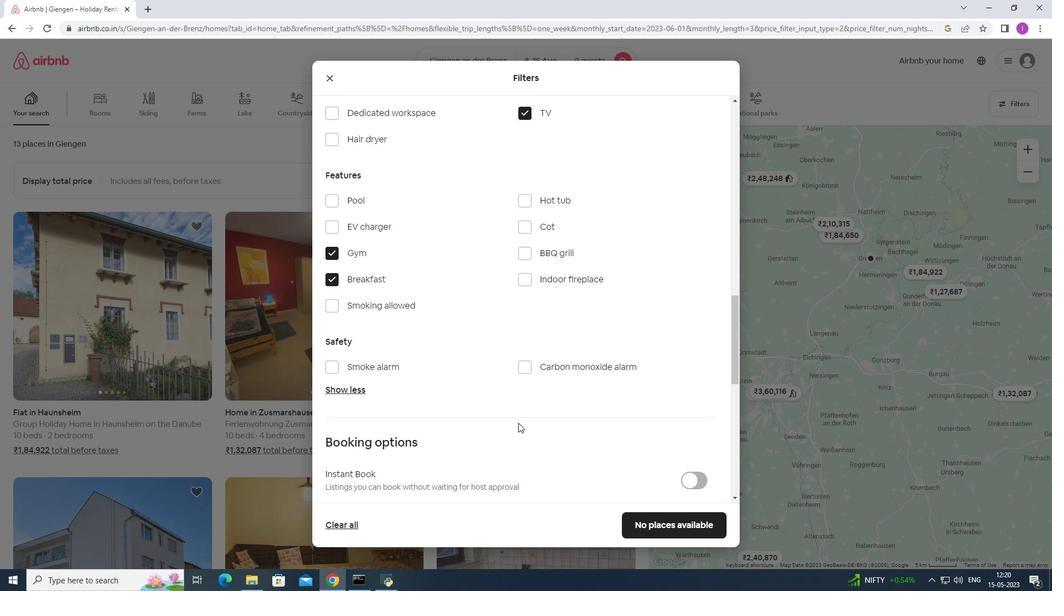 
Action: Mouse scrolled (519, 424) with delta (0, 0)
Screenshot: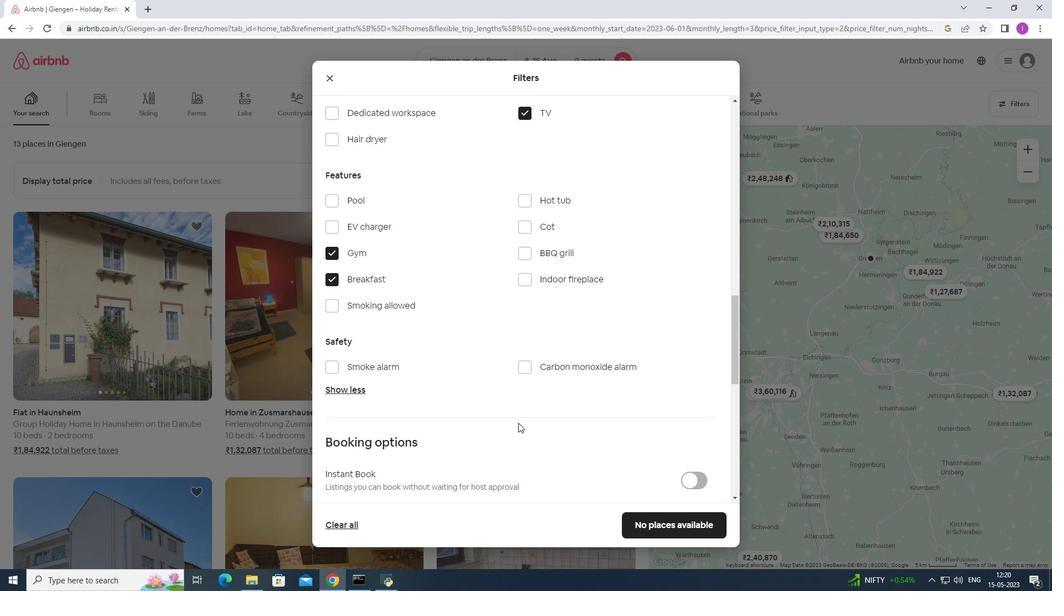 
Action: Mouse scrolled (519, 424) with delta (0, 0)
Screenshot: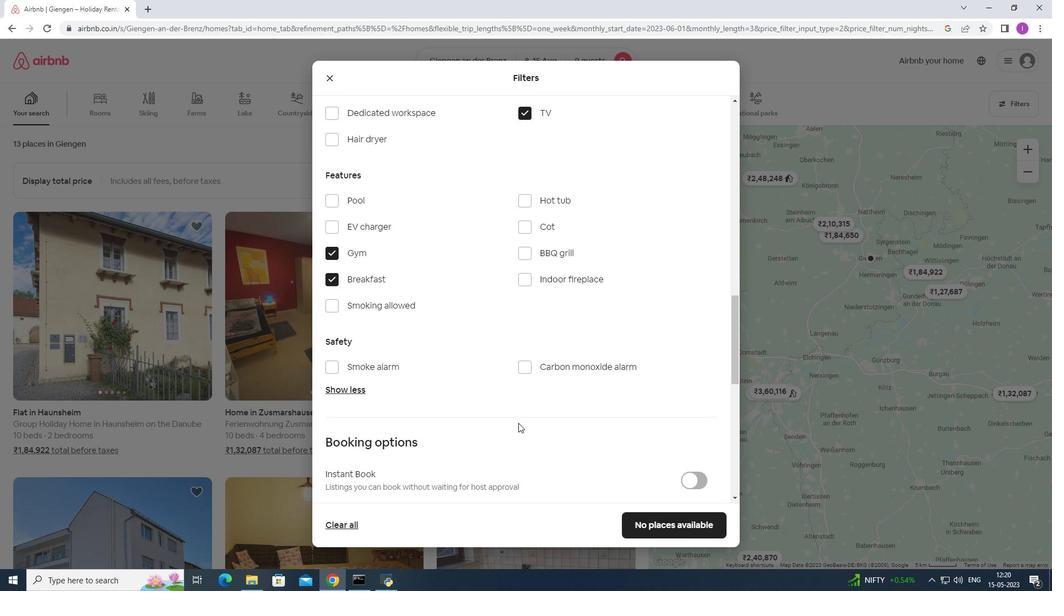 
Action: Mouse moved to (704, 354)
Screenshot: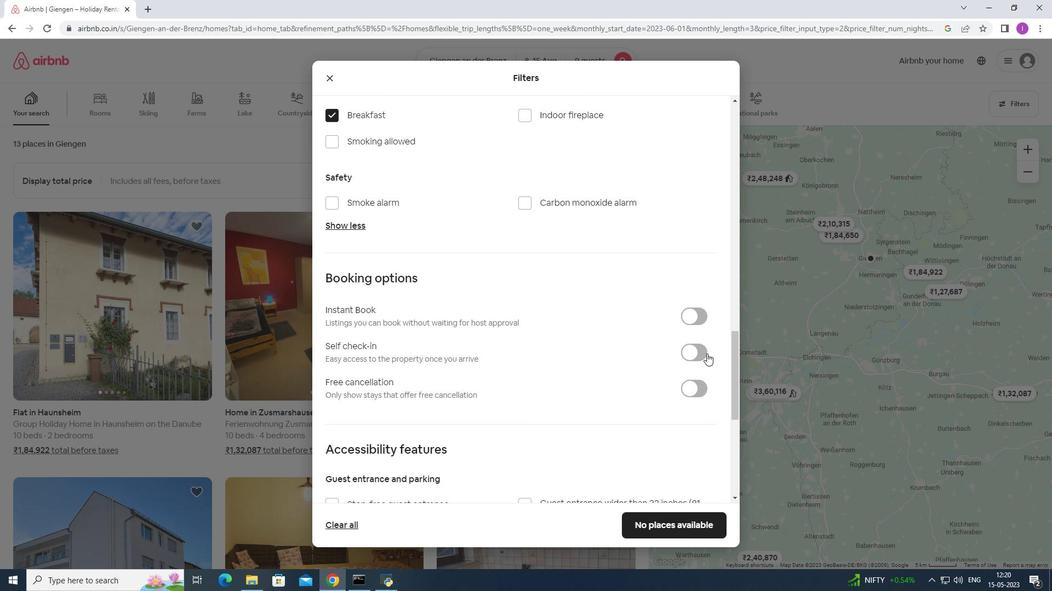 
Action: Mouse pressed left at (704, 354)
Screenshot: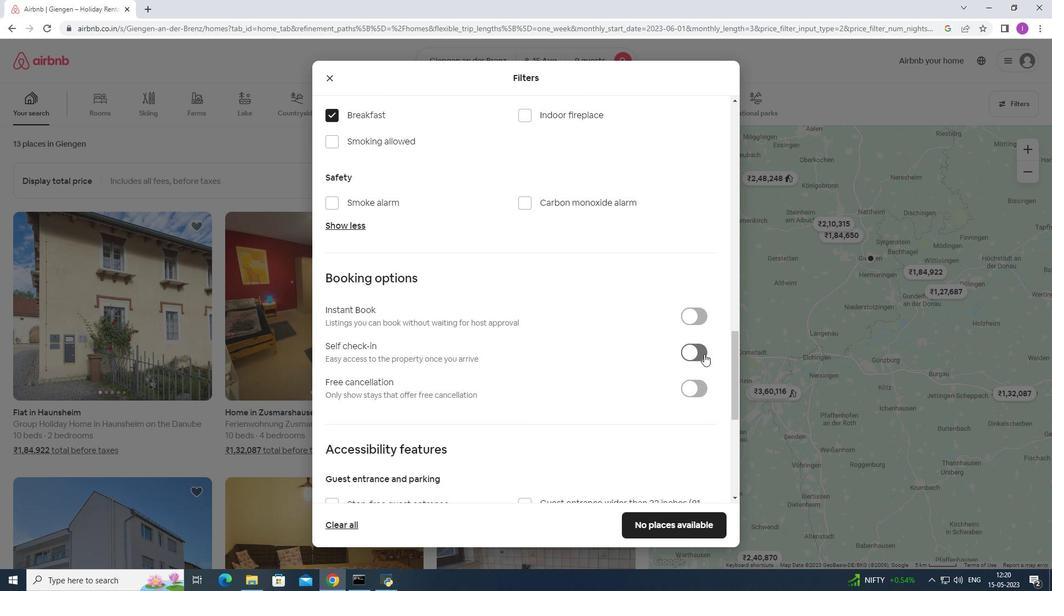 
Action: Mouse moved to (481, 407)
Screenshot: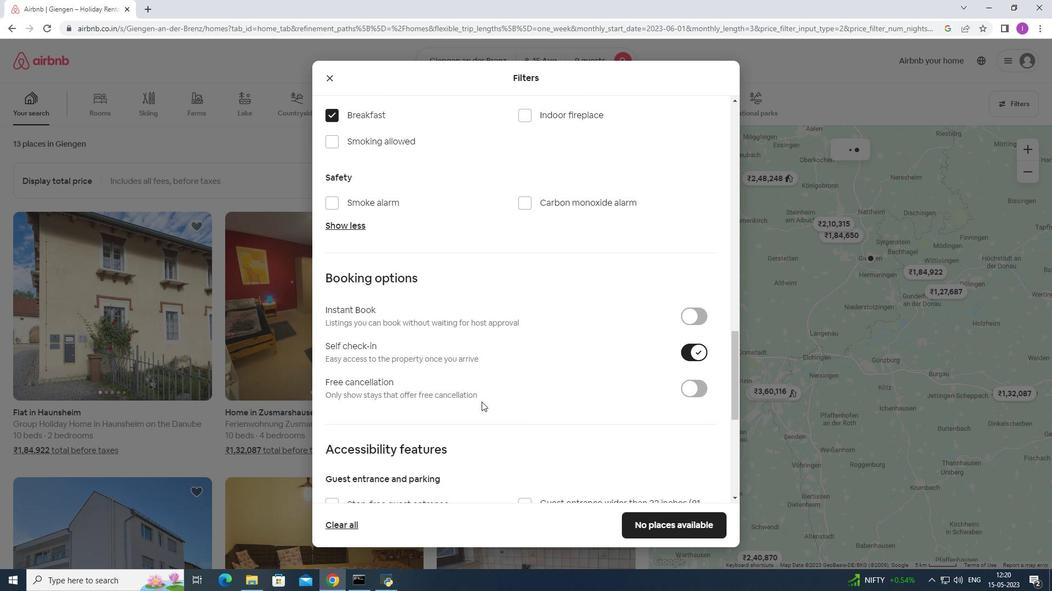 
Action: Mouse scrolled (481, 407) with delta (0, 0)
Screenshot: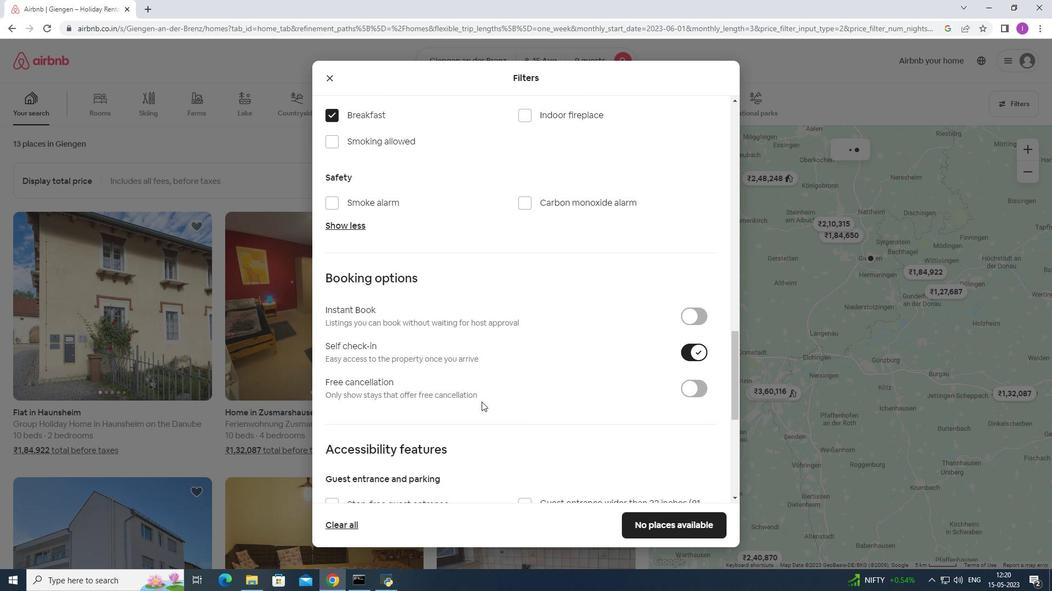 
Action: Mouse moved to (482, 408)
Screenshot: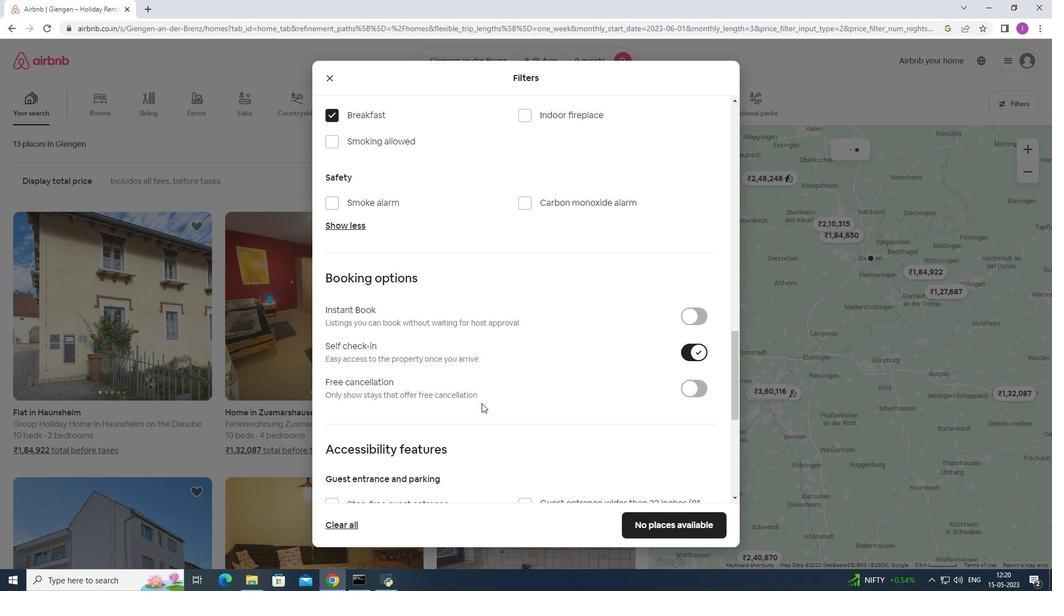 
Action: Mouse scrolled (482, 407) with delta (0, 0)
Screenshot: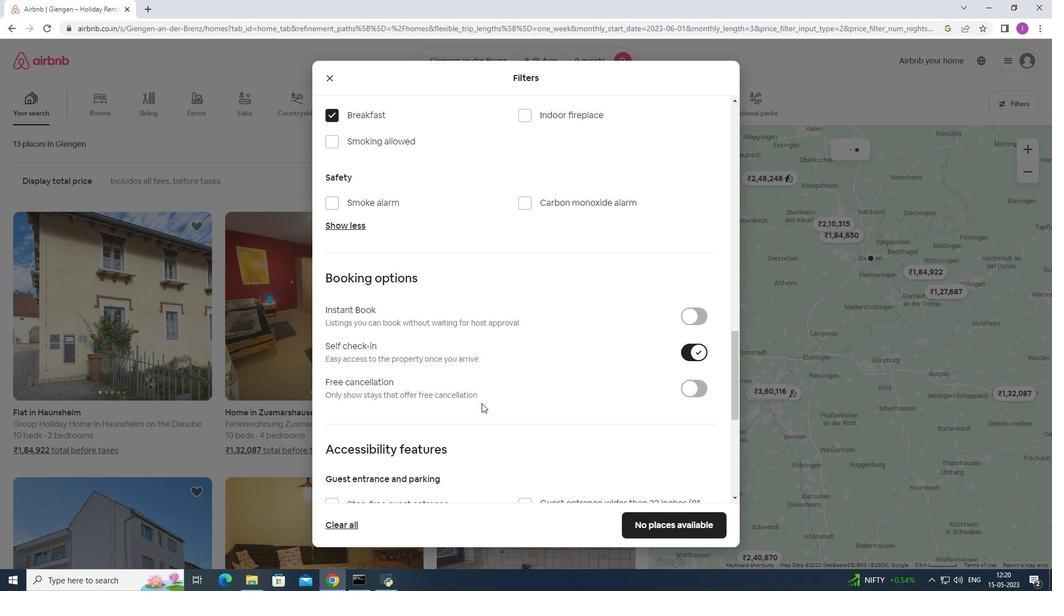
Action: Mouse scrolled (482, 407) with delta (0, 0)
Screenshot: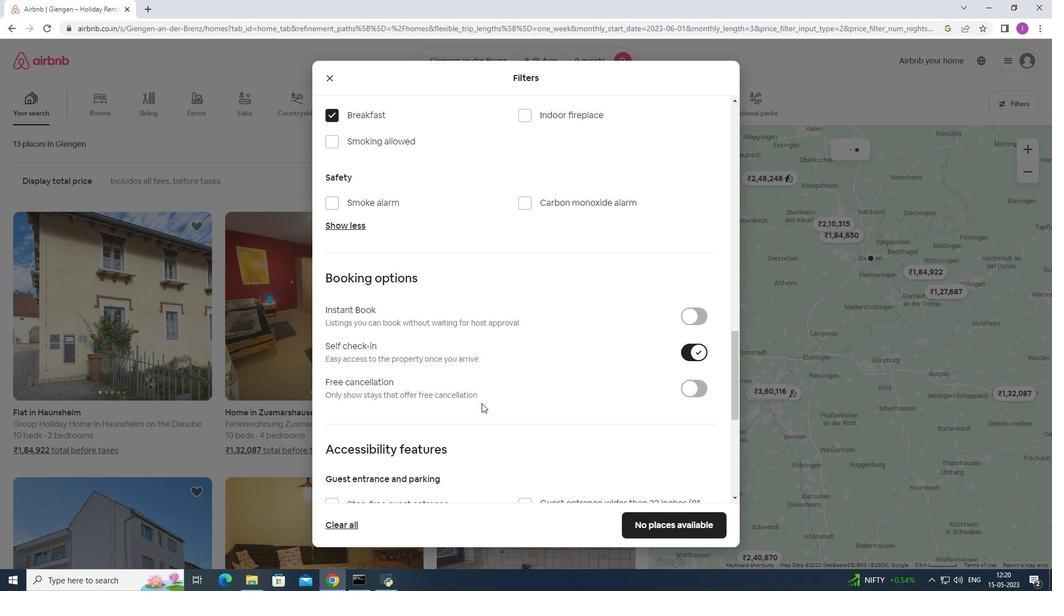 
Action: Mouse moved to (483, 409)
Screenshot: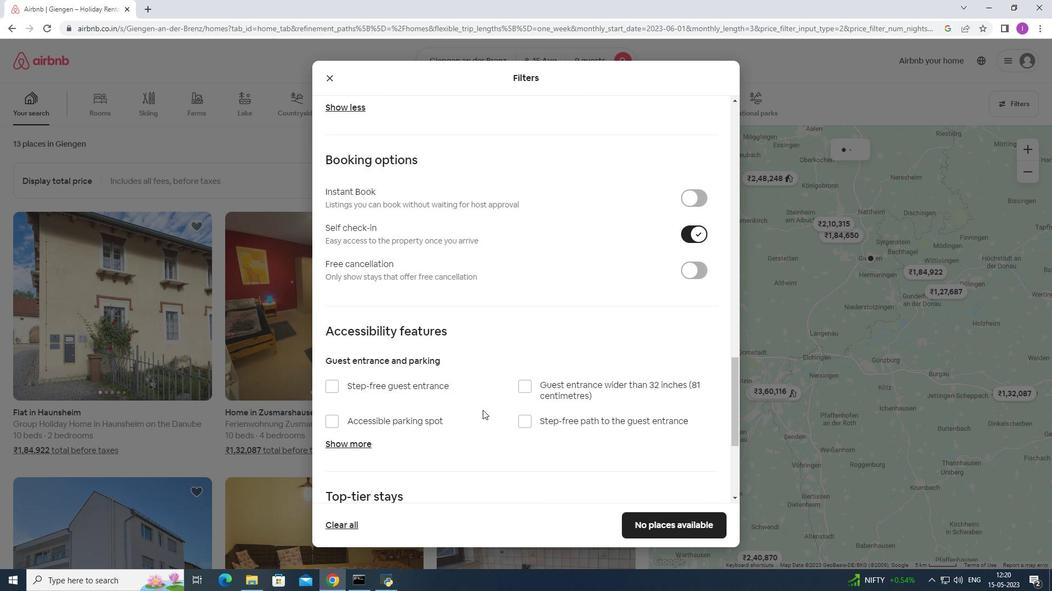 
Action: Mouse scrolled (483, 409) with delta (0, 0)
Screenshot: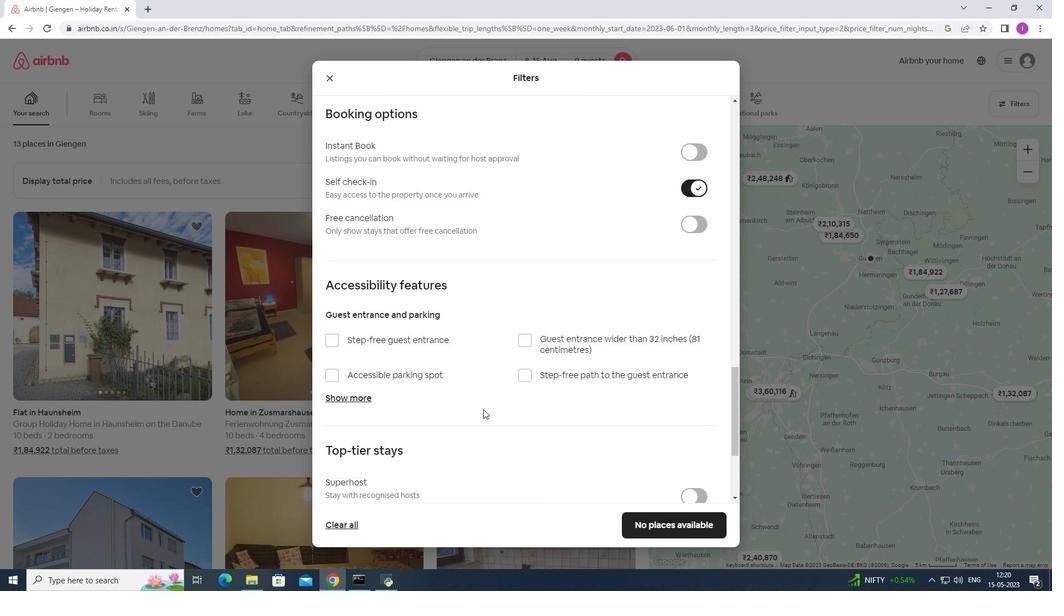 
Action: Mouse scrolled (483, 409) with delta (0, 0)
Screenshot: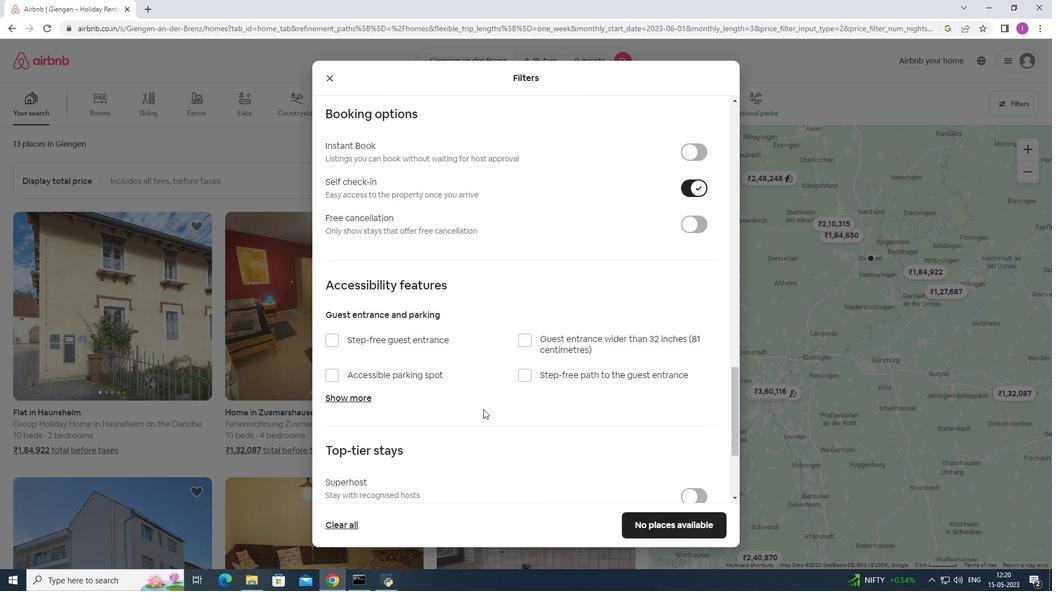 
Action: Mouse scrolled (483, 409) with delta (0, 0)
Screenshot: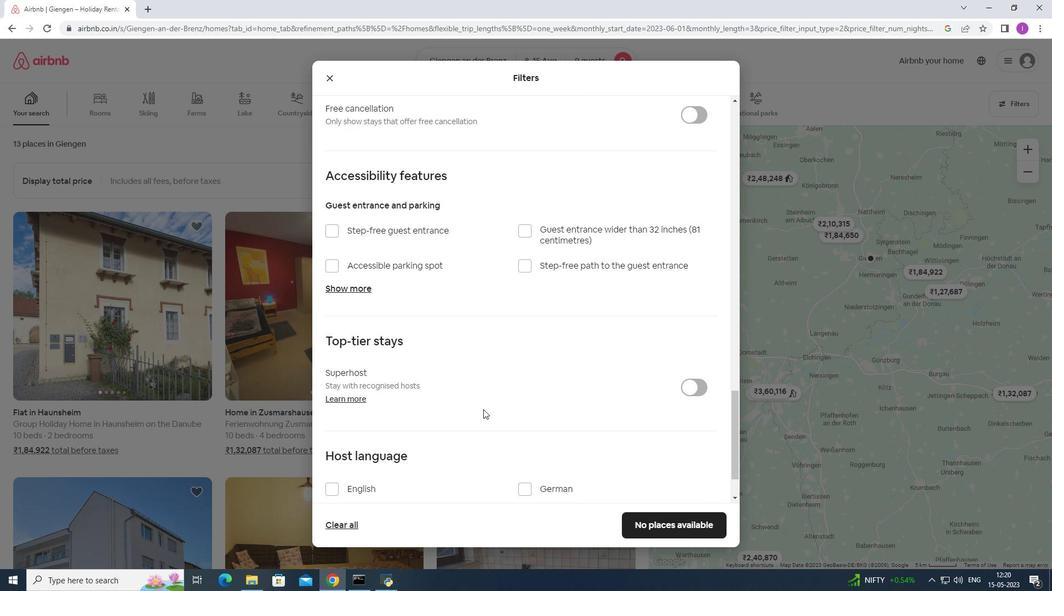 
Action: Mouse scrolled (483, 409) with delta (0, 0)
Screenshot: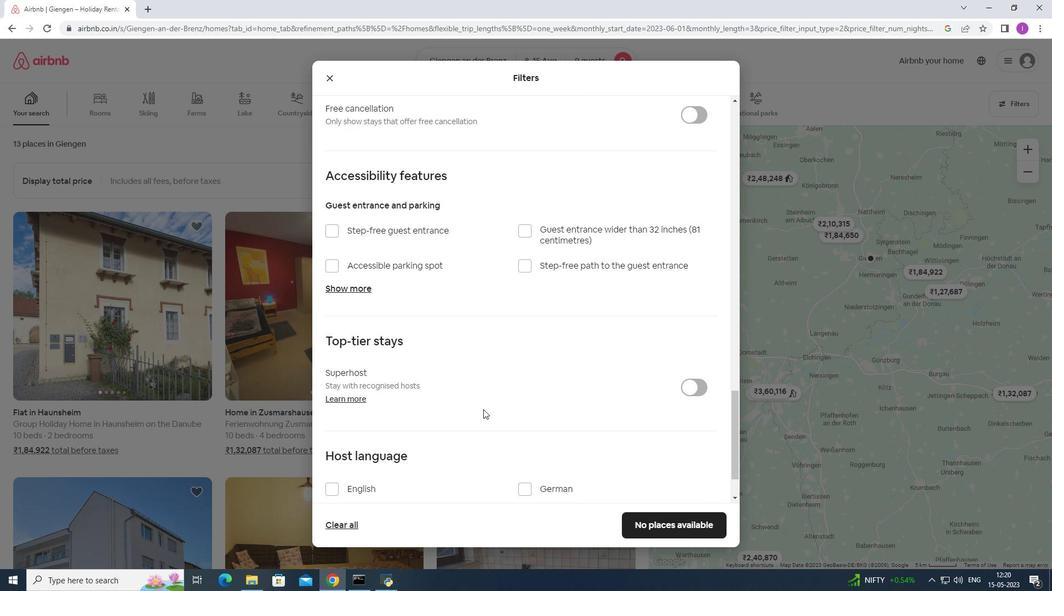 
Action: Mouse scrolled (483, 409) with delta (0, 0)
Screenshot: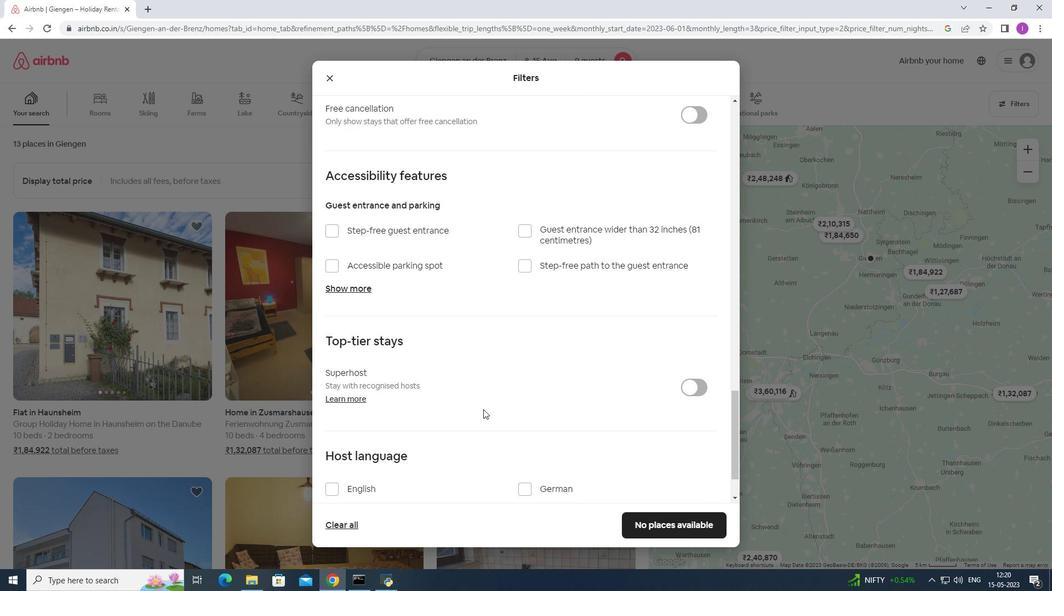 
Action: Mouse scrolled (483, 409) with delta (0, 0)
Screenshot: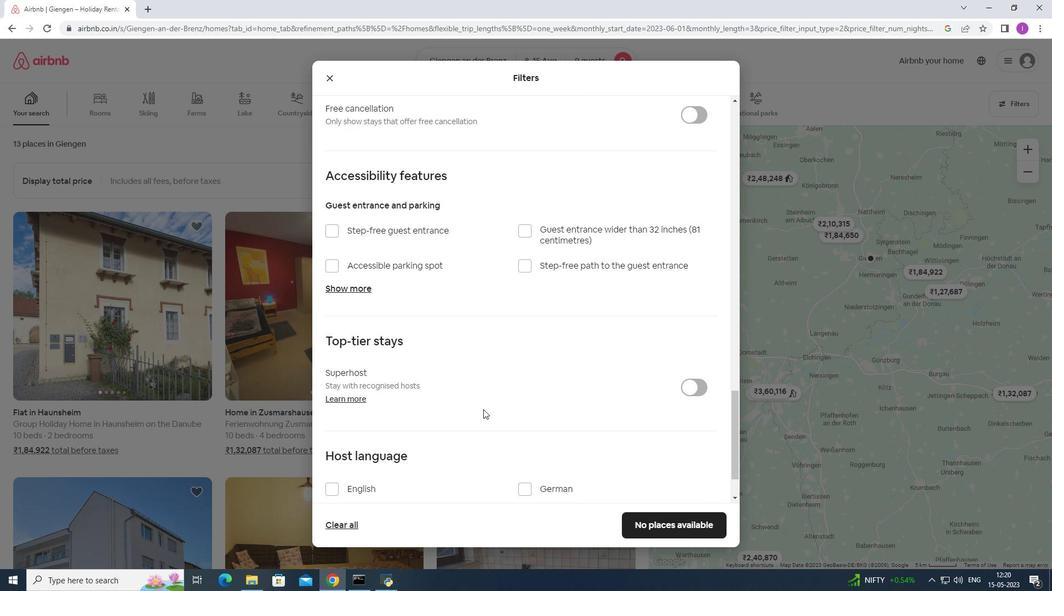
Action: Mouse moved to (334, 426)
Screenshot: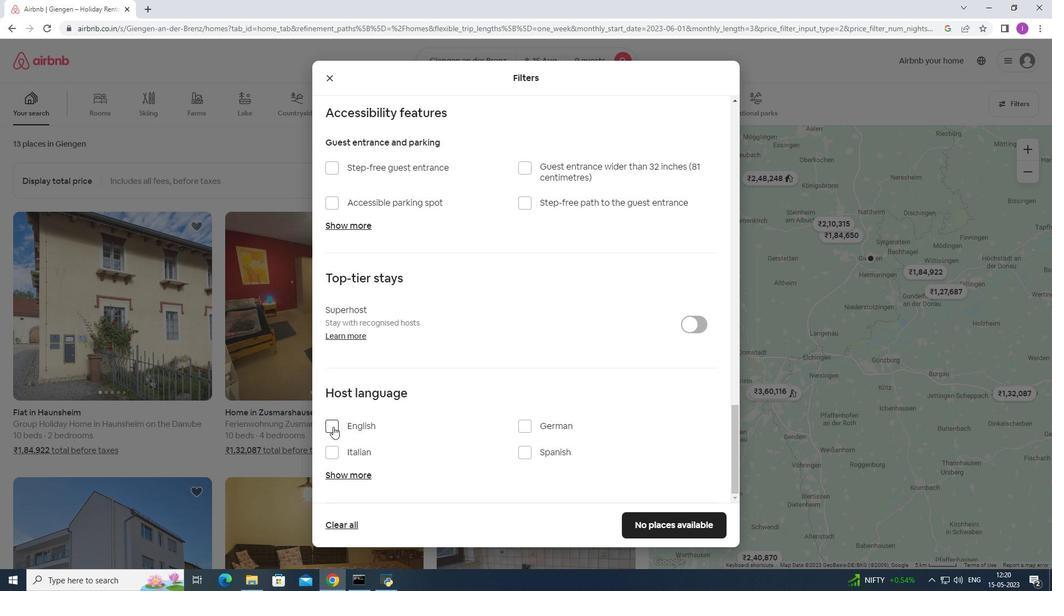 
Action: Mouse pressed left at (334, 426)
Screenshot: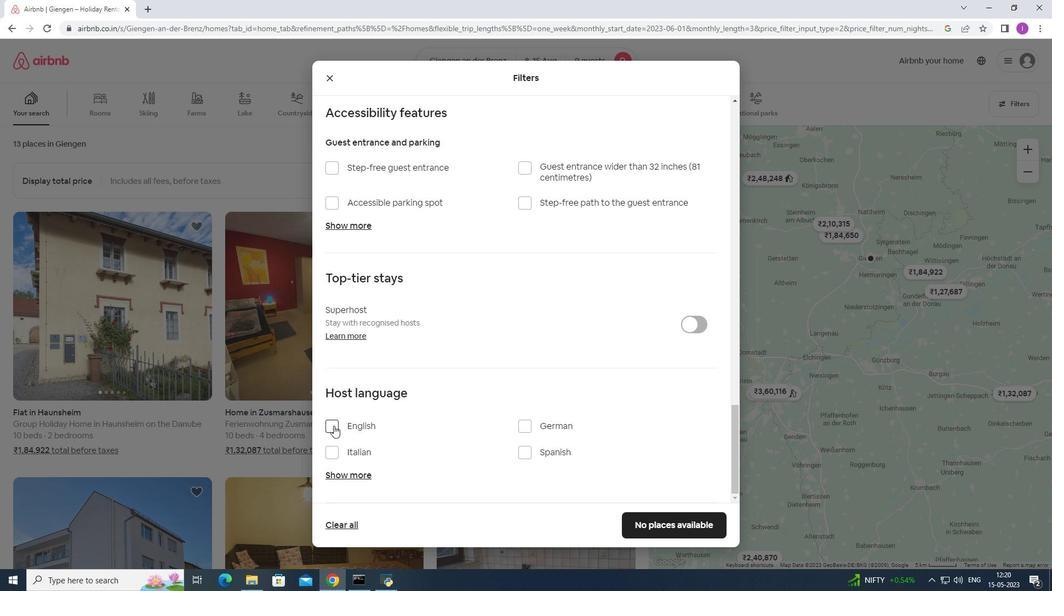 
Action: Mouse moved to (400, 437)
Screenshot: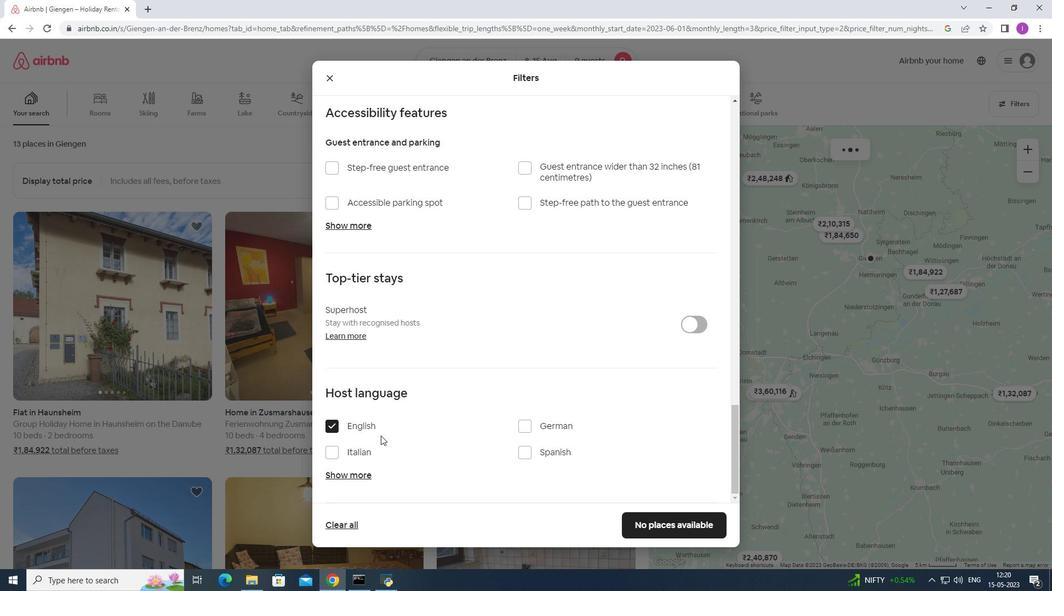 
Action: Mouse scrolled (400, 436) with delta (0, 0)
Screenshot: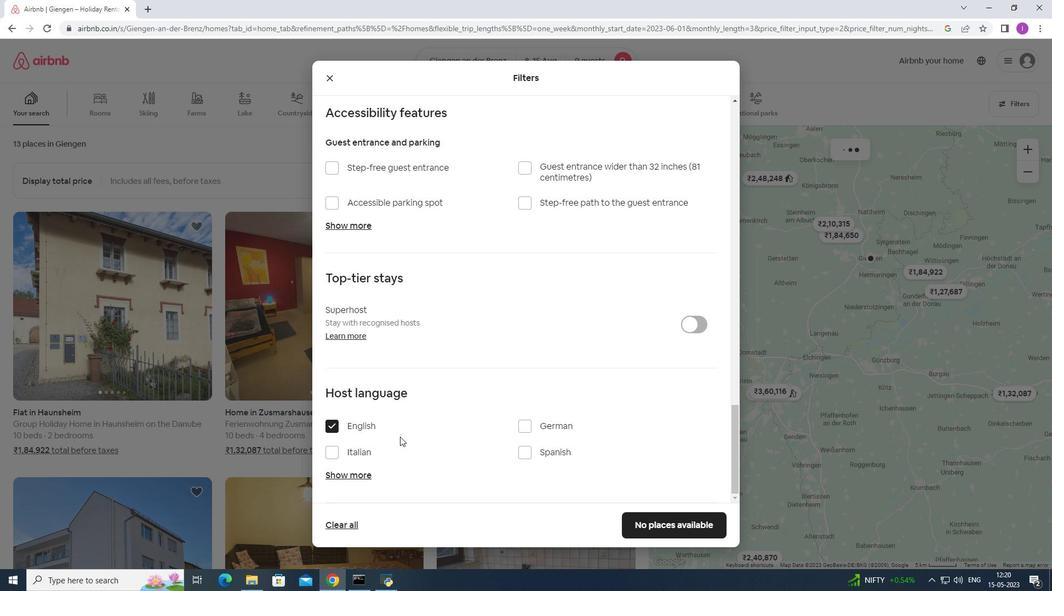 
Action: Mouse scrolled (400, 436) with delta (0, 0)
Screenshot: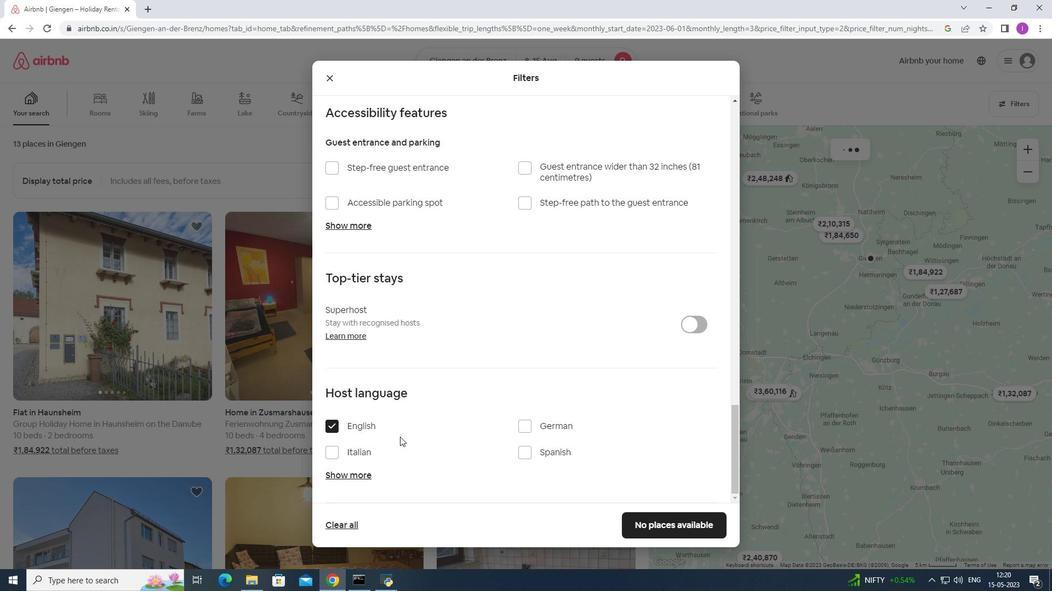 
Action: Mouse scrolled (400, 436) with delta (0, 0)
Screenshot: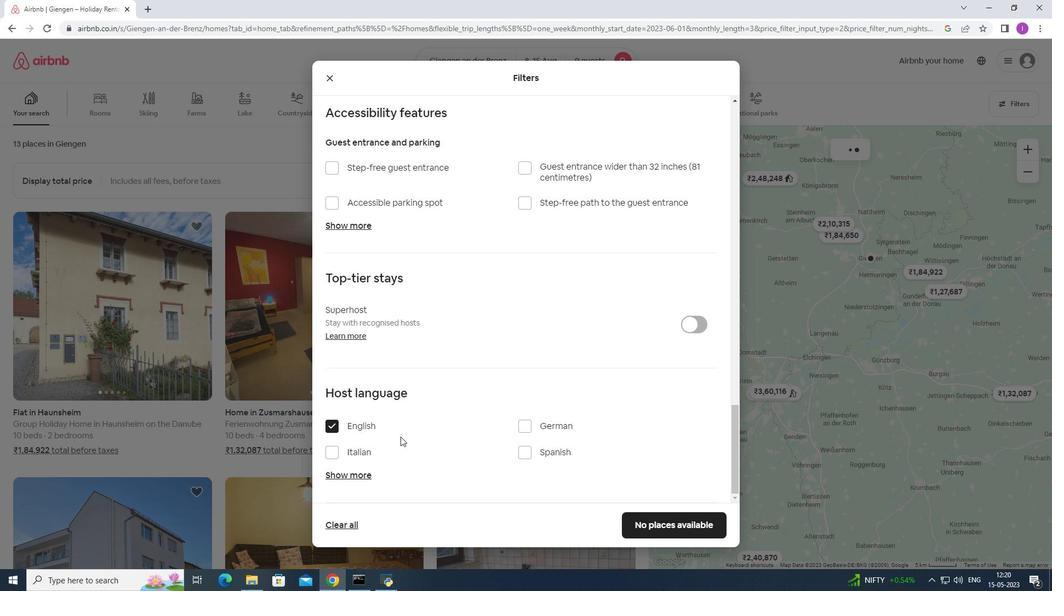 
Action: Mouse moved to (638, 530)
Screenshot: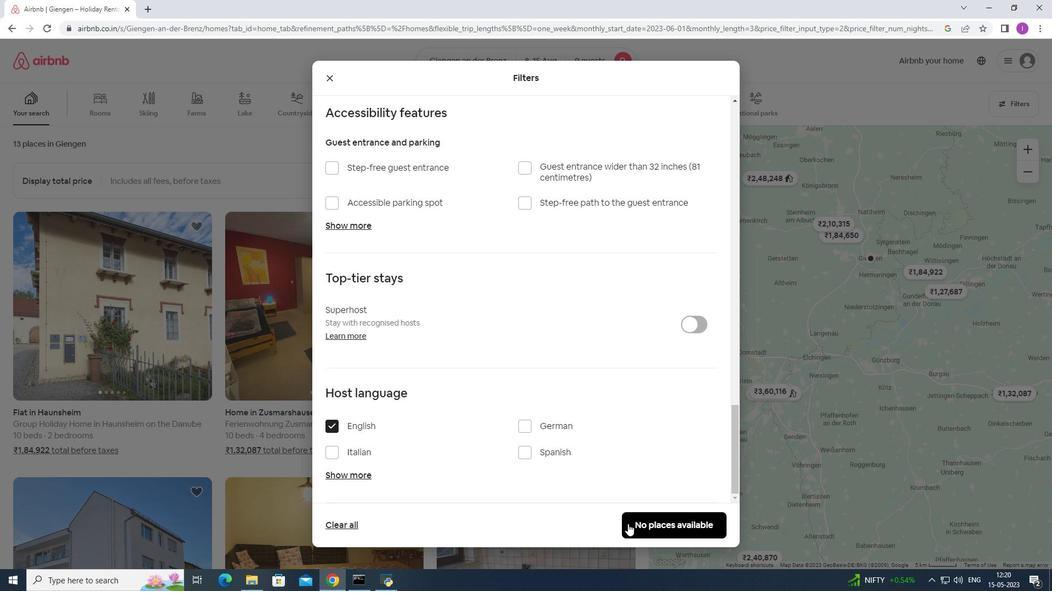 
Action: Mouse pressed left at (638, 530)
Screenshot: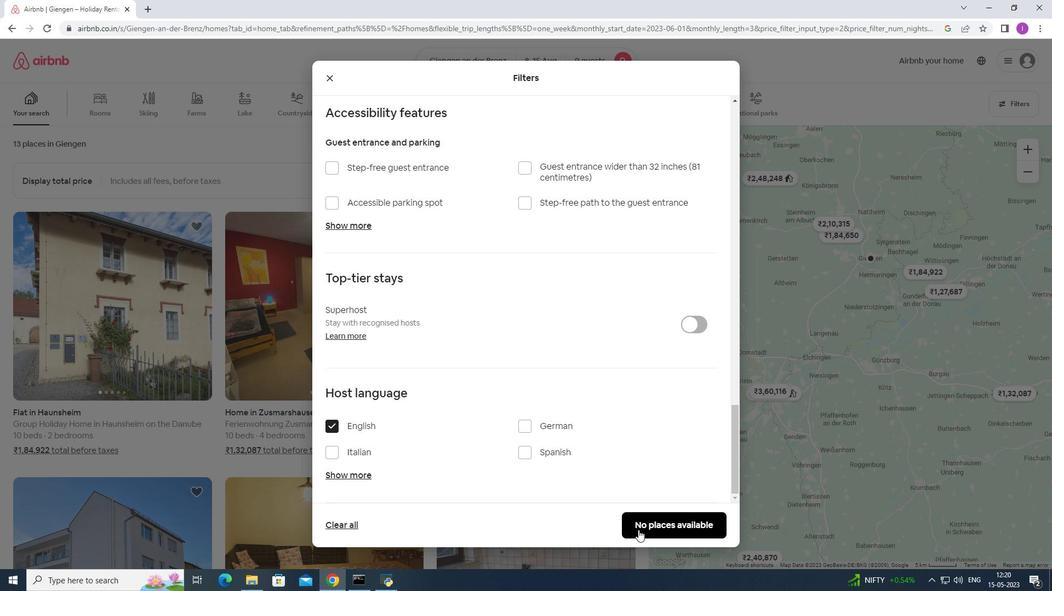 
